 Task: Search one way flight ticket for 4 adults, 2 children, 2 infants in seat and 1 infant on lap in premium economy from Lafayette: Lafayette Regional Airport (paul Fournet Field) to New Bern: Coastal Carolina Regional Airport (was Craven County Regional) on 5-4-2023. Choice of flights is Royal air maroc. Number of bags: 9 checked bags. Price is upto 74000. Outbound departure time preference is 4:45.
Action: Mouse moved to (312, 108)
Screenshot: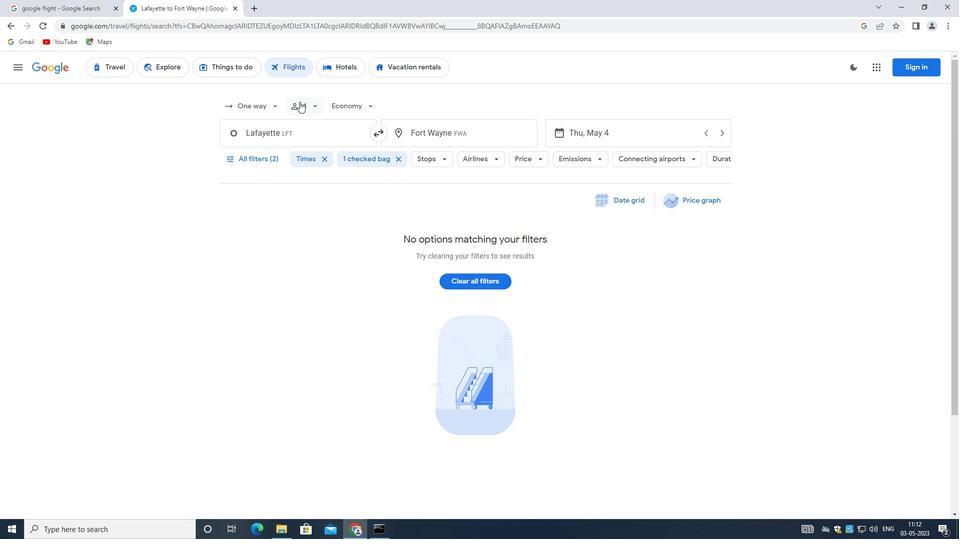 
Action: Mouse pressed left at (312, 108)
Screenshot: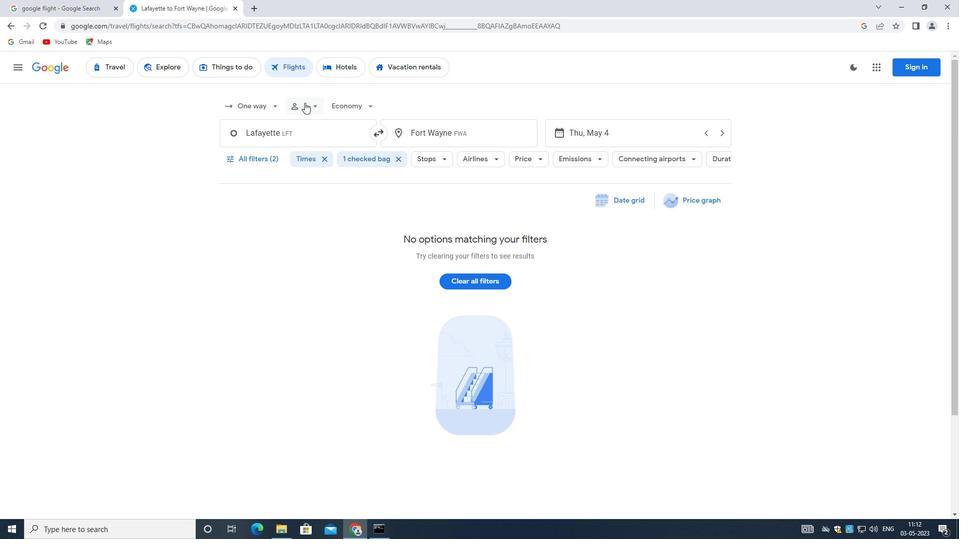
Action: Mouse moved to (274, 108)
Screenshot: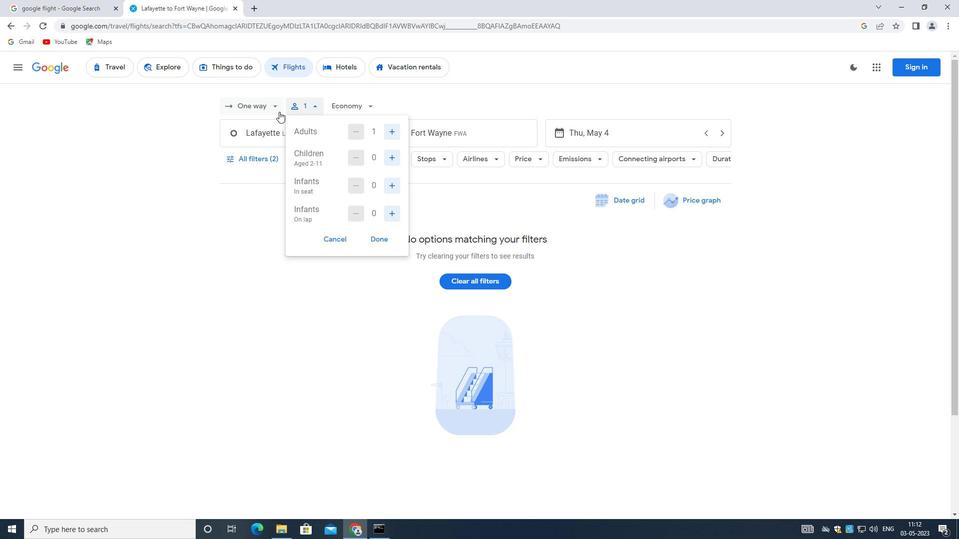 
Action: Mouse pressed left at (274, 108)
Screenshot: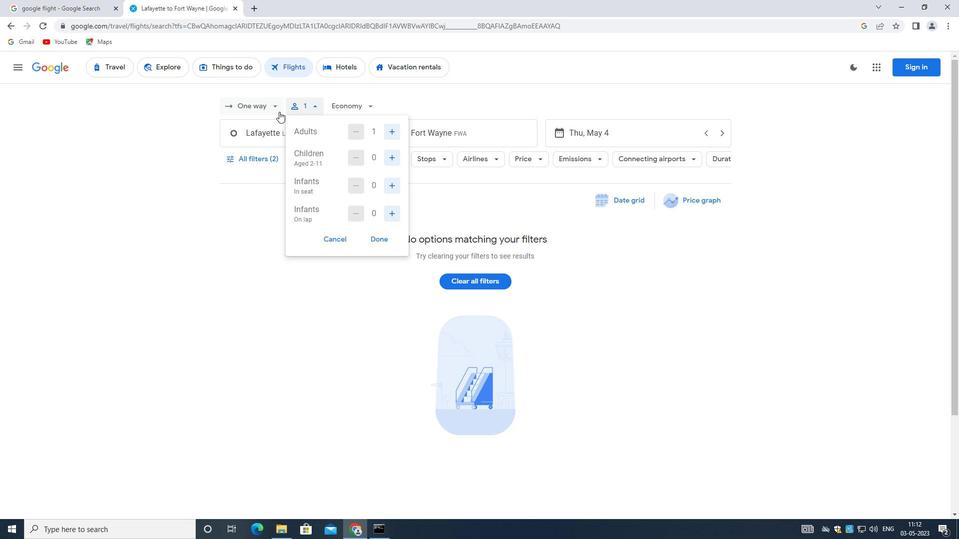
Action: Mouse moved to (266, 154)
Screenshot: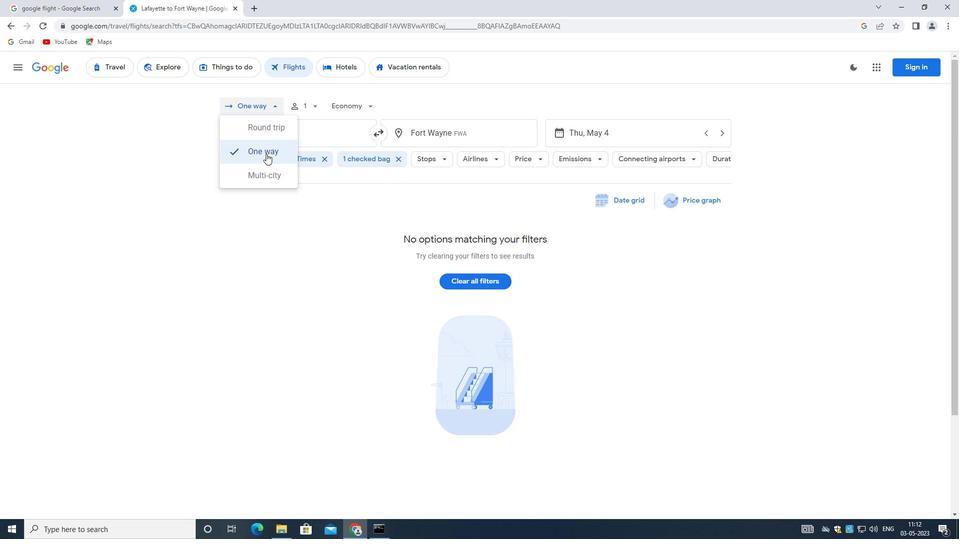 
Action: Mouse pressed left at (266, 154)
Screenshot: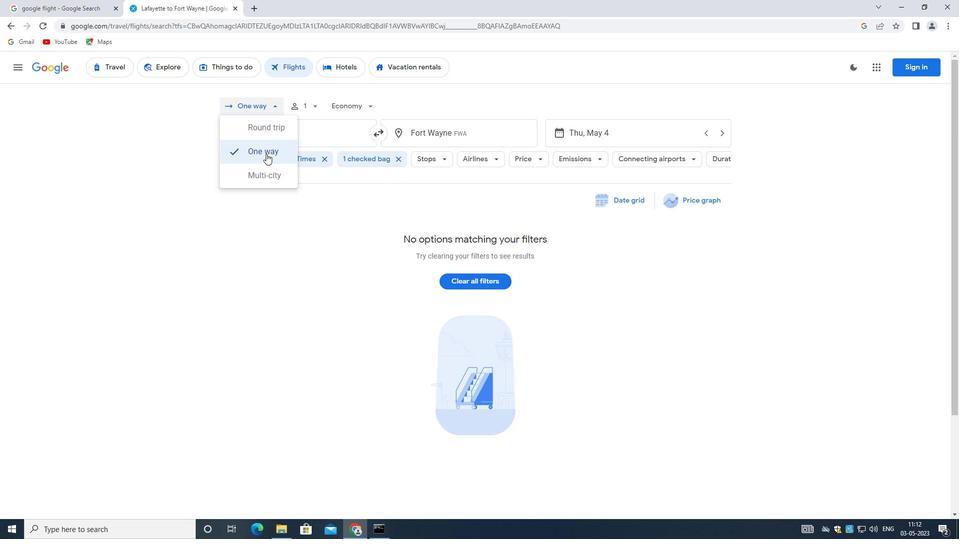 
Action: Mouse moved to (321, 104)
Screenshot: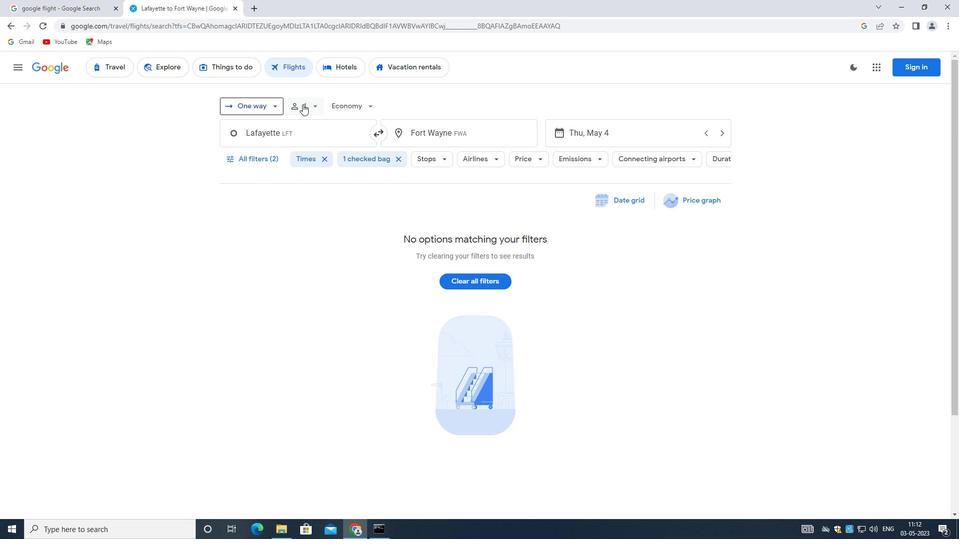 
Action: Mouse pressed left at (321, 104)
Screenshot: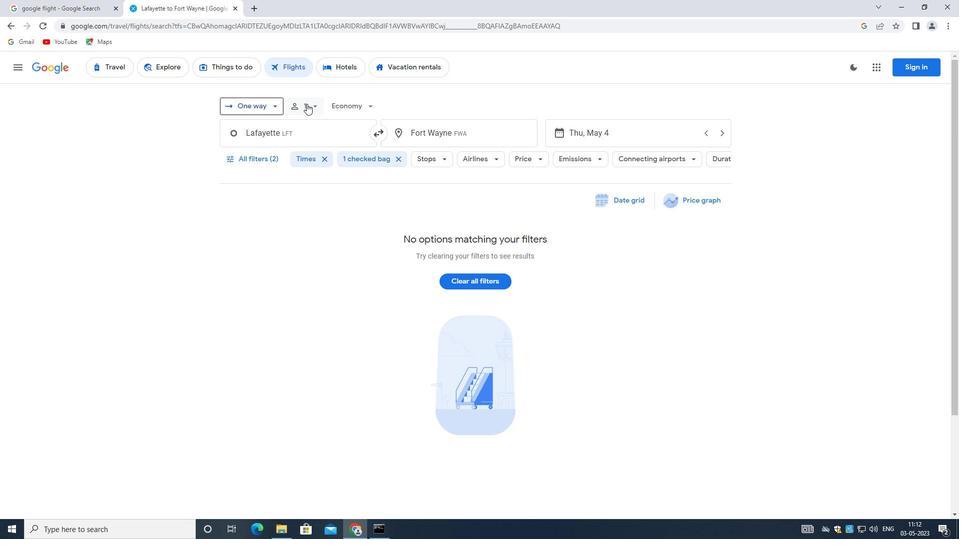 
Action: Mouse moved to (386, 130)
Screenshot: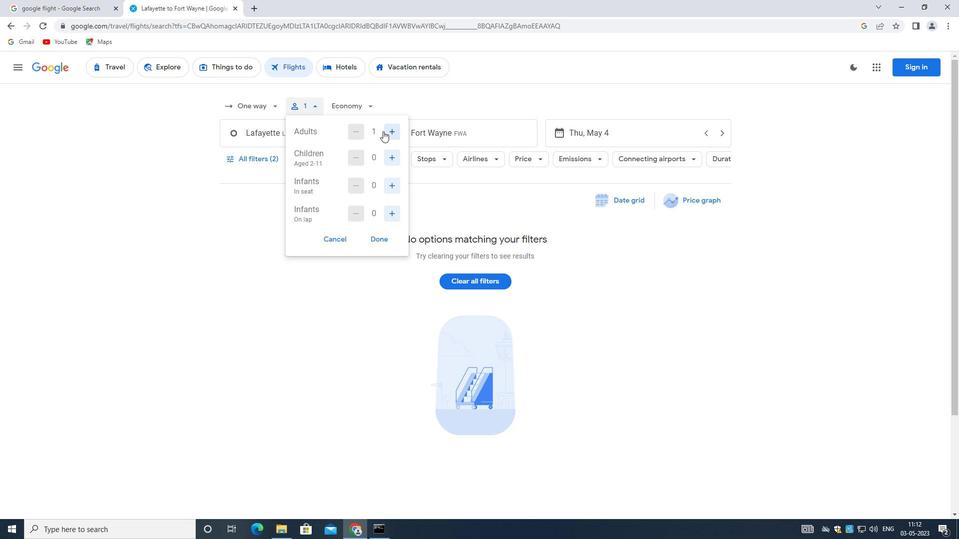 
Action: Mouse pressed left at (386, 130)
Screenshot: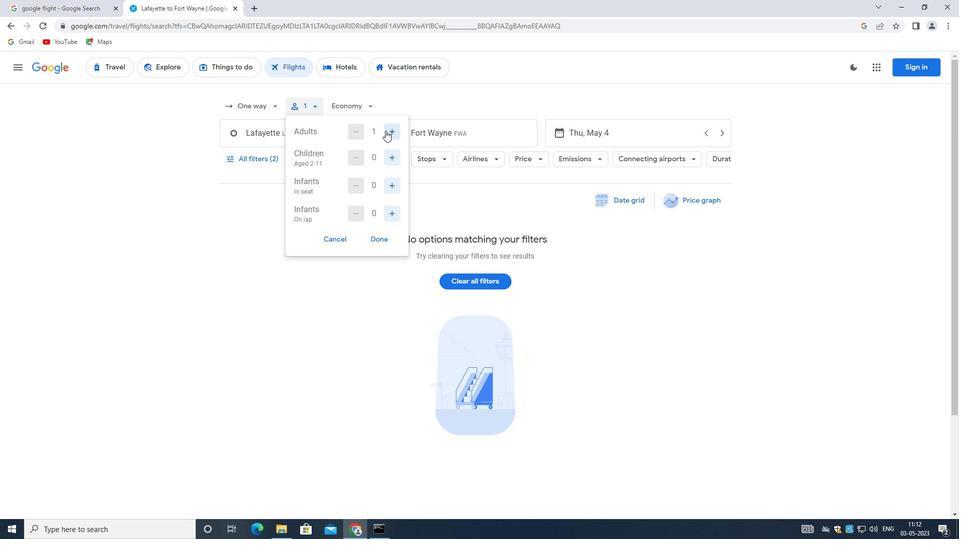 
Action: Mouse moved to (386, 129)
Screenshot: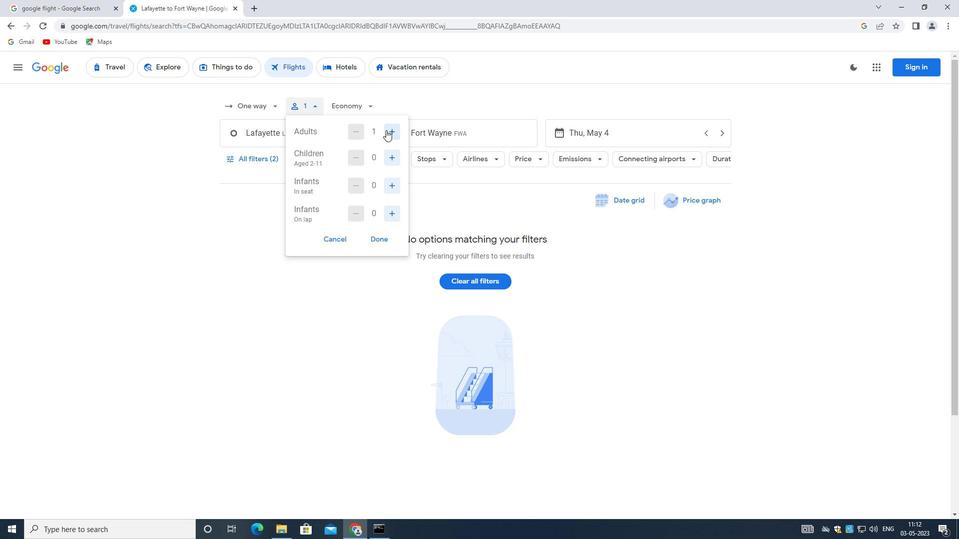 
Action: Mouse pressed left at (386, 129)
Screenshot: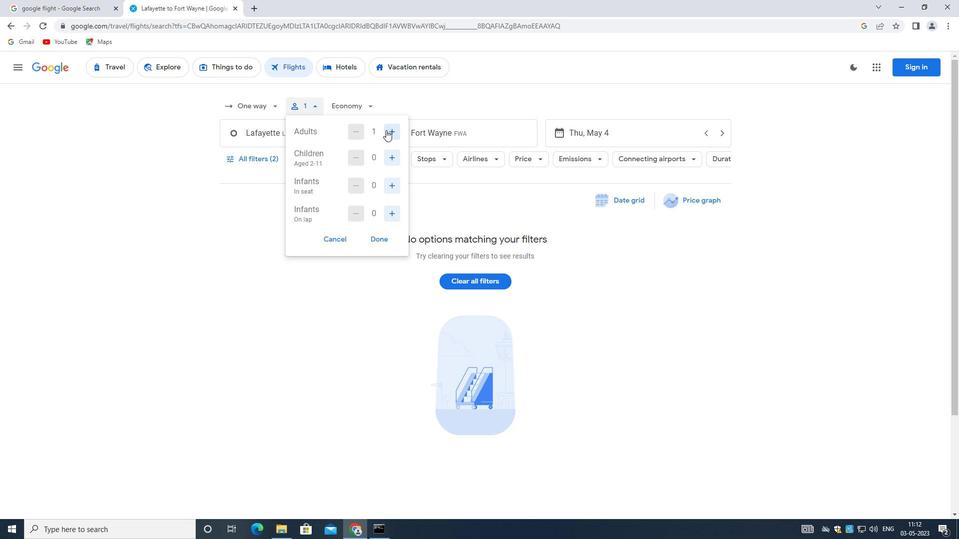 
Action: Mouse pressed left at (386, 129)
Screenshot: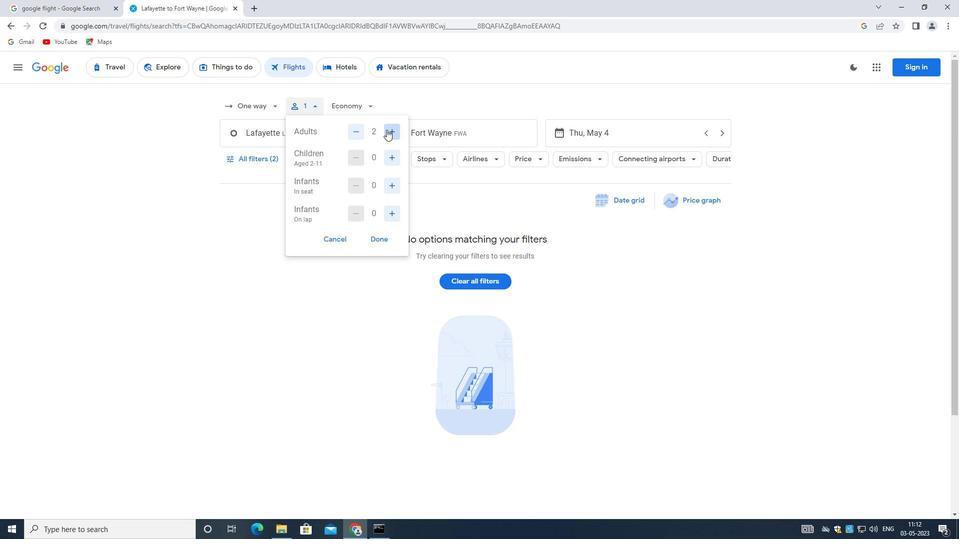 
Action: Mouse moved to (395, 154)
Screenshot: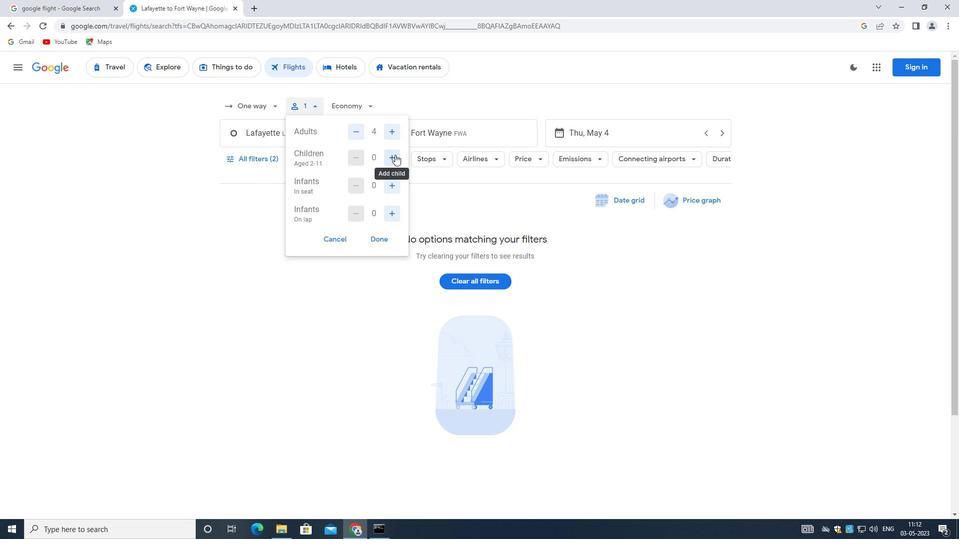 
Action: Mouse pressed left at (395, 154)
Screenshot: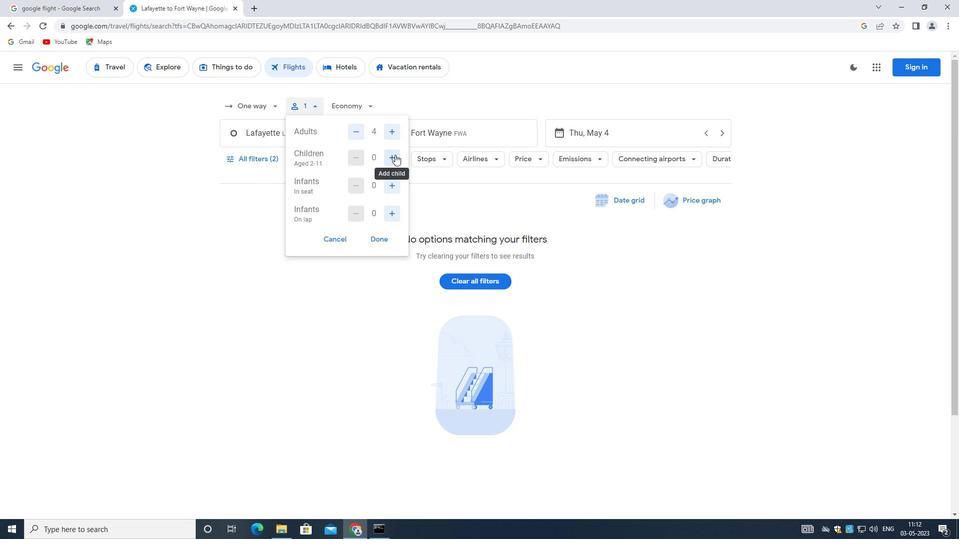 
Action: Mouse pressed left at (395, 154)
Screenshot: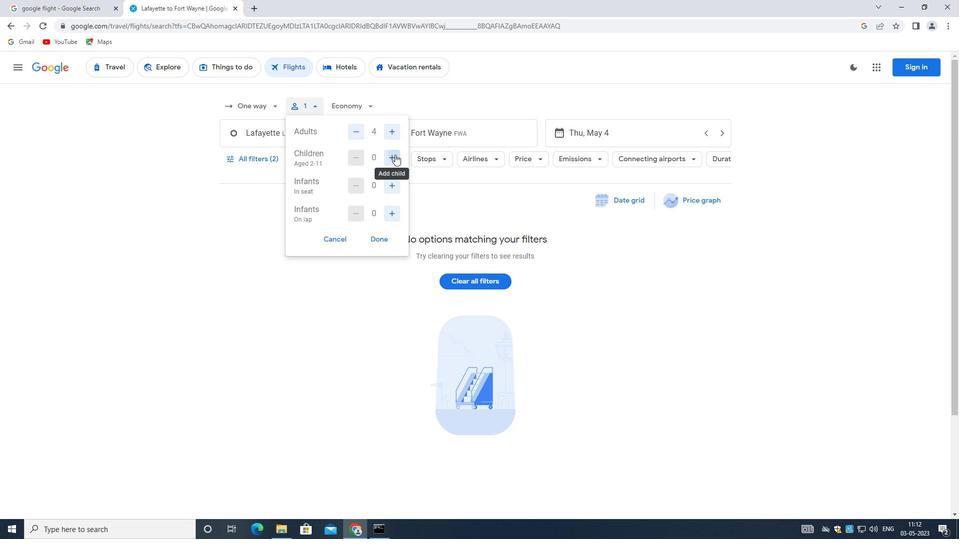 
Action: Mouse moved to (391, 188)
Screenshot: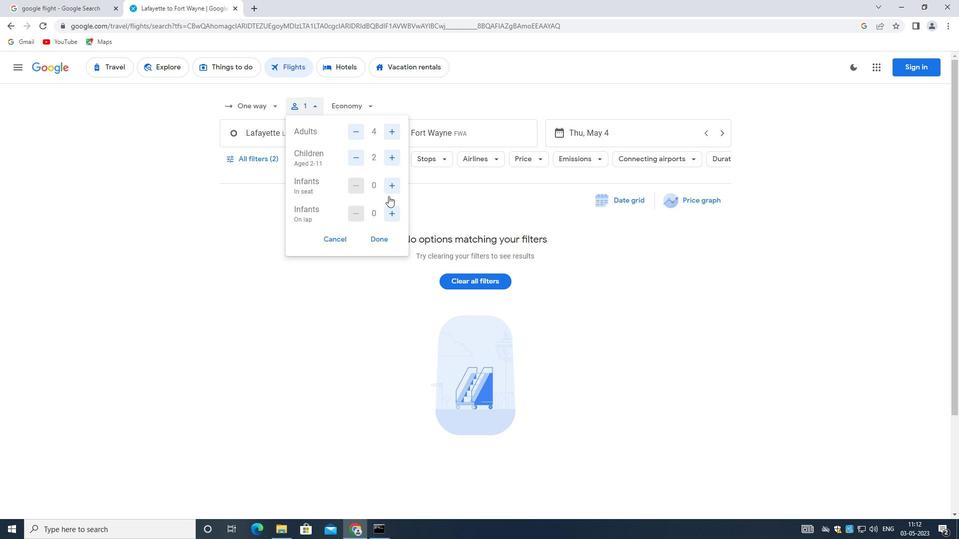 
Action: Mouse pressed left at (391, 188)
Screenshot: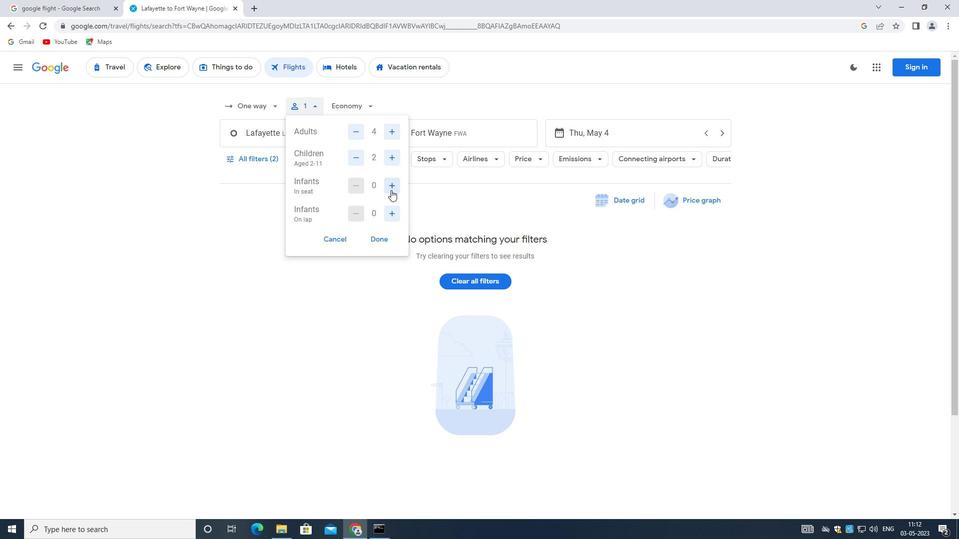 
Action: Mouse pressed left at (391, 188)
Screenshot: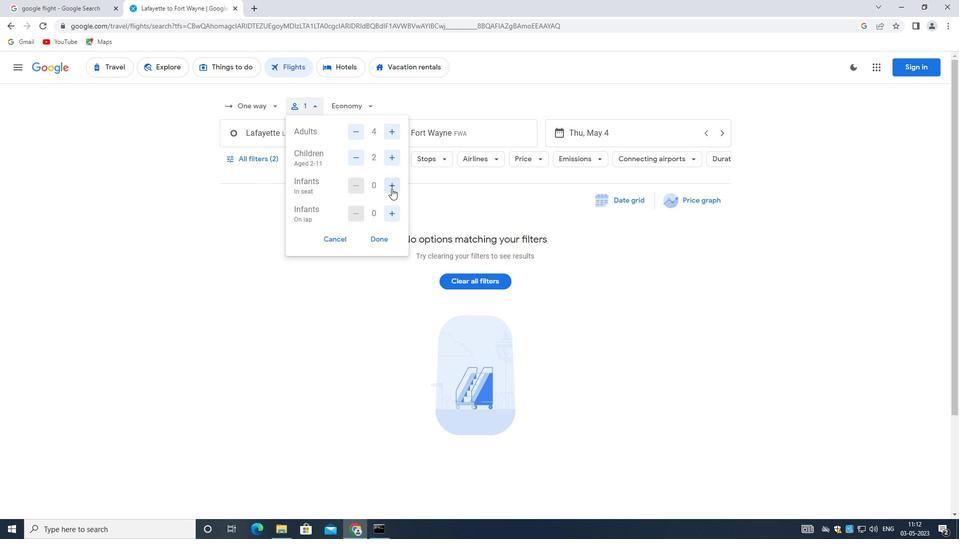 
Action: Mouse moved to (387, 217)
Screenshot: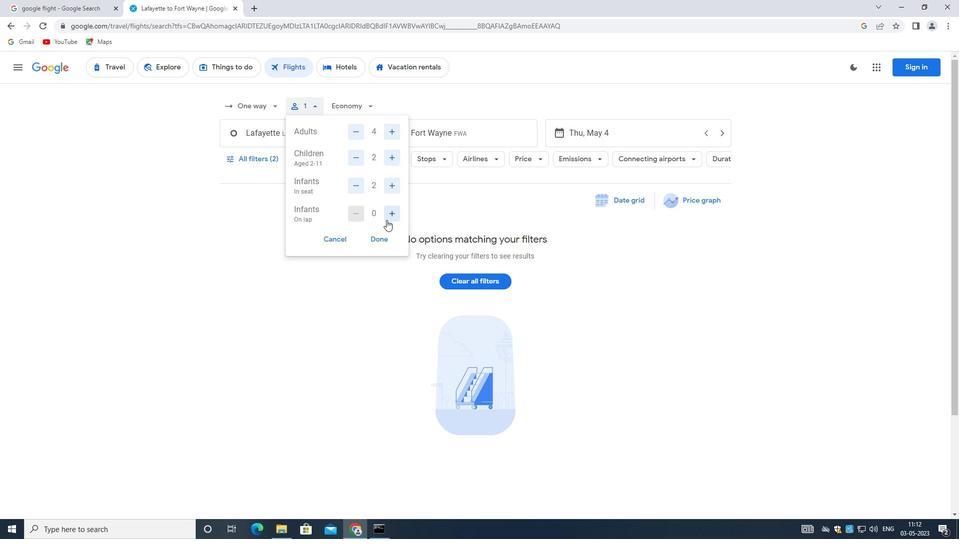 
Action: Mouse pressed left at (387, 217)
Screenshot: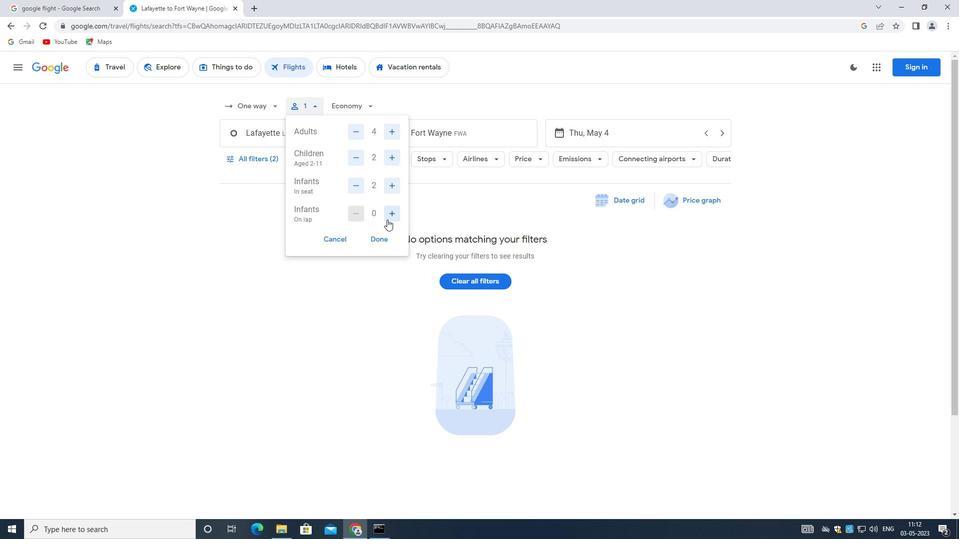 
Action: Mouse moved to (377, 241)
Screenshot: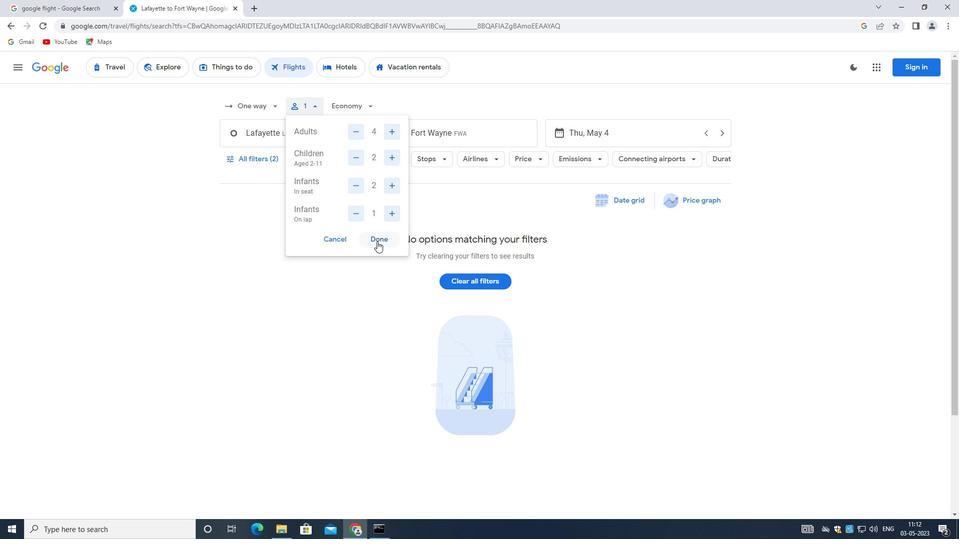 
Action: Mouse pressed left at (377, 241)
Screenshot: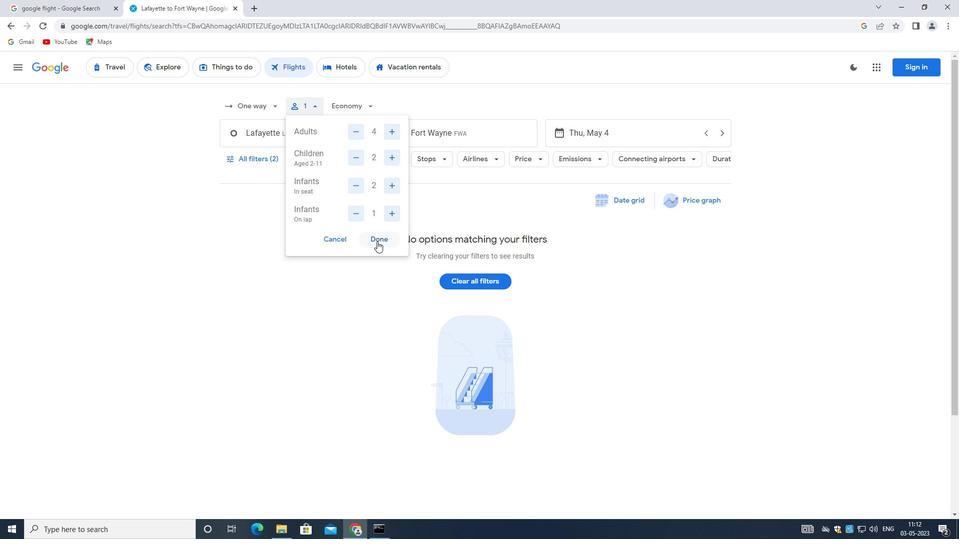 
Action: Mouse moved to (356, 105)
Screenshot: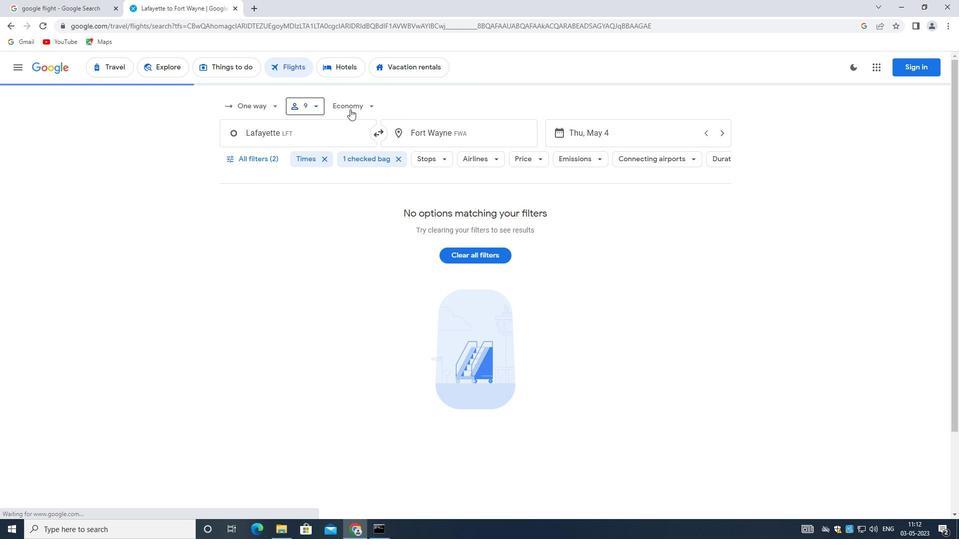 
Action: Mouse pressed left at (356, 105)
Screenshot: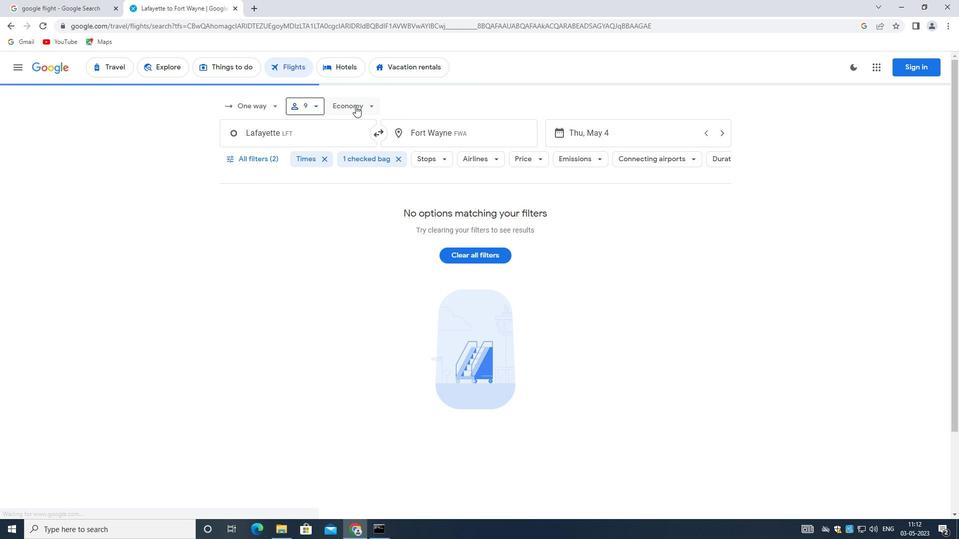 
Action: Mouse moved to (383, 152)
Screenshot: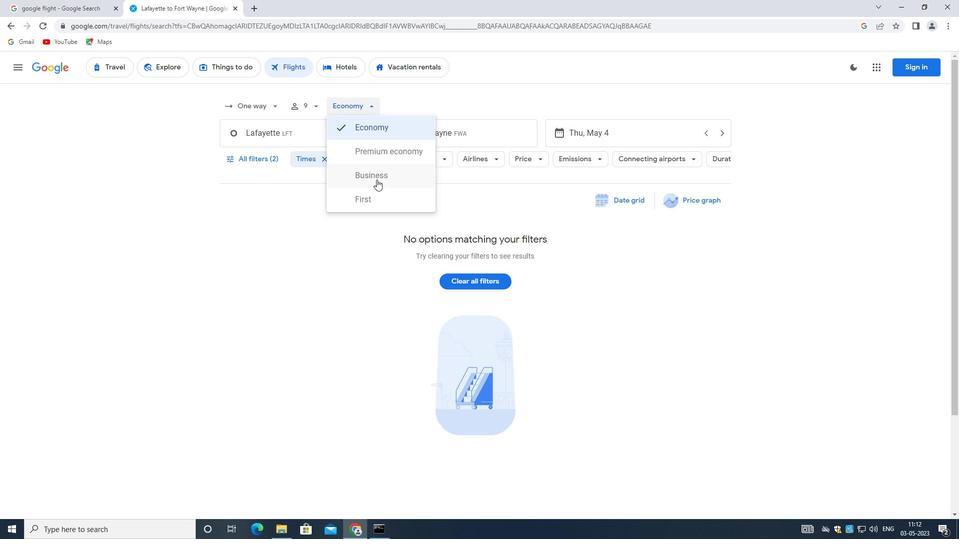 
Action: Mouse pressed left at (383, 152)
Screenshot: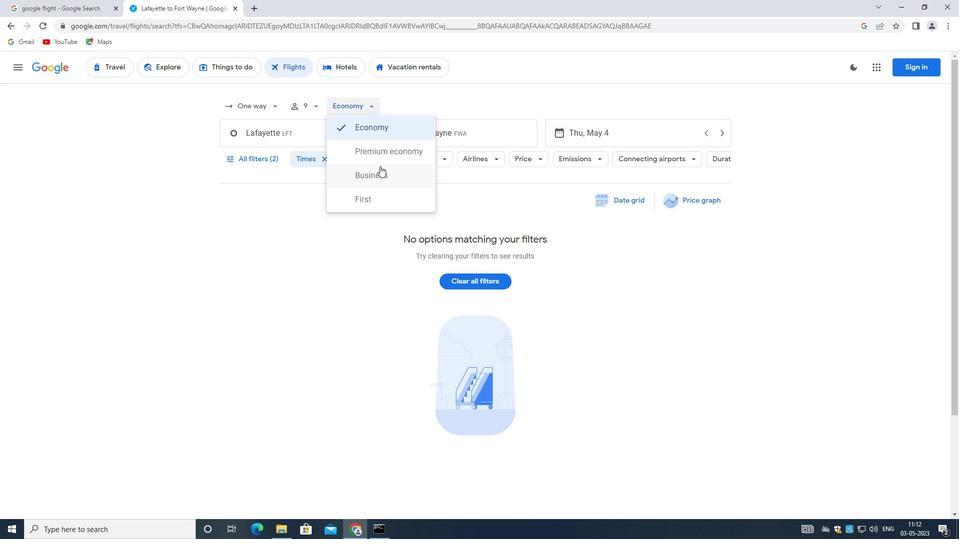 
Action: Mouse moved to (259, 133)
Screenshot: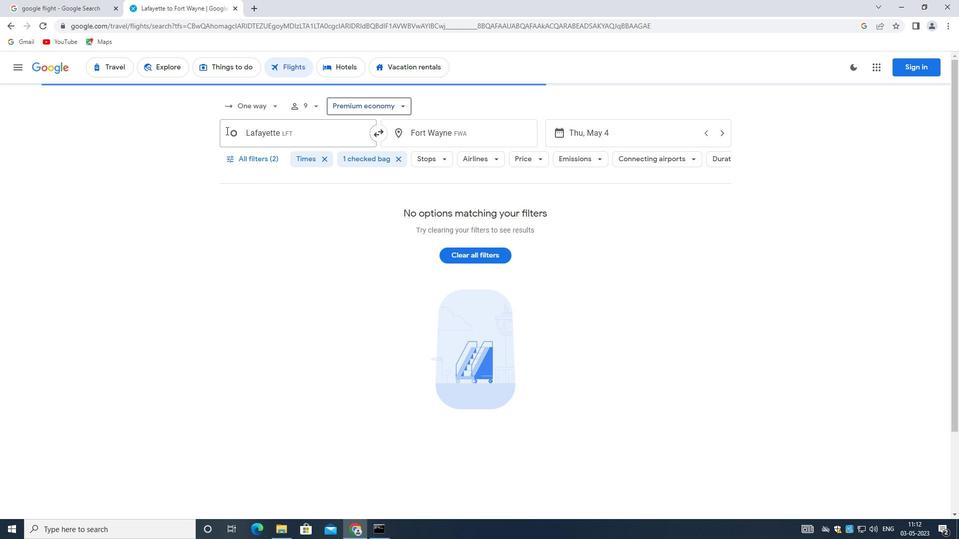 
Action: Mouse pressed left at (259, 133)
Screenshot: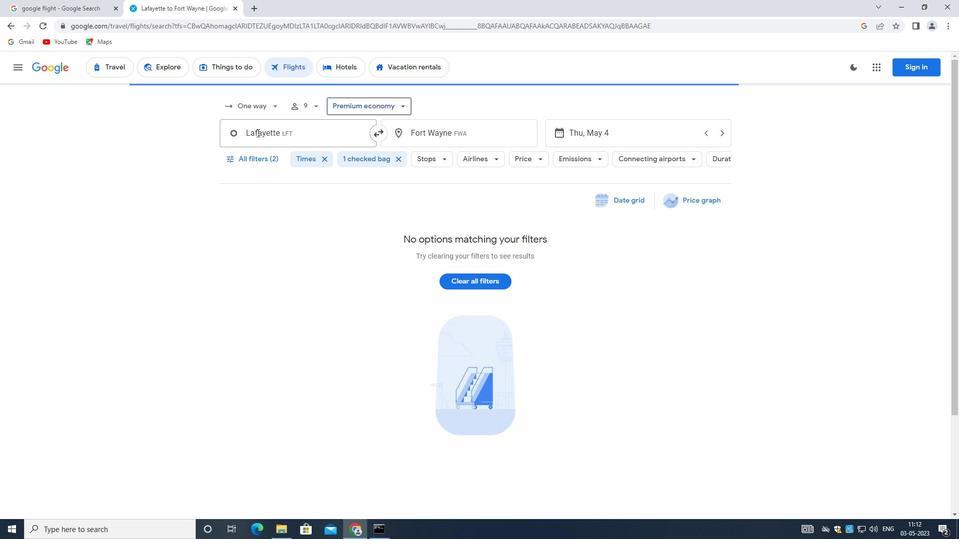 
Action: Mouse moved to (261, 133)
Screenshot: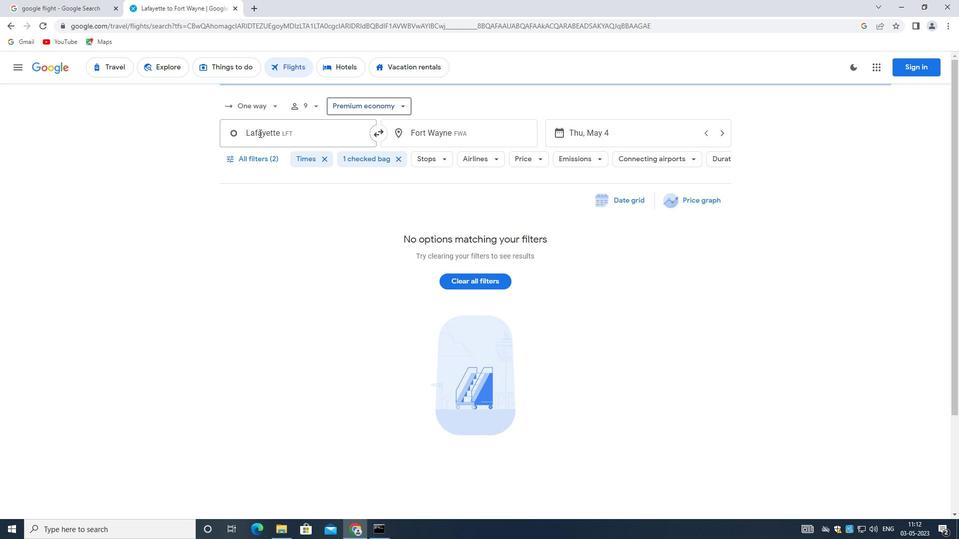 
Action: Key pressed <Key.backspace><Key.shift_r>Laf
Screenshot: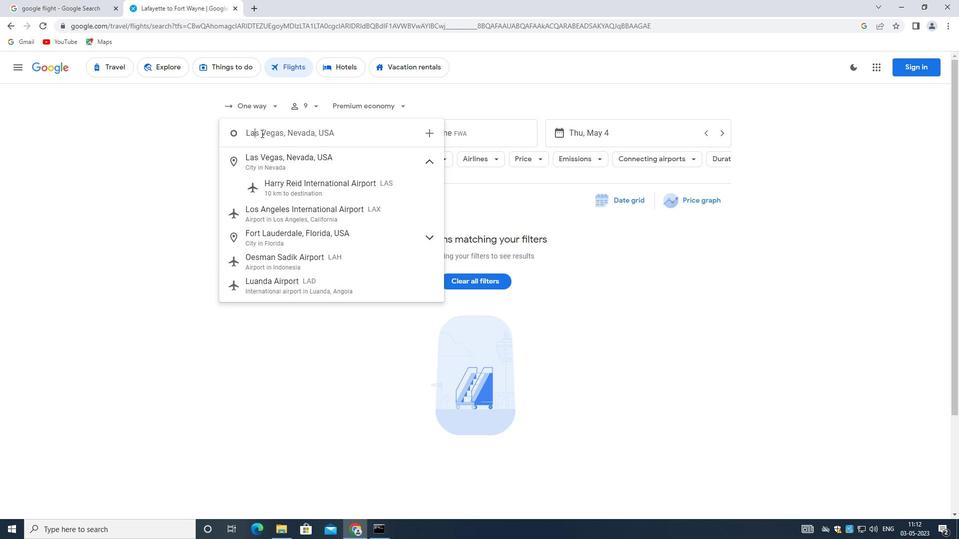 
Action: Mouse moved to (336, 185)
Screenshot: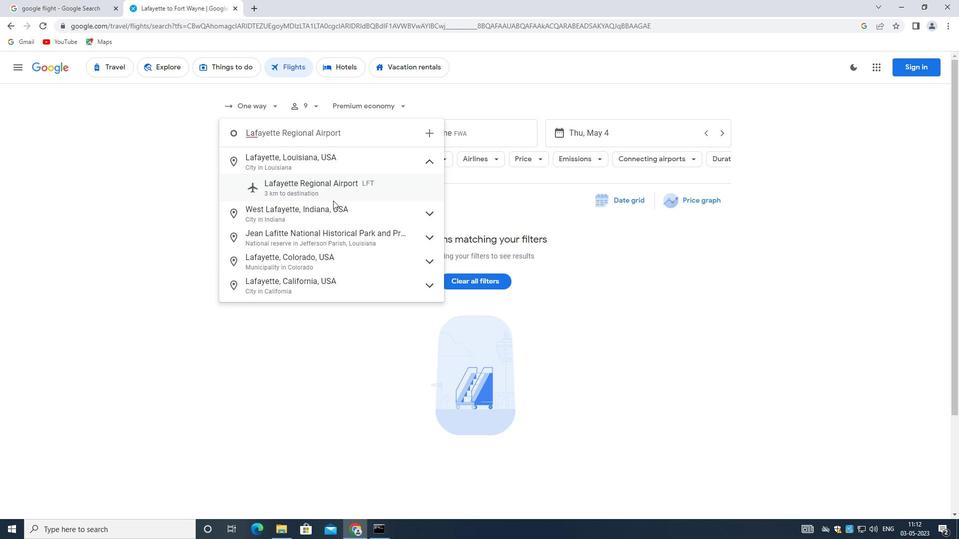 
Action: Mouse pressed left at (336, 185)
Screenshot: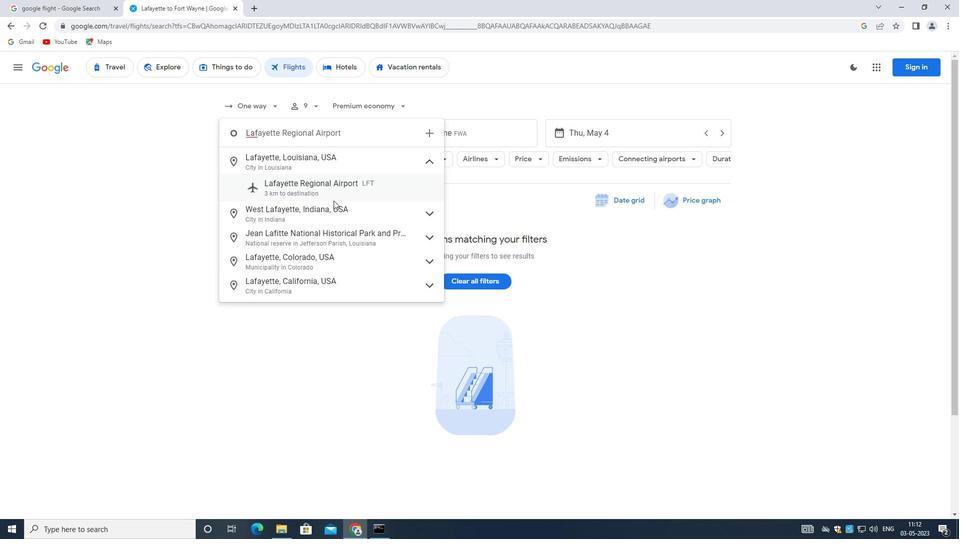
Action: Mouse moved to (456, 131)
Screenshot: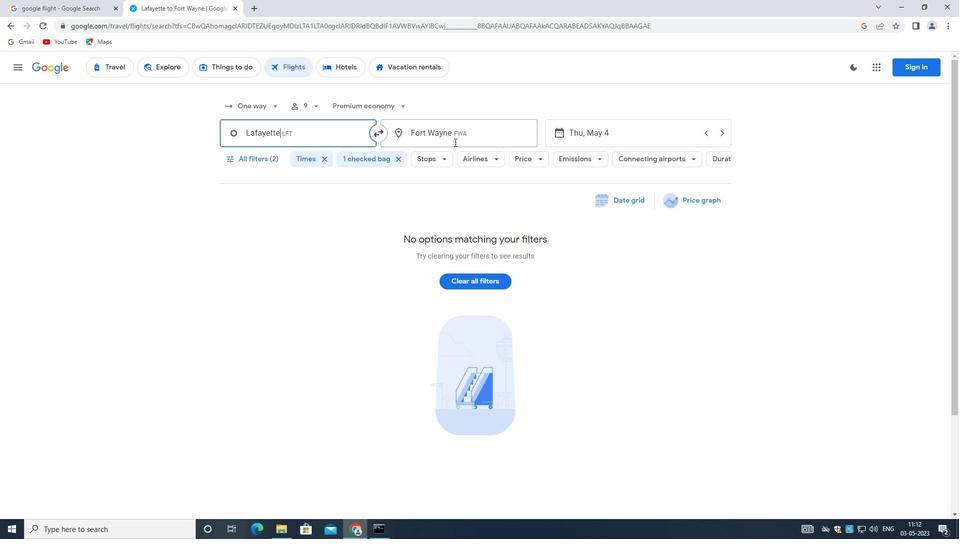
Action: Mouse pressed left at (456, 131)
Screenshot: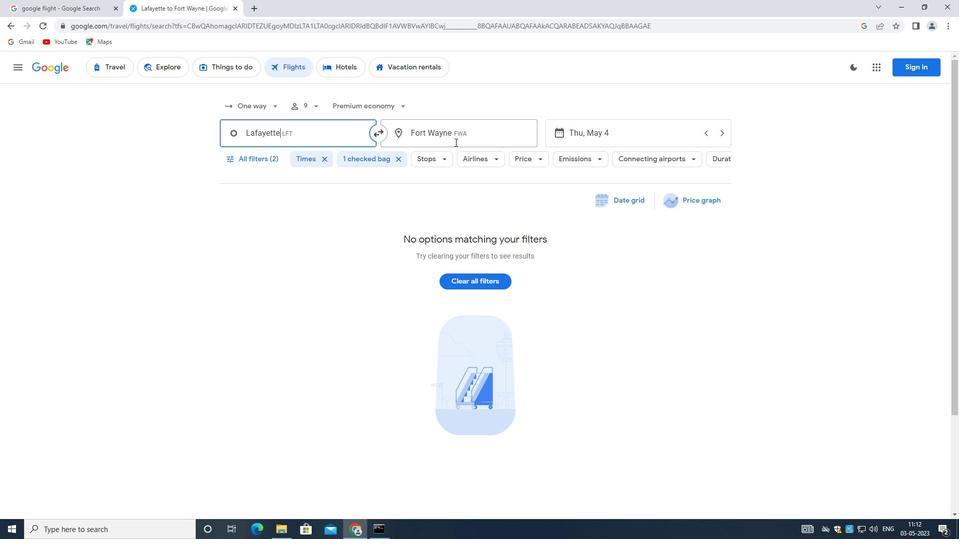 
Action: Mouse moved to (456, 131)
Screenshot: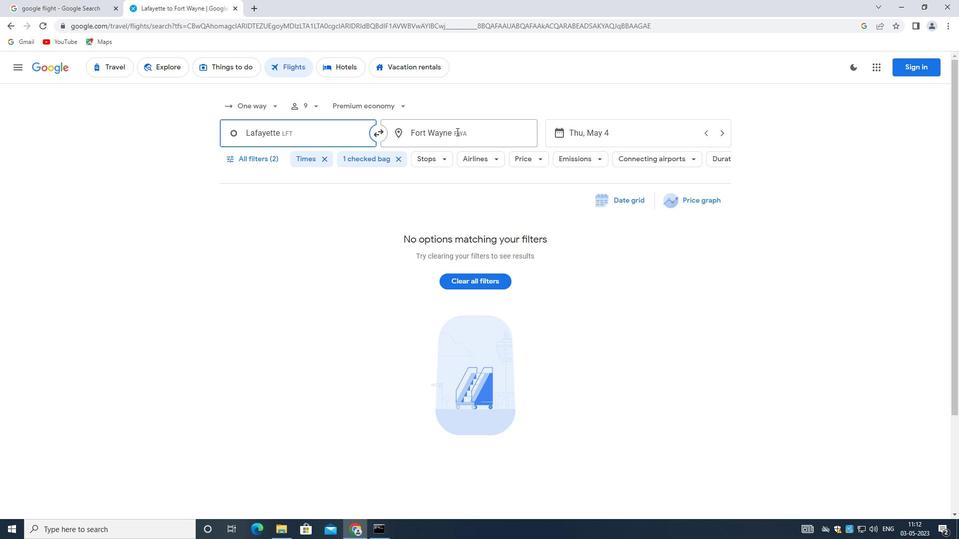 
Action: Key pressed <Key.backspace><Key.shift>COASTAL<Key.space><Key.shift><Key.shift><Key.shift><Key.shift>CAROLINA<Key.space><Key.shift><Key.shift><Key.shift><Key.shift><Key.shift><Key.shift><Key.shift><Key.shift><Key.shift><Key.shift><Key.shift>R
Screenshot: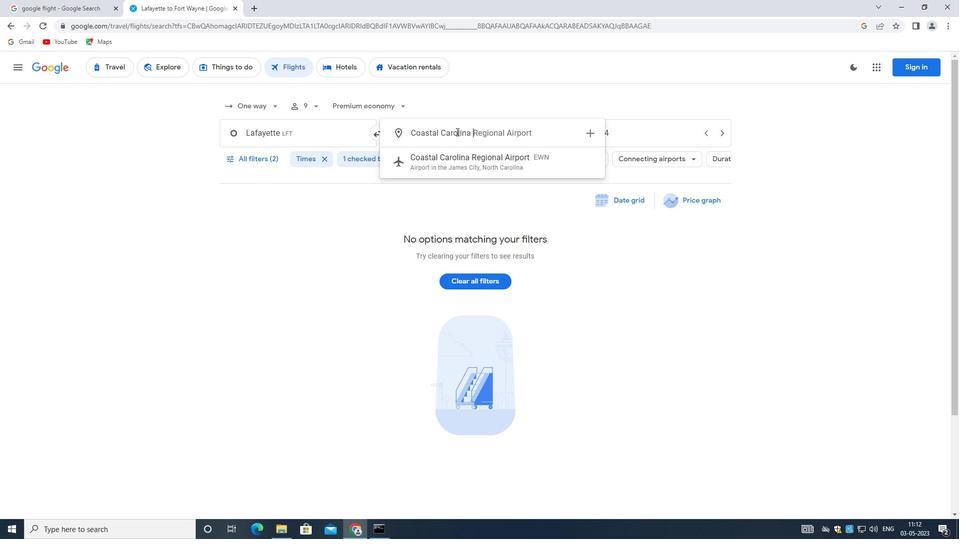 
Action: Mouse moved to (472, 163)
Screenshot: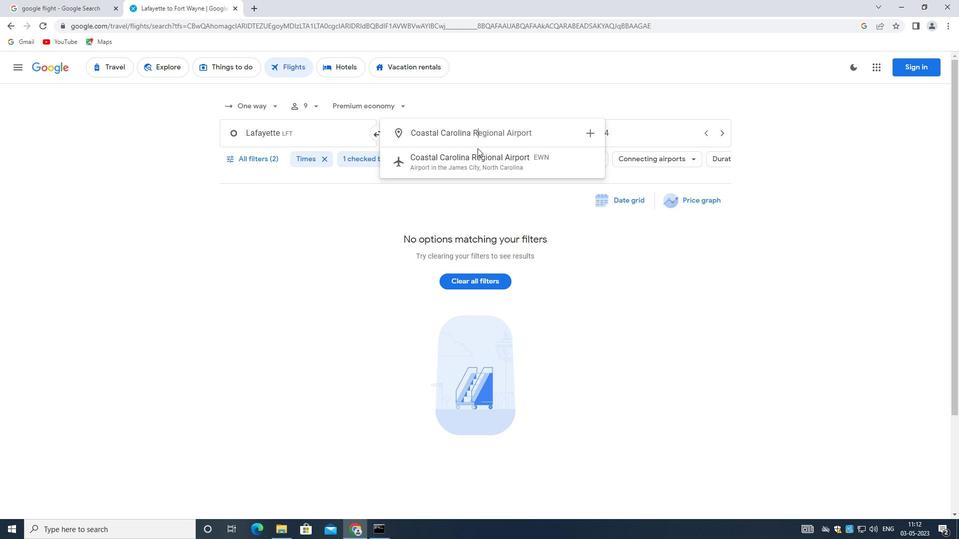 
Action: Mouse pressed left at (472, 163)
Screenshot: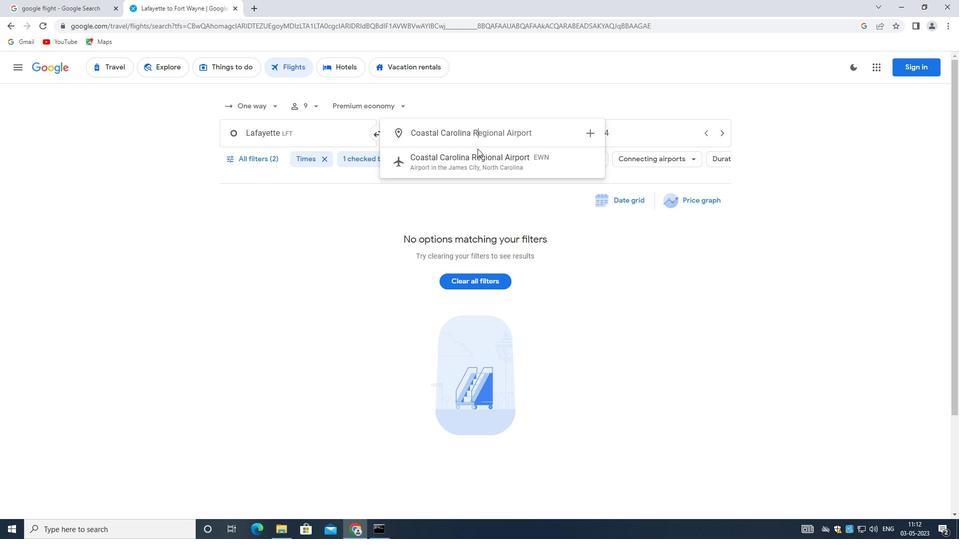 
Action: Mouse moved to (583, 125)
Screenshot: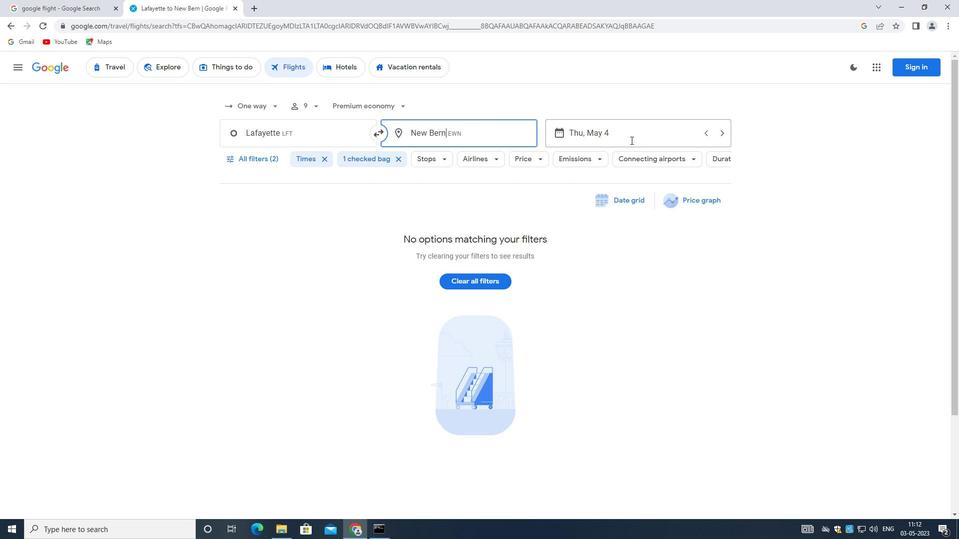 
Action: Mouse pressed left at (583, 125)
Screenshot: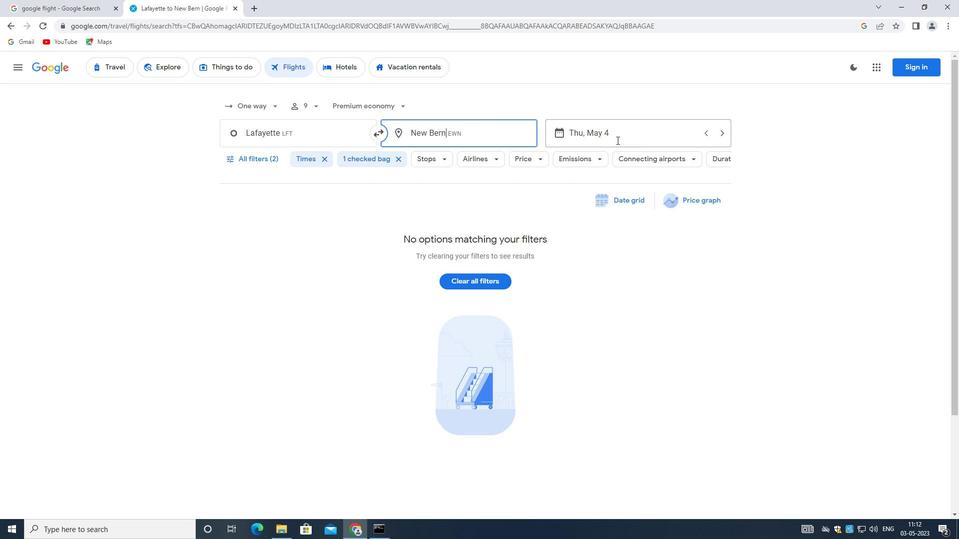 
Action: Mouse moved to (703, 383)
Screenshot: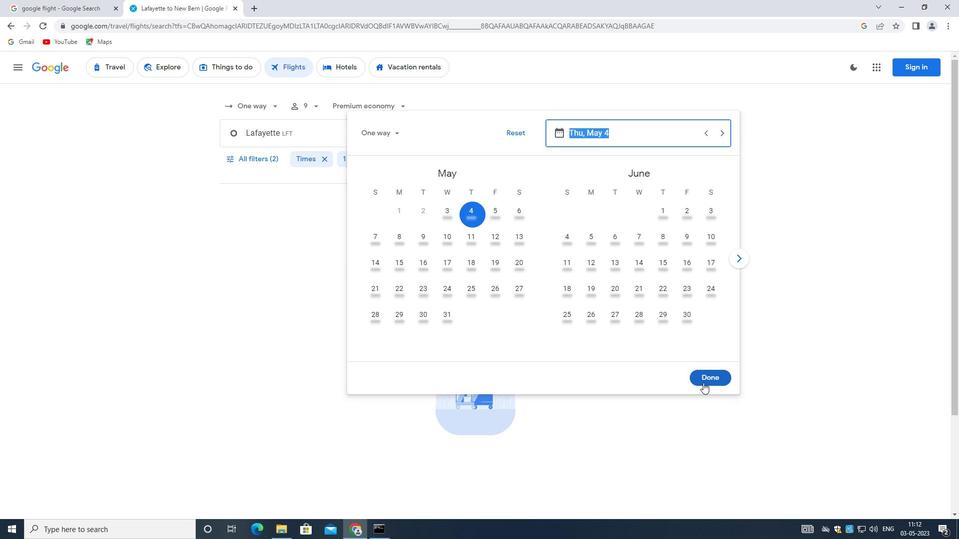 
Action: Mouse pressed left at (703, 383)
Screenshot: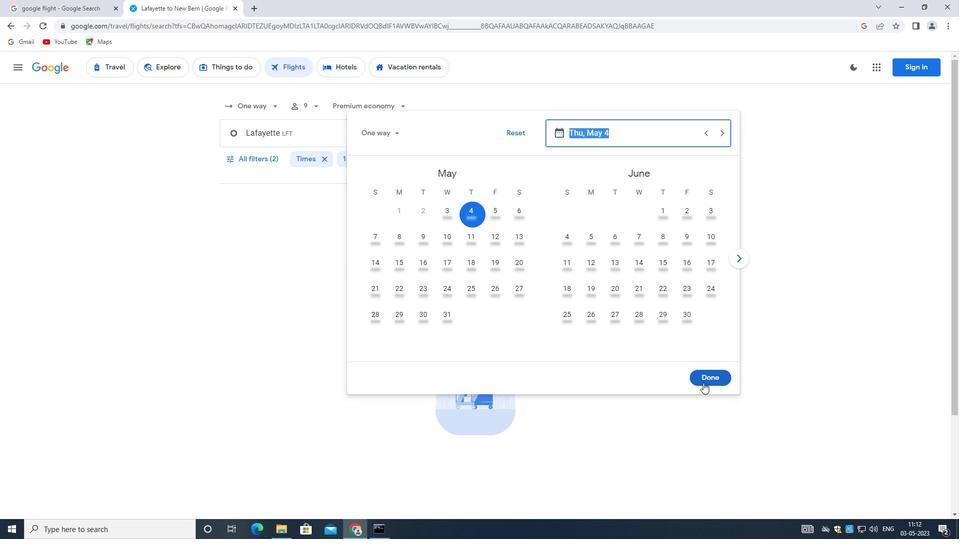 
Action: Mouse moved to (256, 158)
Screenshot: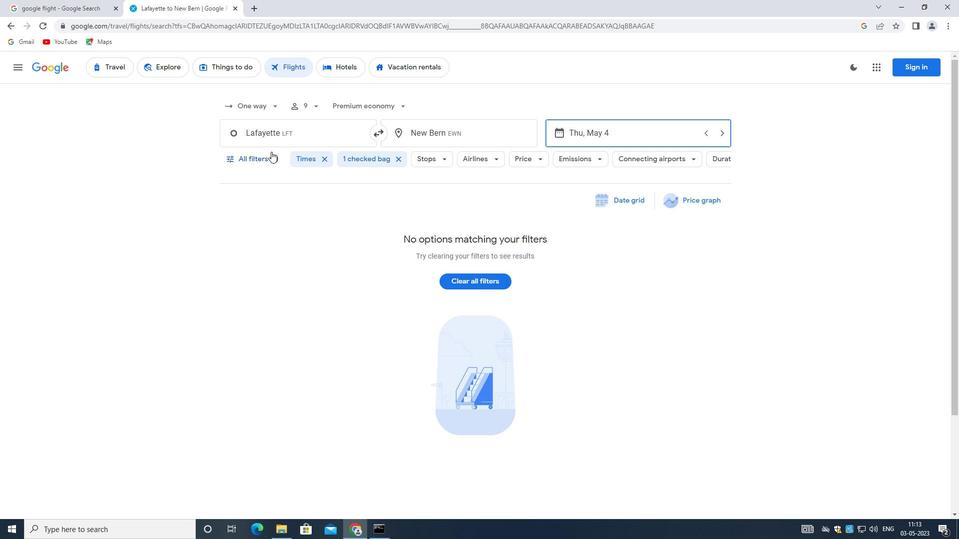 
Action: Mouse pressed left at (256, 158)
Screenshot: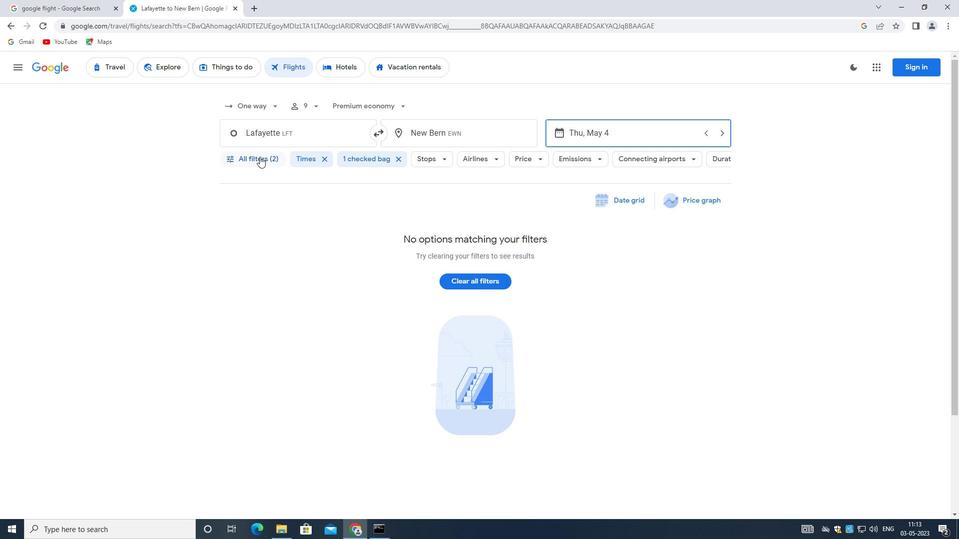 
Action: Mouse moved to (369, 275)
Screenshot: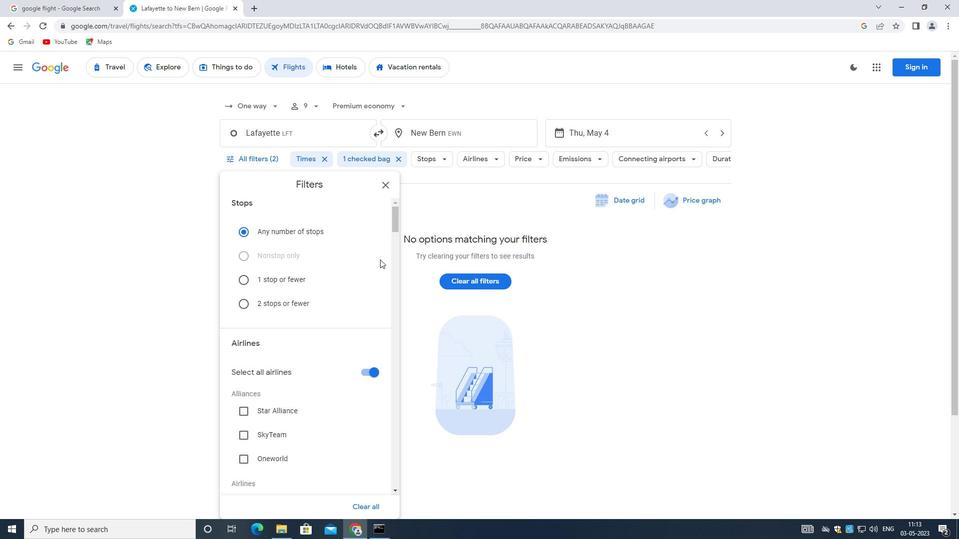 
Action: Mouse scrolled (369, 275) with delta (0, 0)
Screenshot: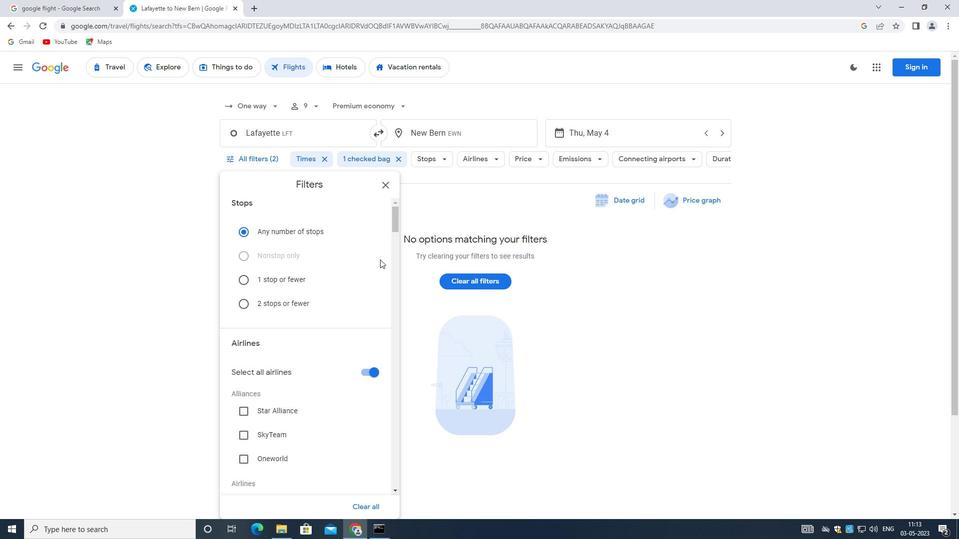 
Action: Mouse moved to (367, 282)
Screenshot: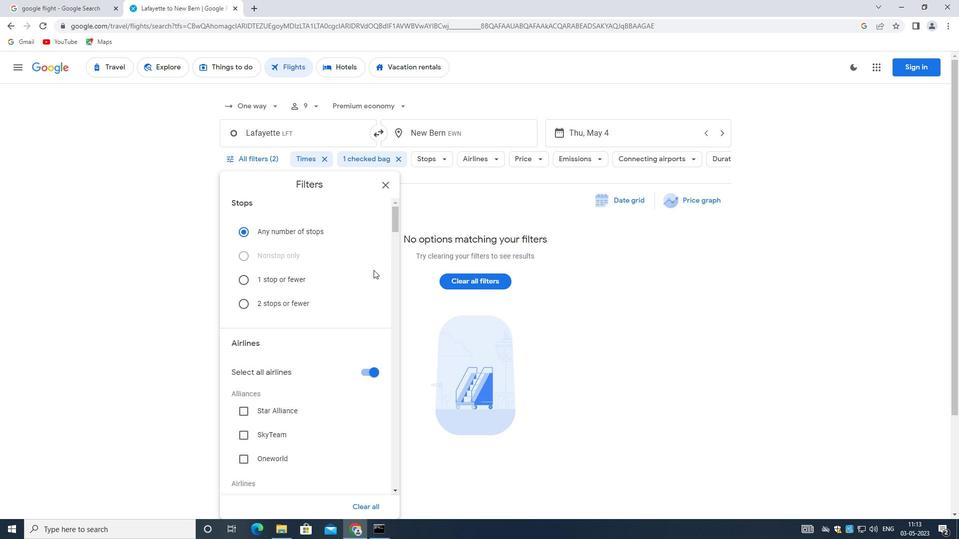 
Action: Mouse scrolled (367, 282) with delta (0, 0)
Screenshot: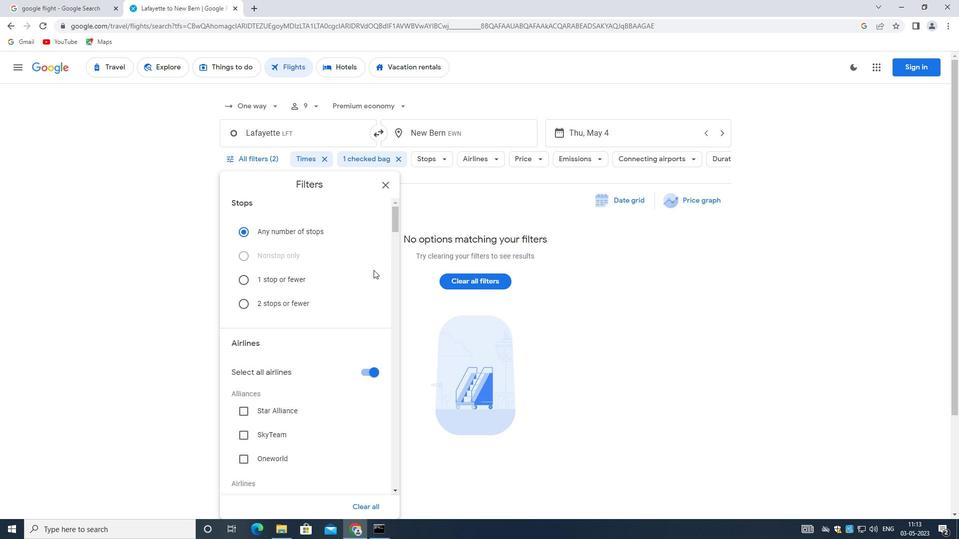 
Action: Mouse moved to (366, 284)
Screenshot: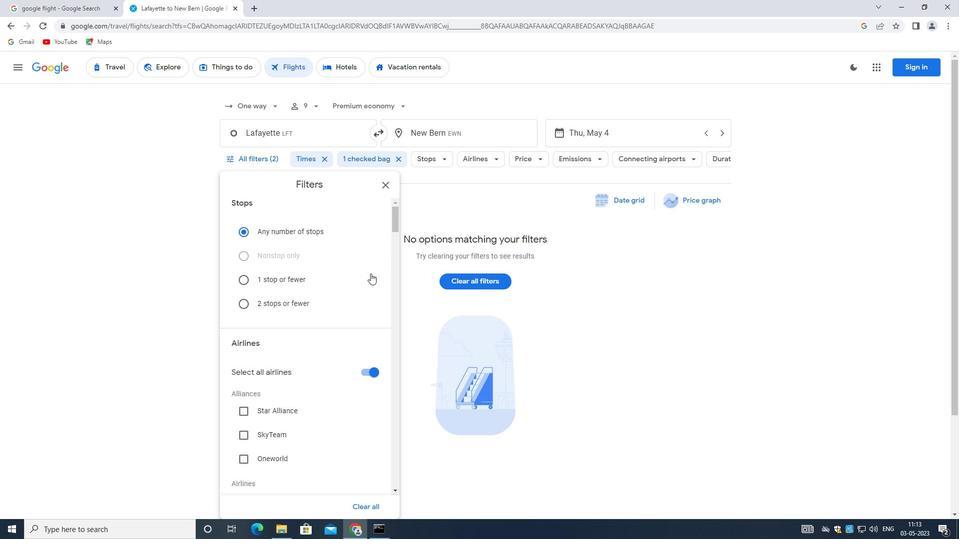 
Action: Mouse scrolled (366, 283) with delta (0, 0)
Screenshot: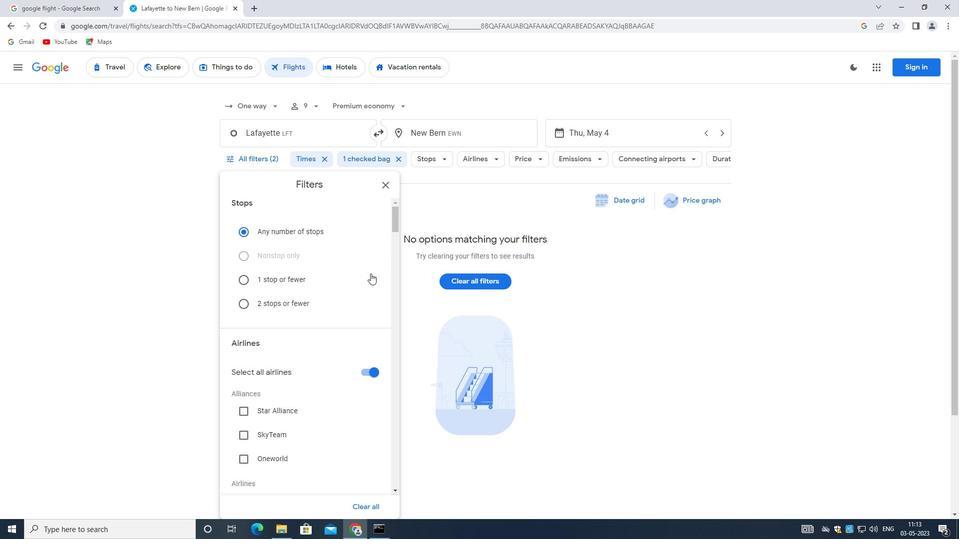 
Action: Mouse moved to (365, 284)
Screenshot: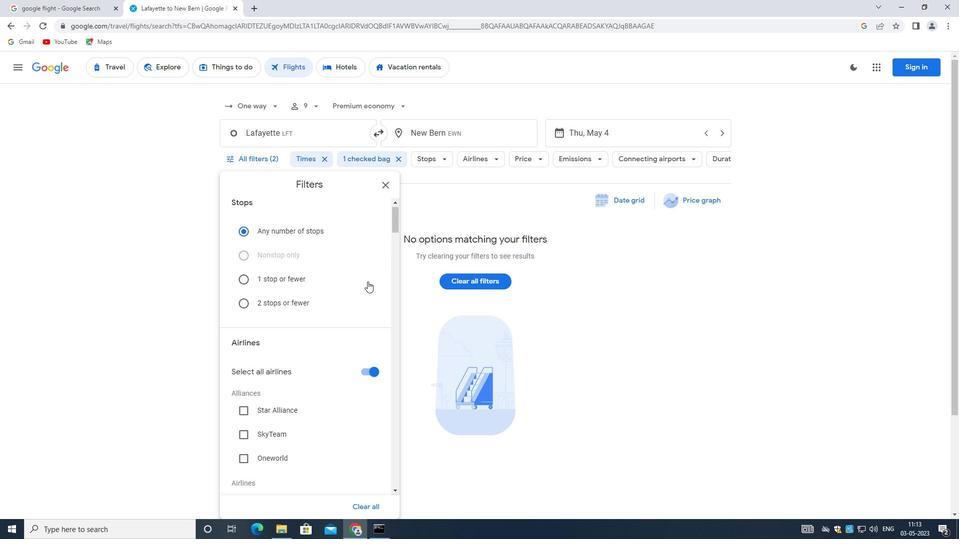 
Action: Mouse scrolled (365, 284) with delta (0, 0)
Screenshot: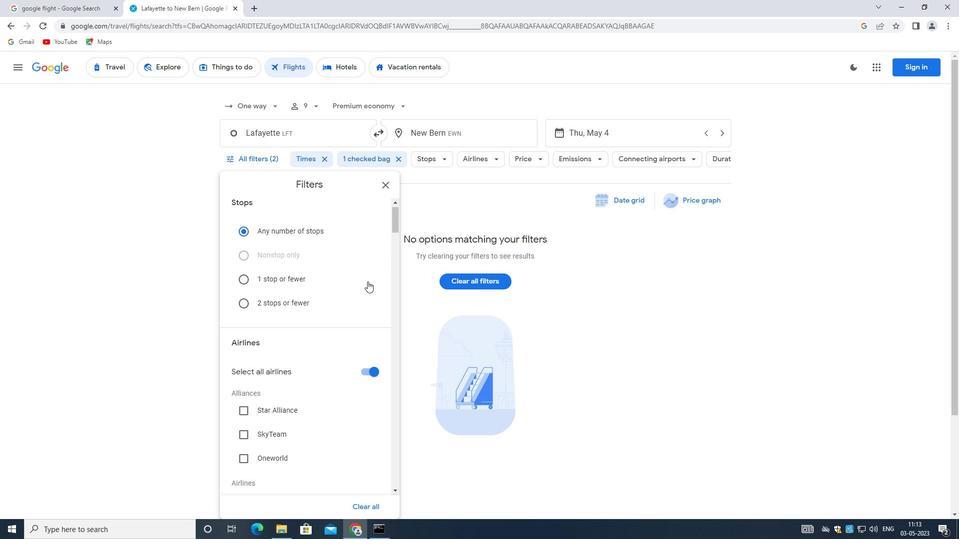 
Action: Mouse moved to (295, 283)
Screenshot: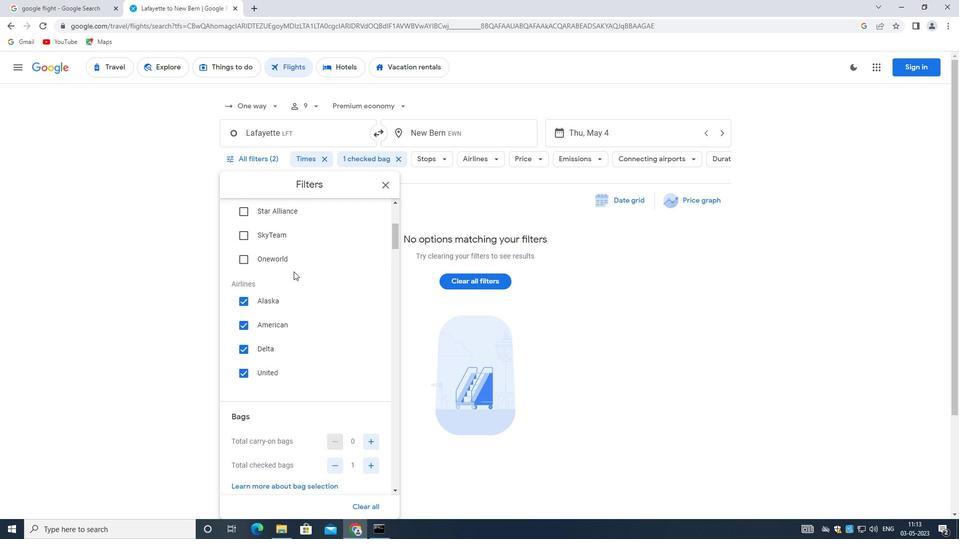 
Action: Mouse scrolled (295, 283) with delta (0, 0)
Screenshot: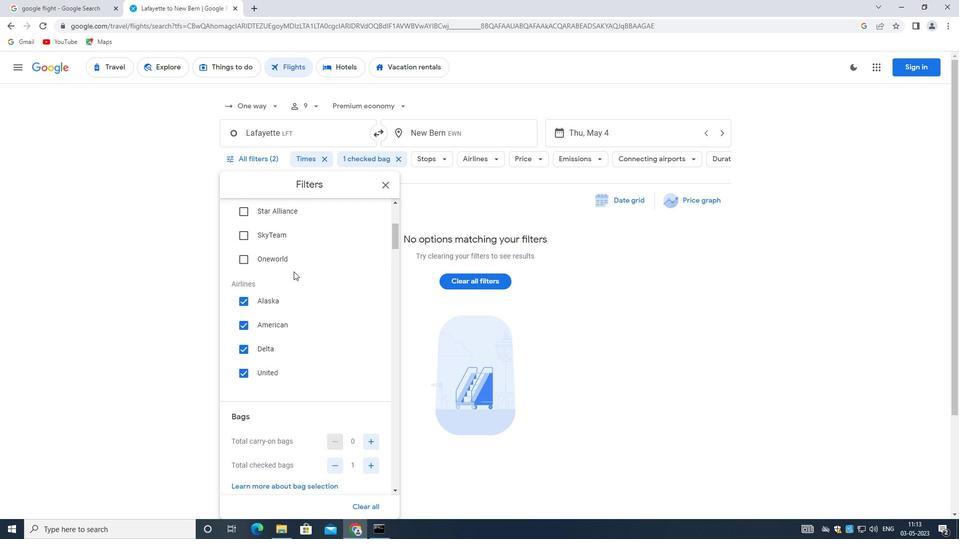 
Action: Mouse moved to (295, 287)
Screenshot: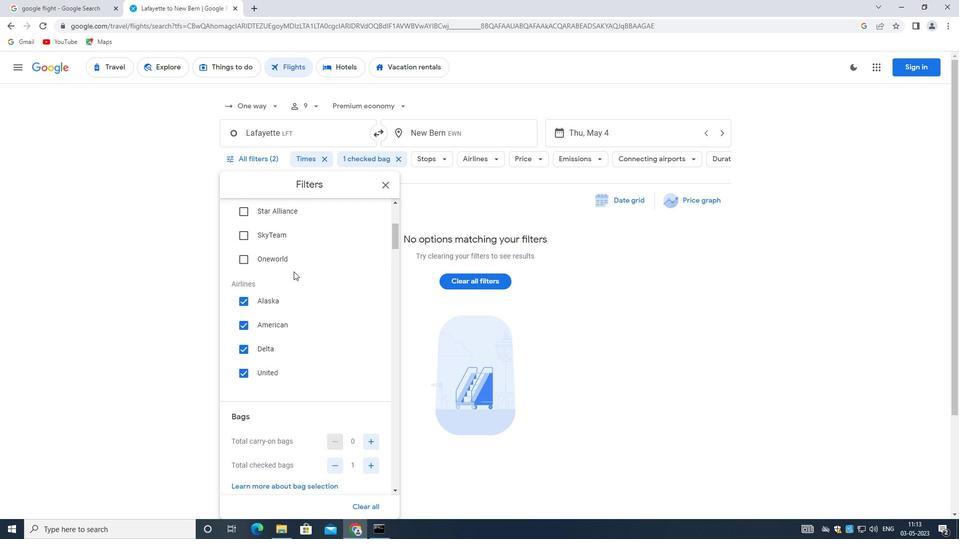 
Action: Mouse scrolled (295, 286) with delta (0, 0)
Screenshot: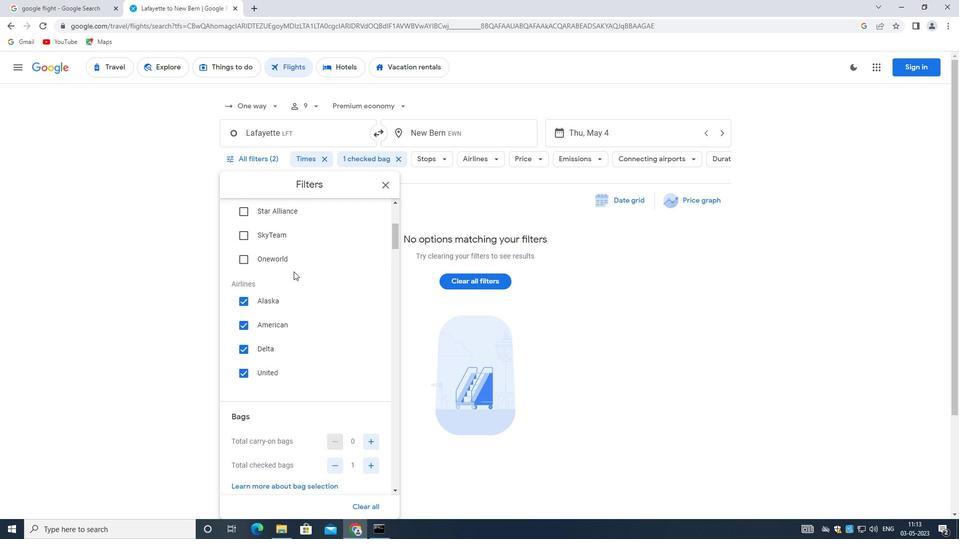 
Action: Mouse moved to (295, 287)
Screenshot: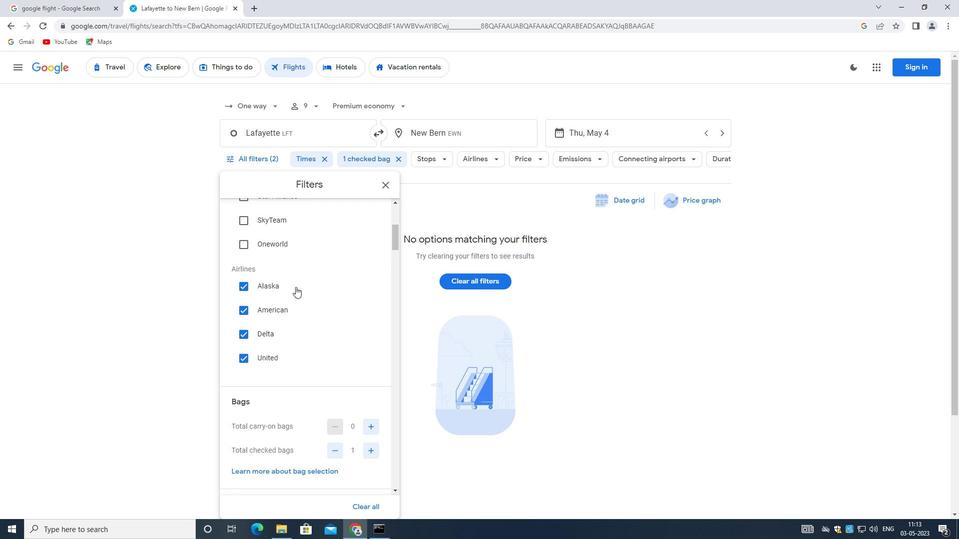
Action: Mouse scrolled (295, 288) with delta (0, 0)
Screenshot: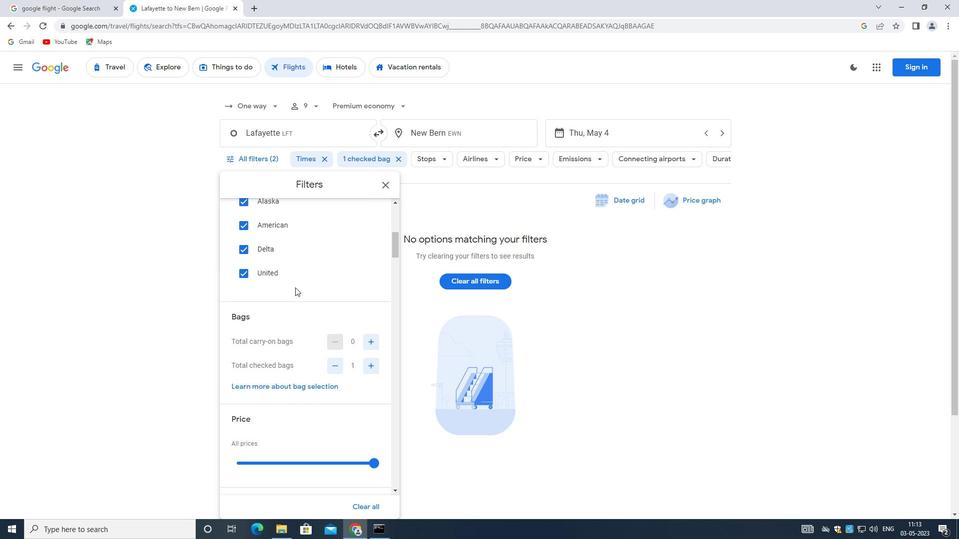 
Action: Mouse scrolled (295, 288) with delta (0, 0)
Screenshot: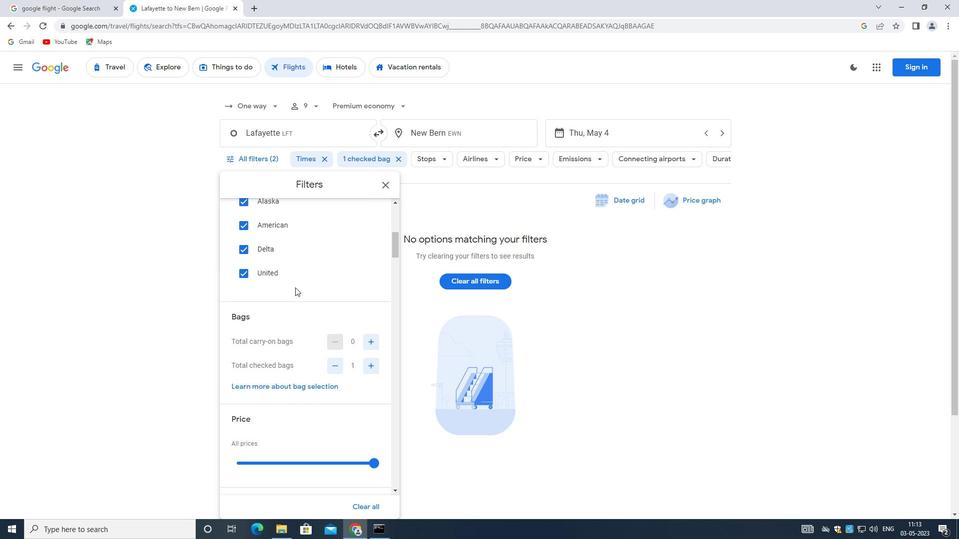 
Action: Mouse scrolled (295, 288) with delta (0, 0)
Screenshot: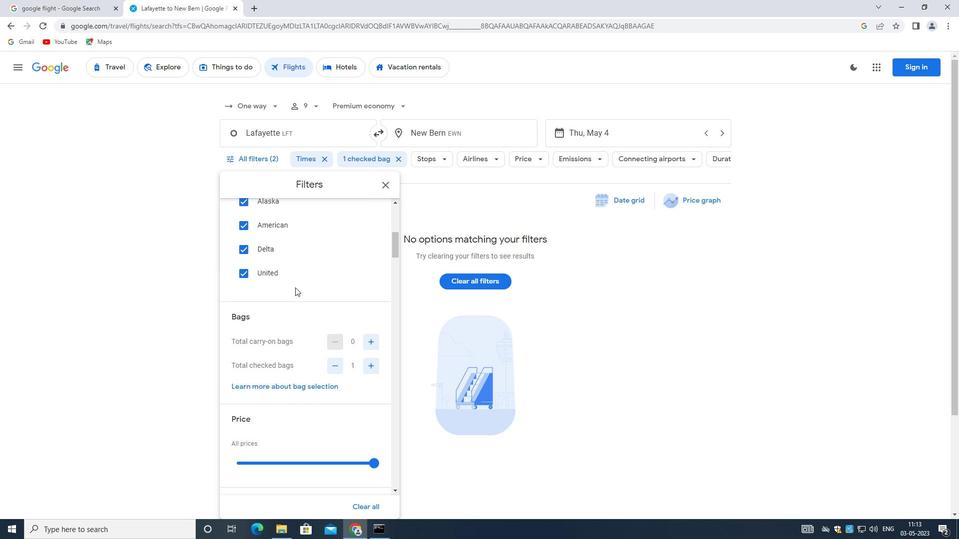 
Action: Mouse scrolled (295, 288) with delta (0, 0)
Screenshot: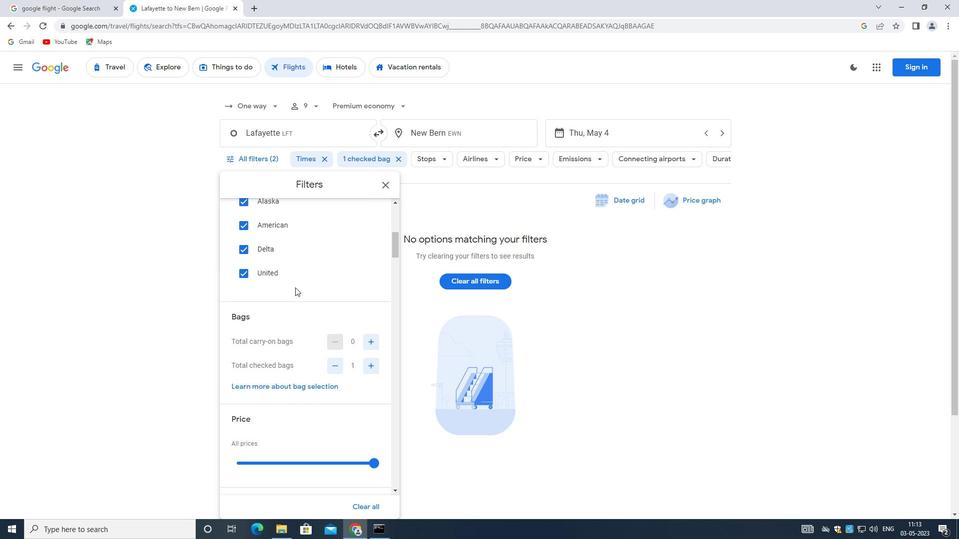 
Action: Mouse moved to (364, 271)
Screenshot: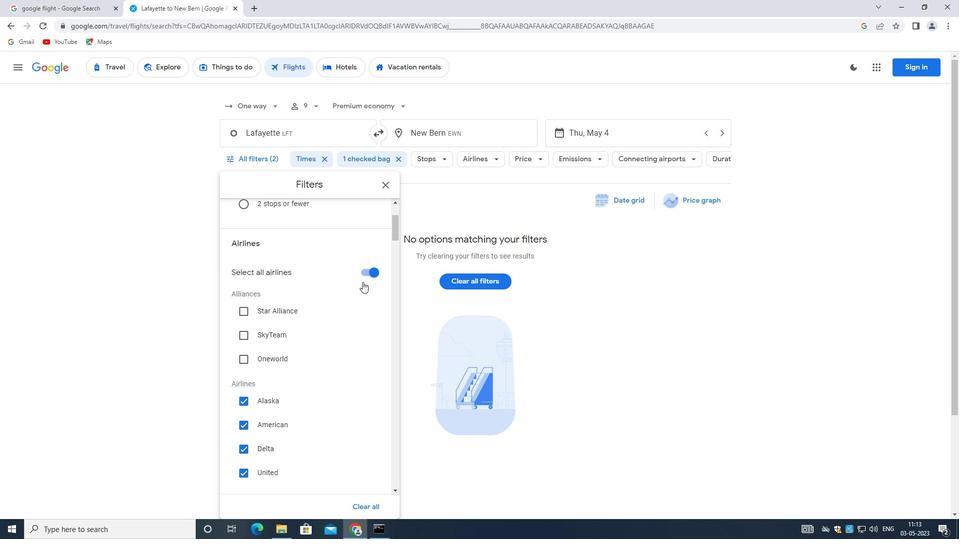 
Action: Mouse pressed left at (364, 271)
Screenshot: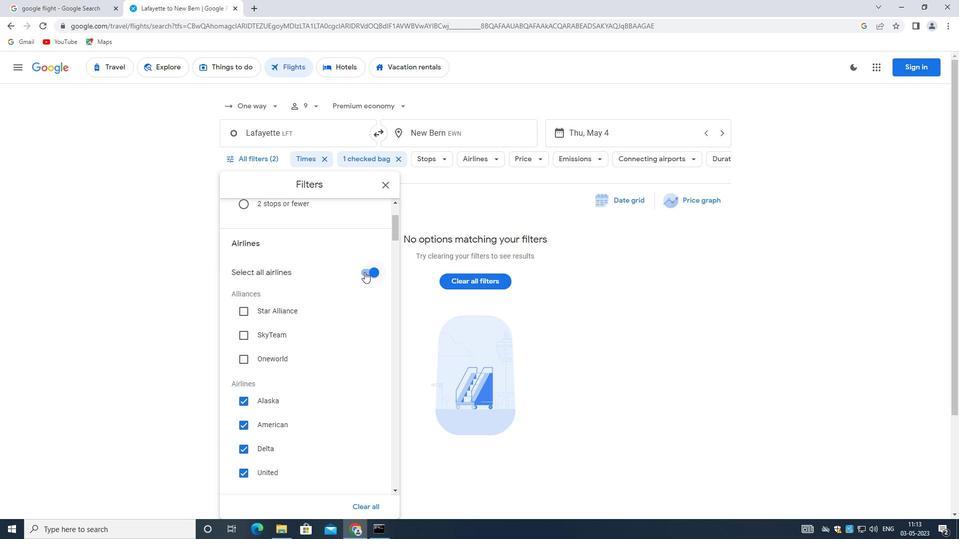 
Action: Mouse moved to (351, 295)
Screenshot: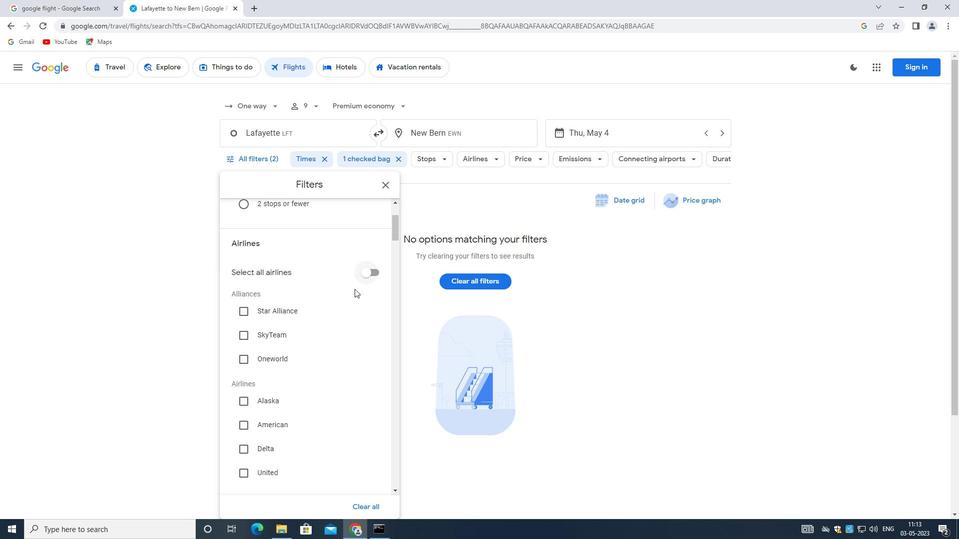 
Action: Mouse scrolled (351, 294) with delta (0, 0)
Screenshot: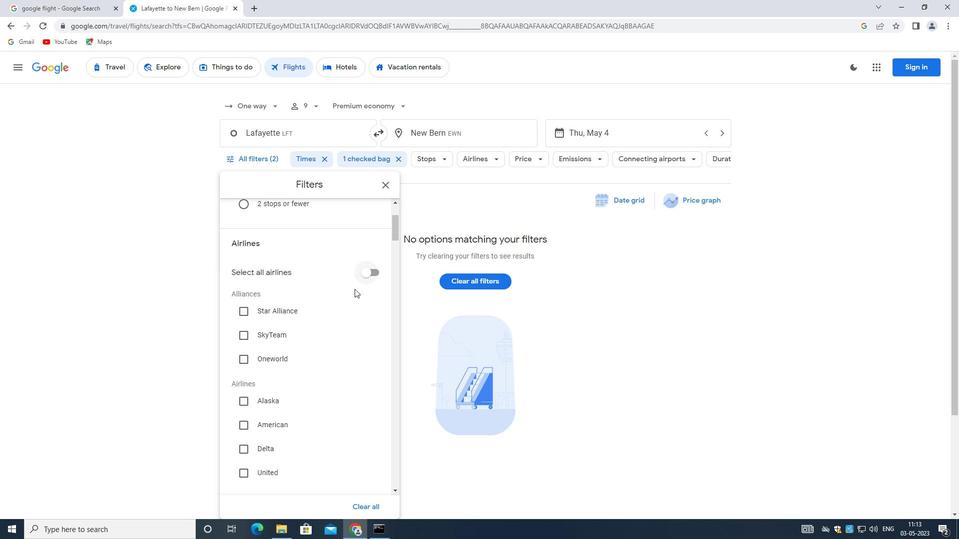 
Action: Mouse moved to (349, 298)
Screenshot: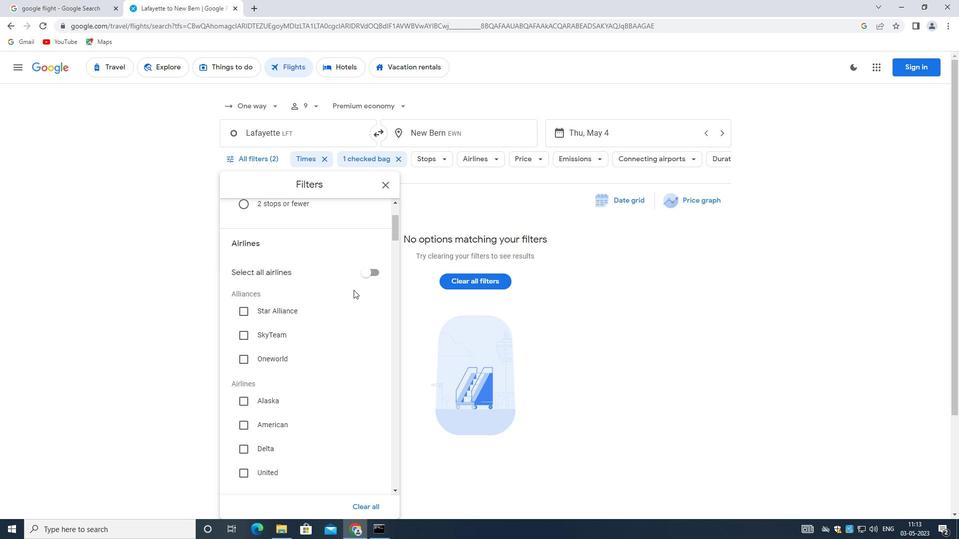
Action: Mouse scrolled (349, 298) with delta (0, 0)
Screenshot: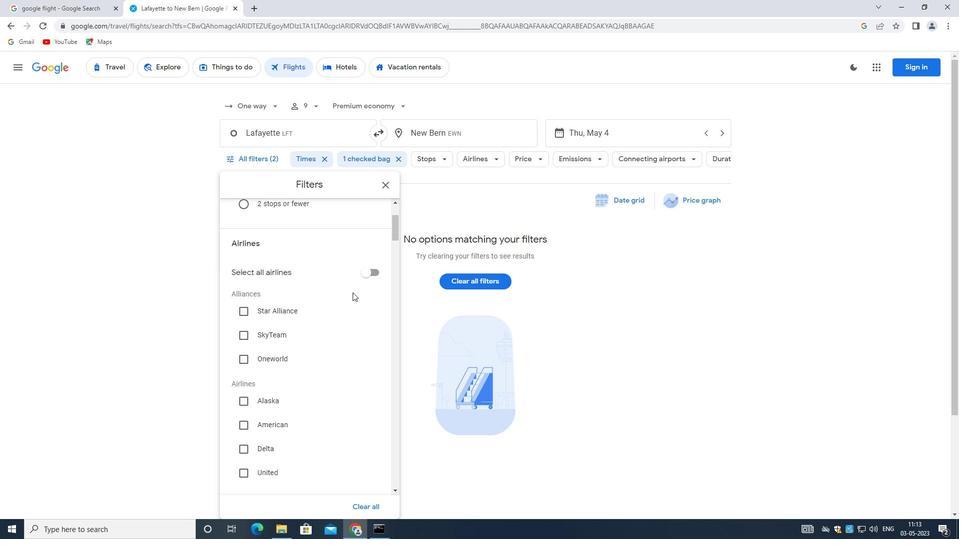 
Action: Mouse moved to (364, 314)
Screenshot: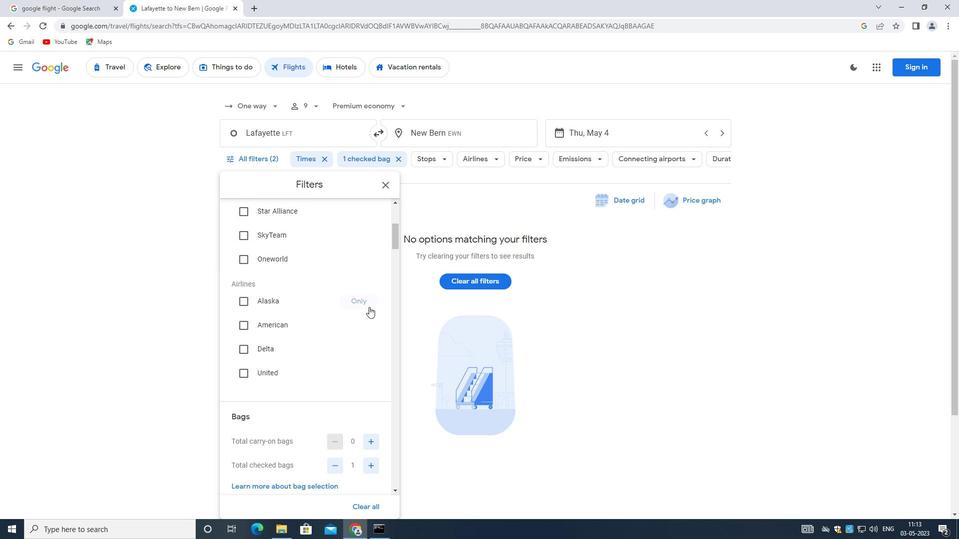 
Action: Mouse scrolled (364, 313) with delta (0, 0)
Screenshot: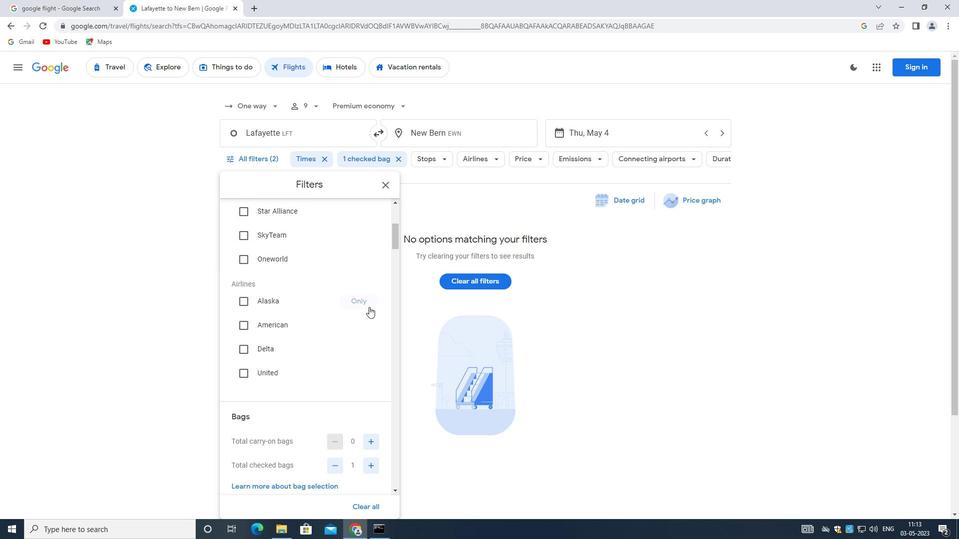 
Action: Mouse moved to (368, 417)
Screenshot: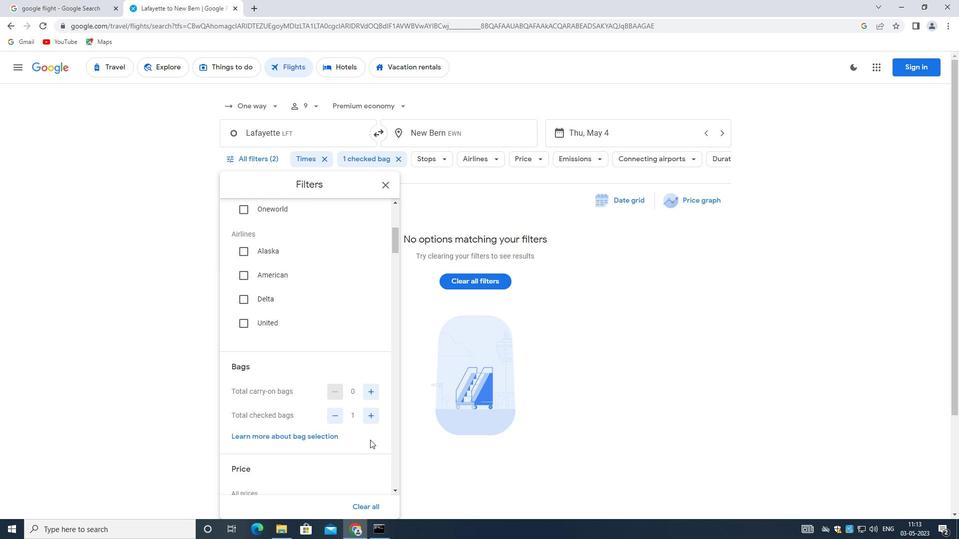 
Action: Mouse pressed left at (368, 417)
Screenshot: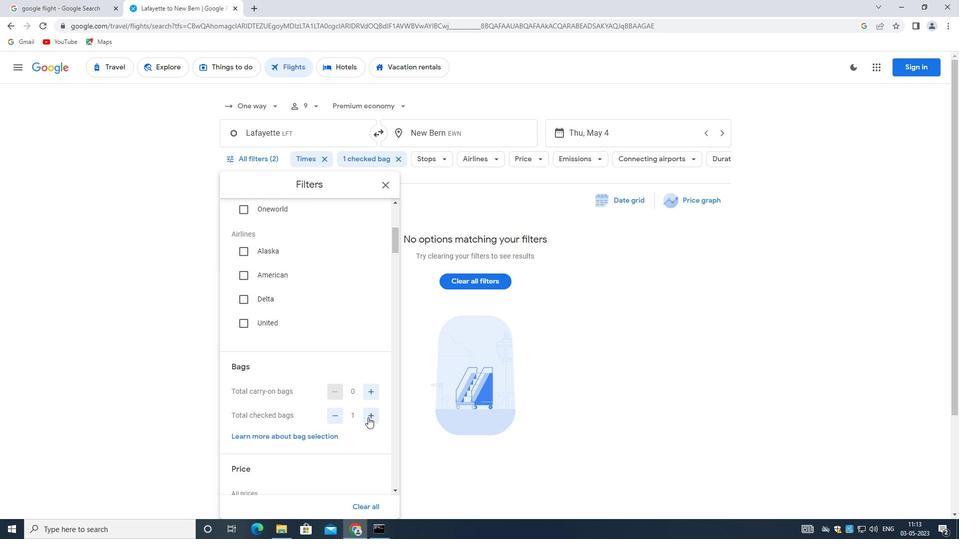 
Action: Mouse moved to (368, 416)
Screenshot: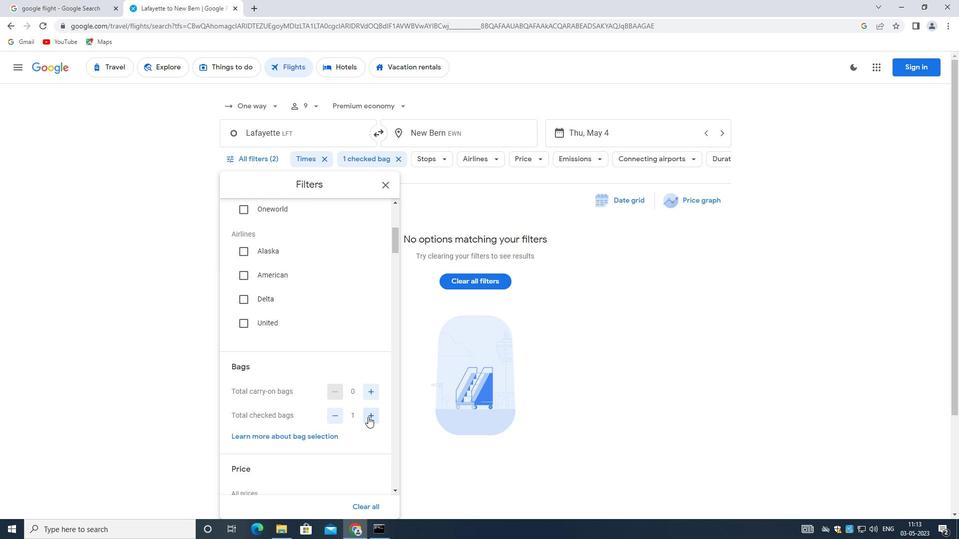 
Action: Mouse pressed left at (368, 416)
Screenshot: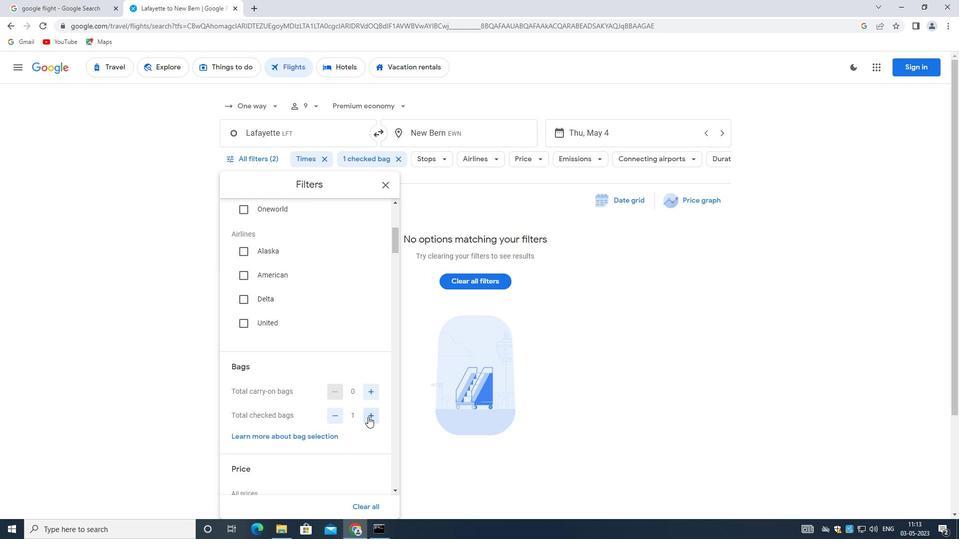 
Action: Mouse pressed left at (368, 416)
Screenshot: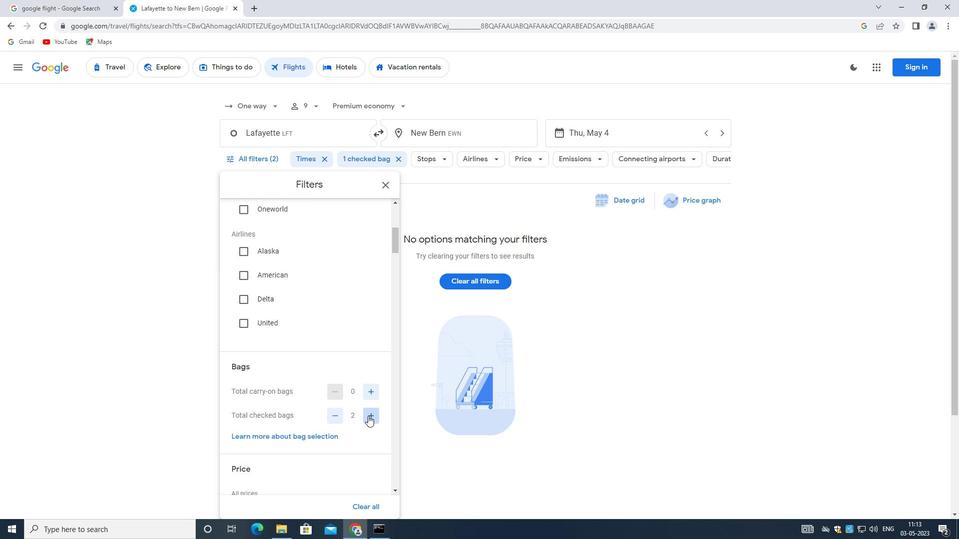 
Action: Mouse pressed left at (368, 416)
Screenshot: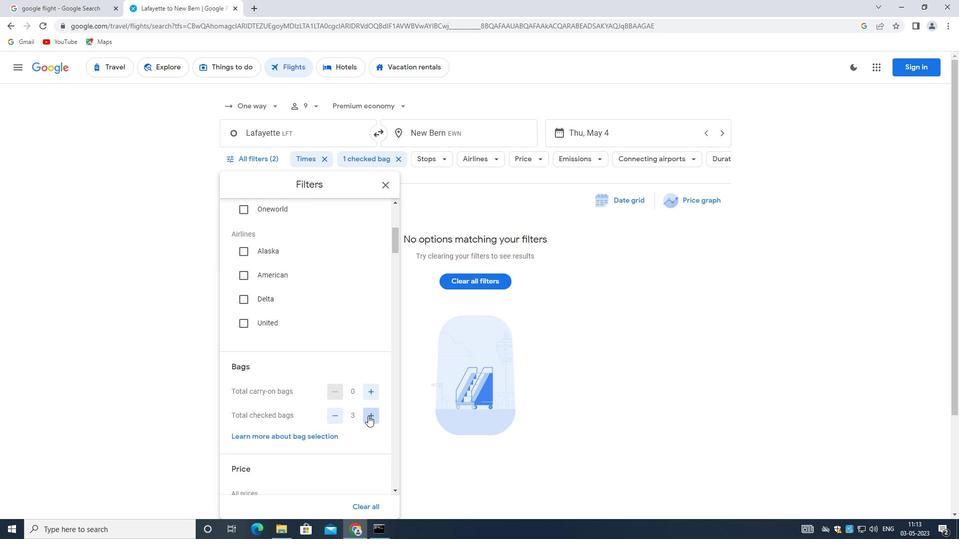 
Action: Mouse pressed left at (368, 416)
Screenshot: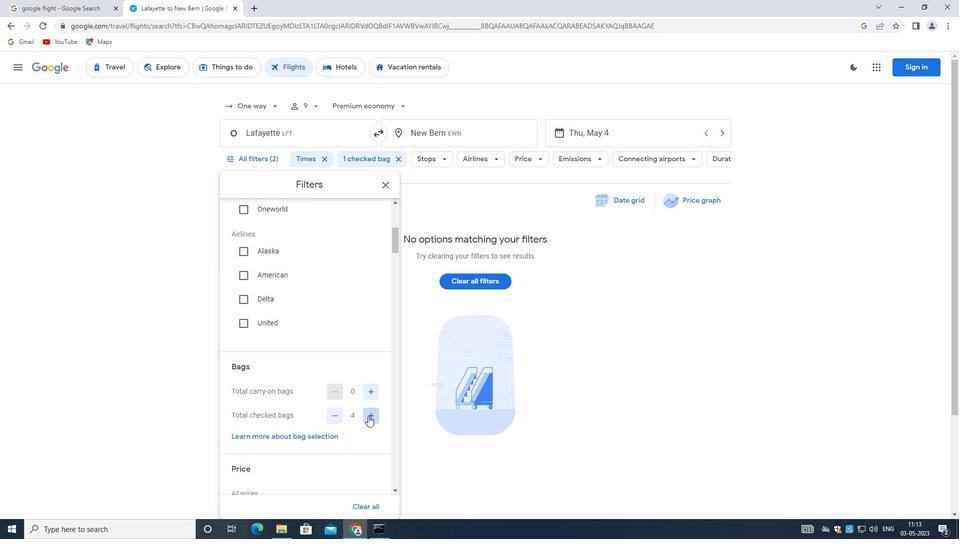 
Action: Mouse pressed left at (368, 416)
Screenshot: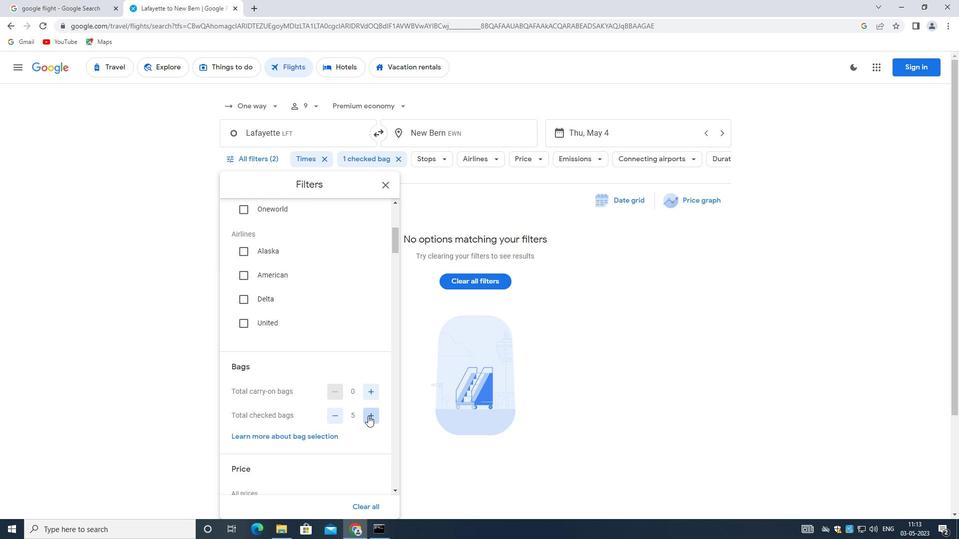 
Action: Mouse pressed left at (368, 416)
Screenshot: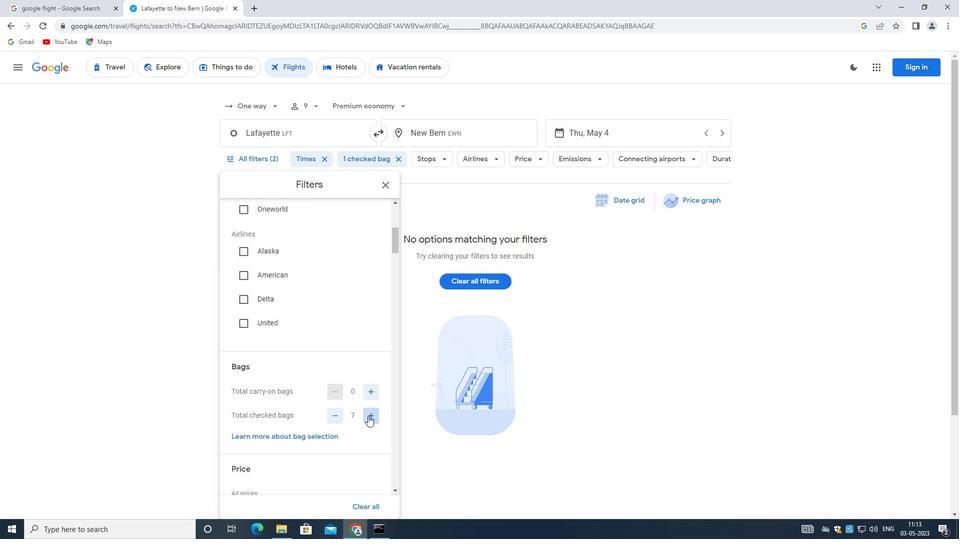 
Action: Mouse moved to (339, 260)
Screenshot: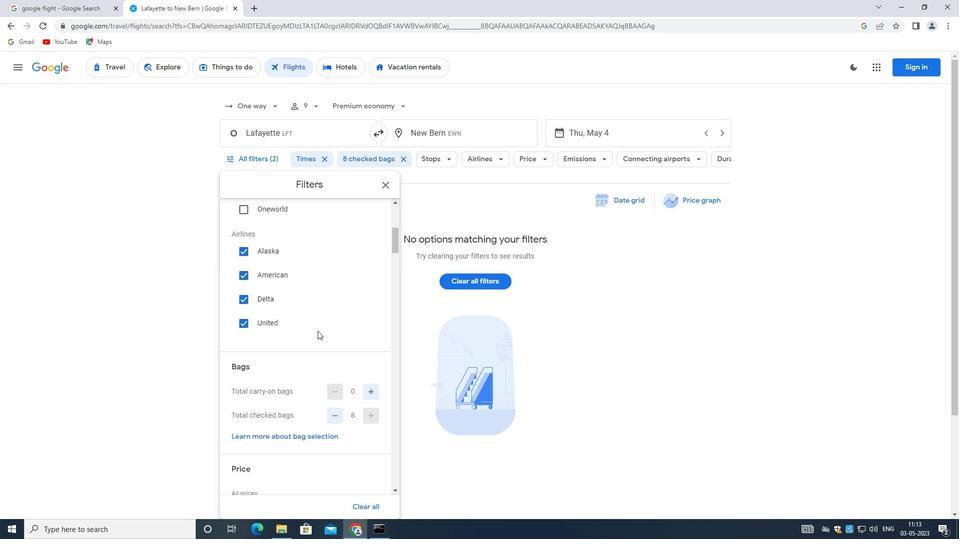 
Action: Mouse scrolled (339, 261) with delta (0, 0)
Screenshot: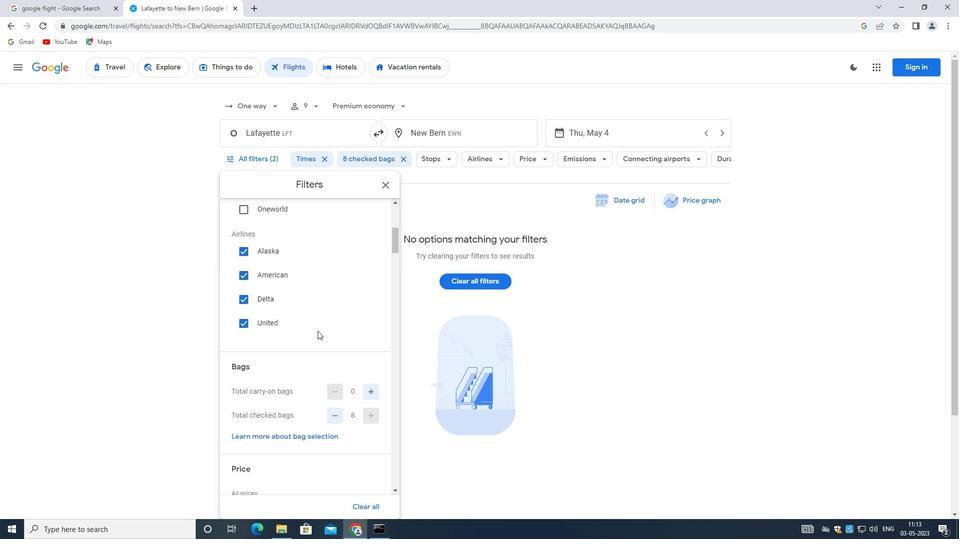 
Action: Mouse moved to (340, 257)
Screenshot: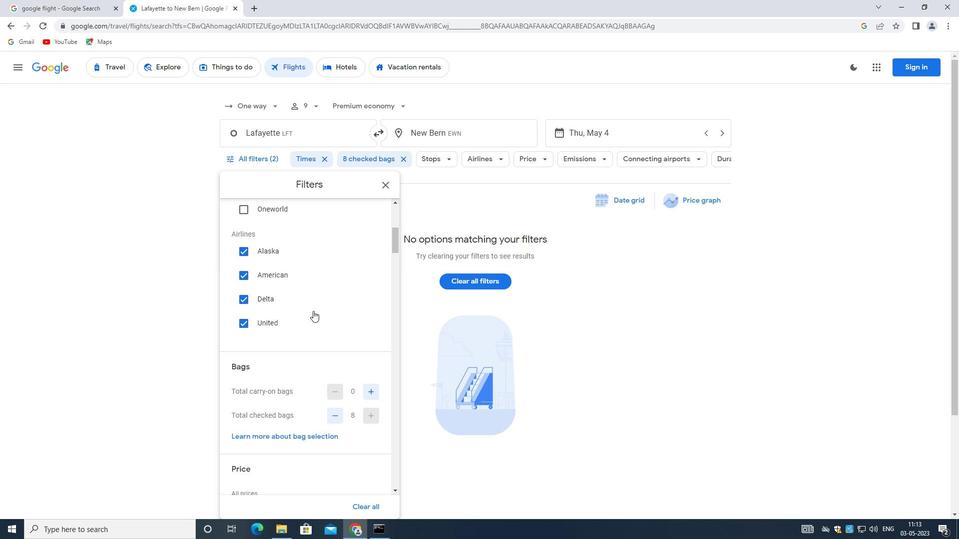 
Action: Mouse scrolled (340, 257) with delta (0, 0)
Screenshot: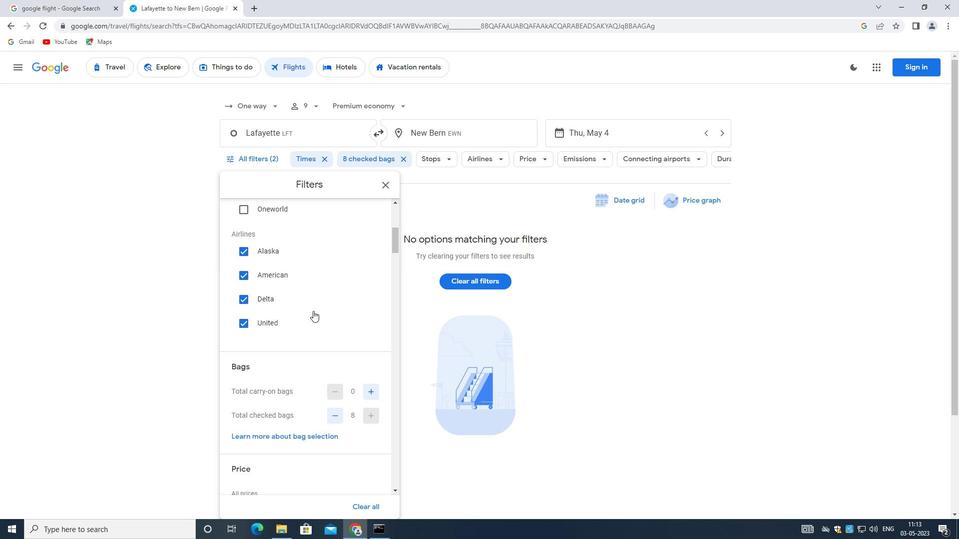 
Action: Mouse moved to (361, 220)
Screenshot: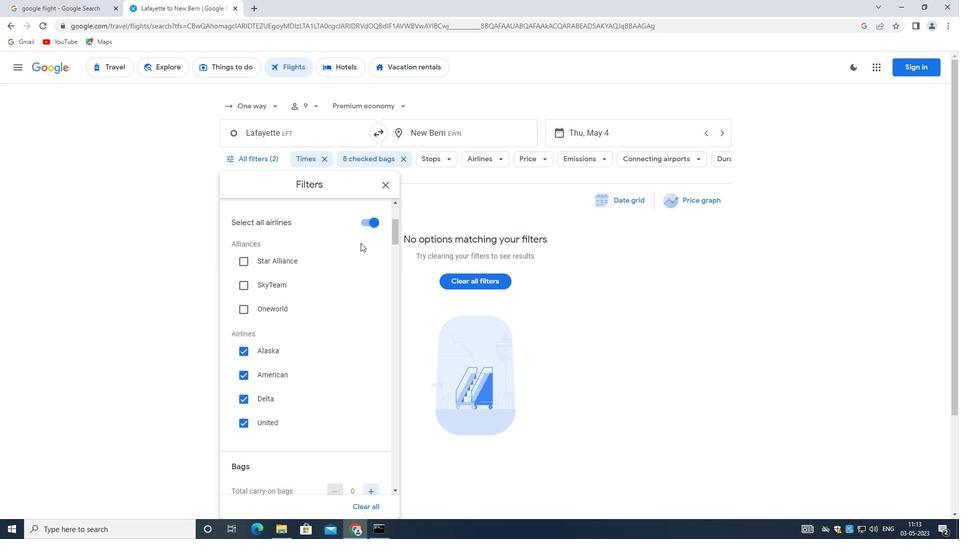 
Action: Mouse pressed left at (361, 220)
Screenshot: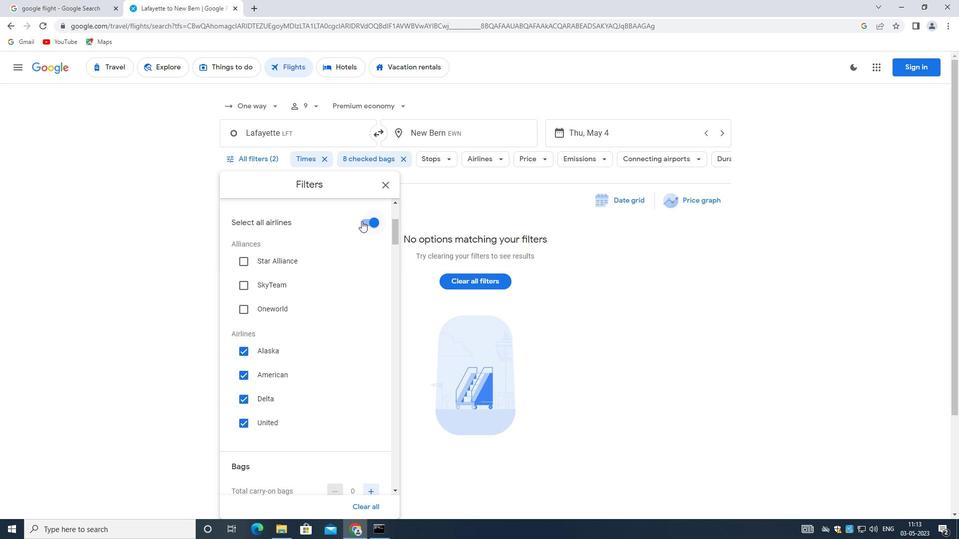 
Action: Mouse moved to (341, 286)
Screenshot: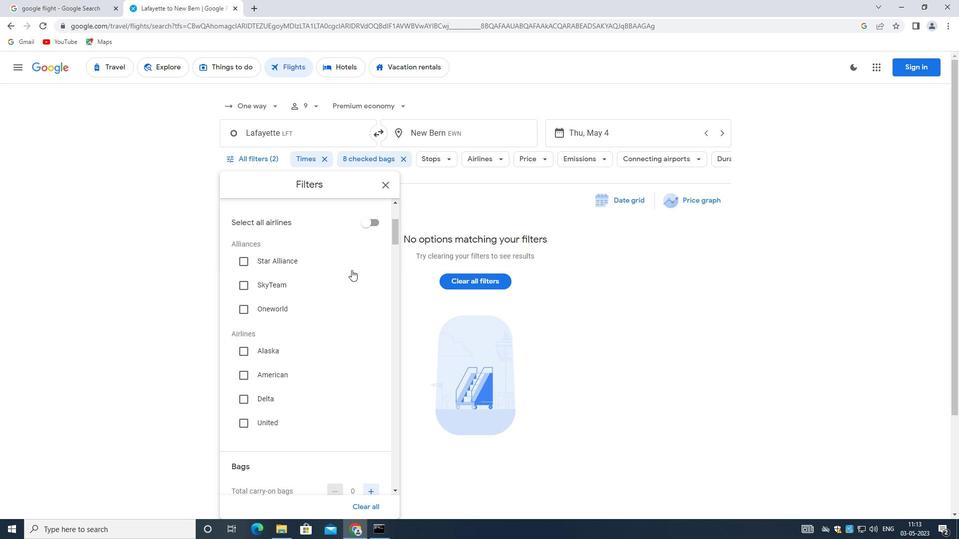 
Action: Mouse scrolled (341, 285) with delta (0, 0)
Screenshot: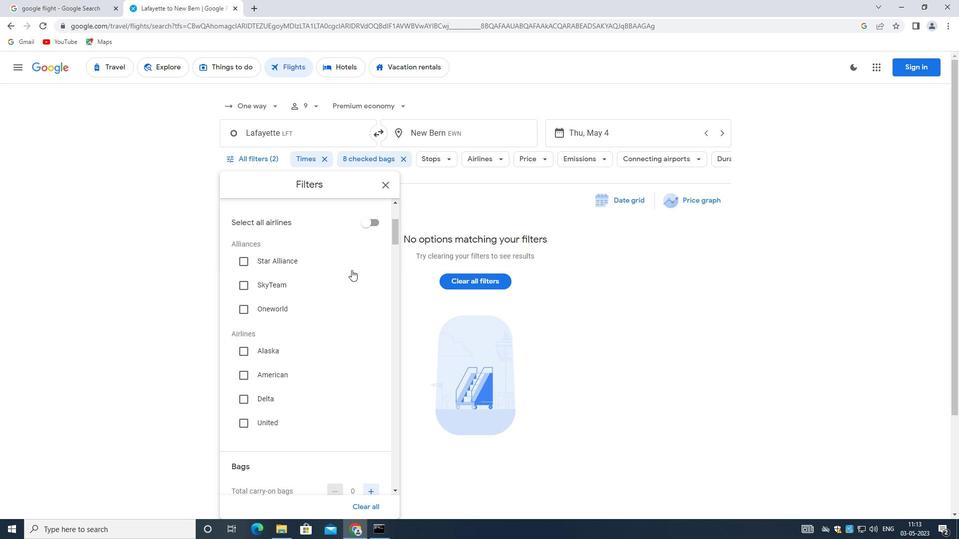 
Action: Mouse moved to (339, 290)
Screenshot: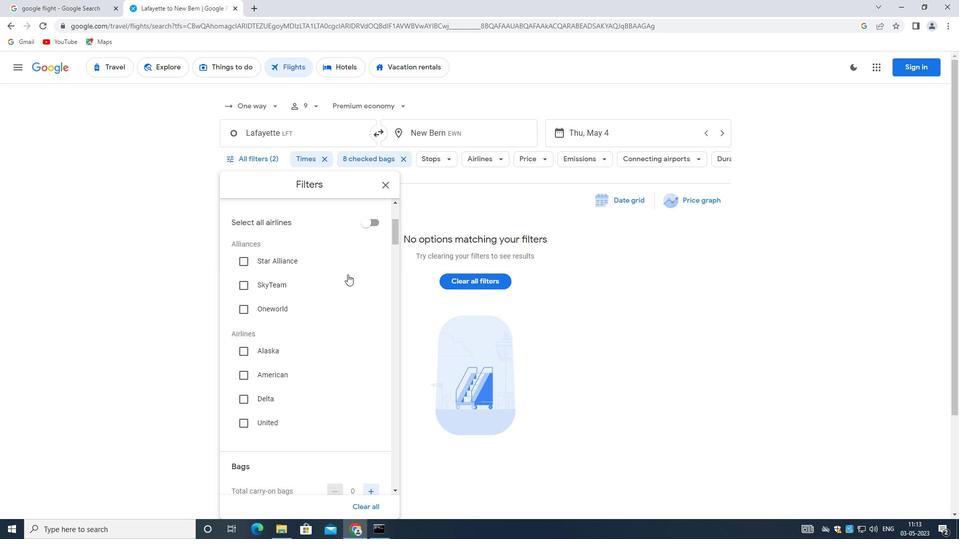 
Action: Mouse scrolled (339, 289) with delta (0, 0)
Screenshot: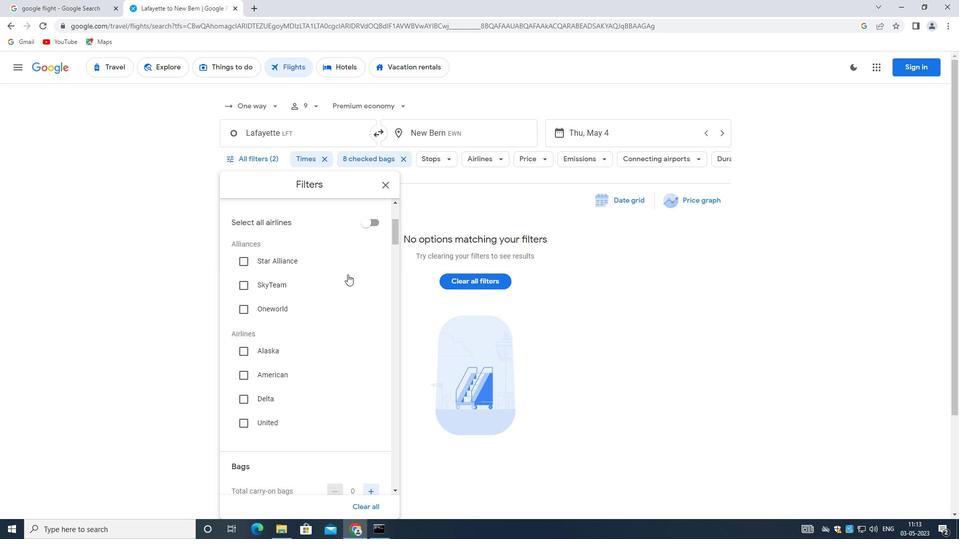 
Action: Mouse moved to (338, 290)
Screenshot: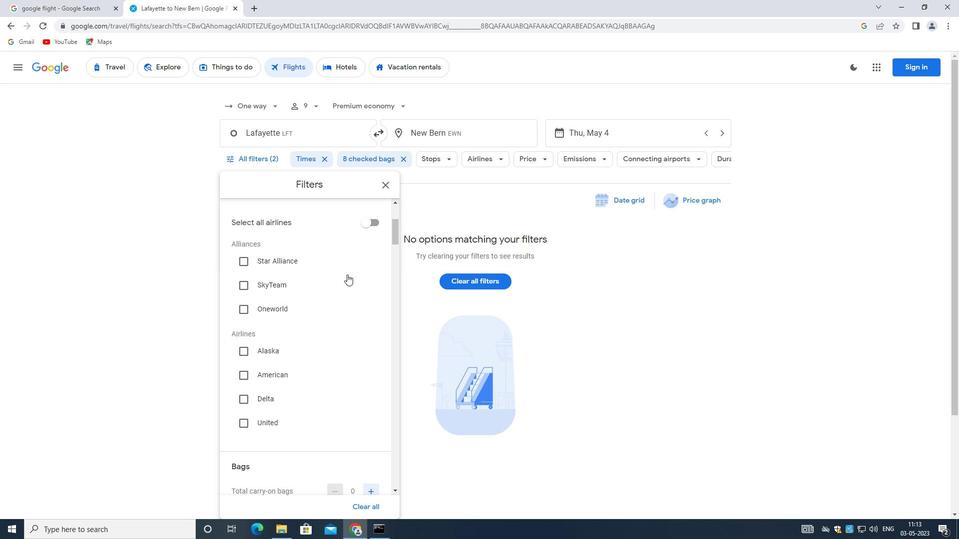 
Action: Mouse scrolled (338, 290) with delta (0, 0)
Screenshot: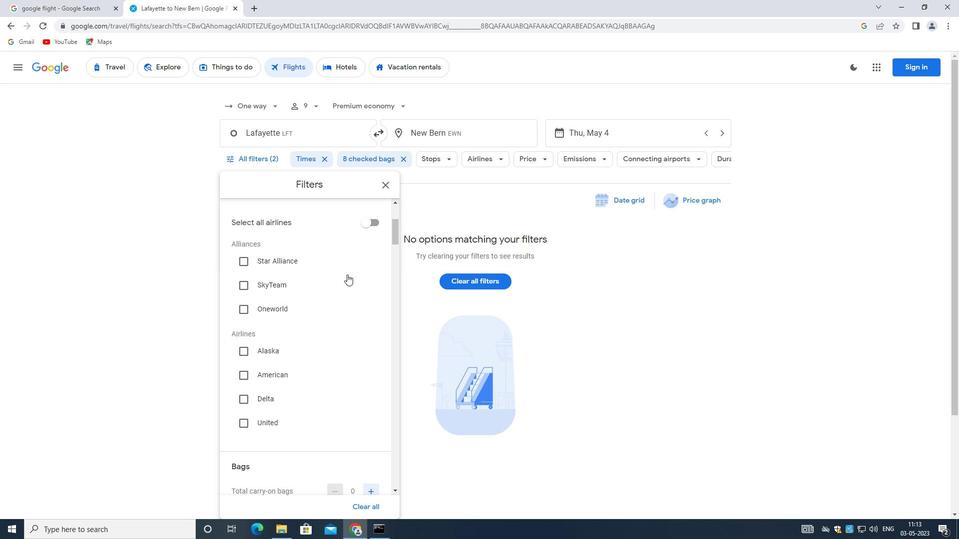 
Action: Mouse scrolled (338, 290) with delta (0, 0)
Screenshot: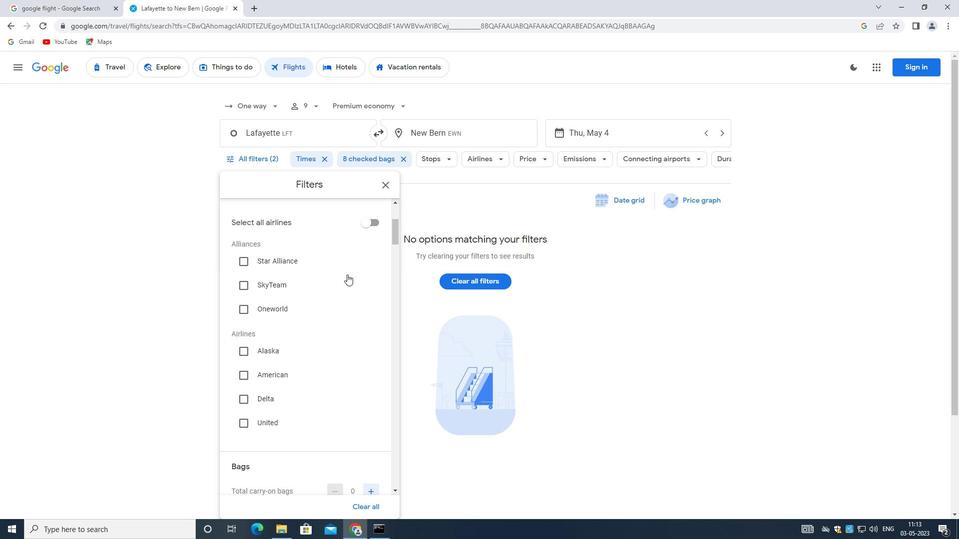 
Action: Mouse moved to (336, 292)
Screenshot: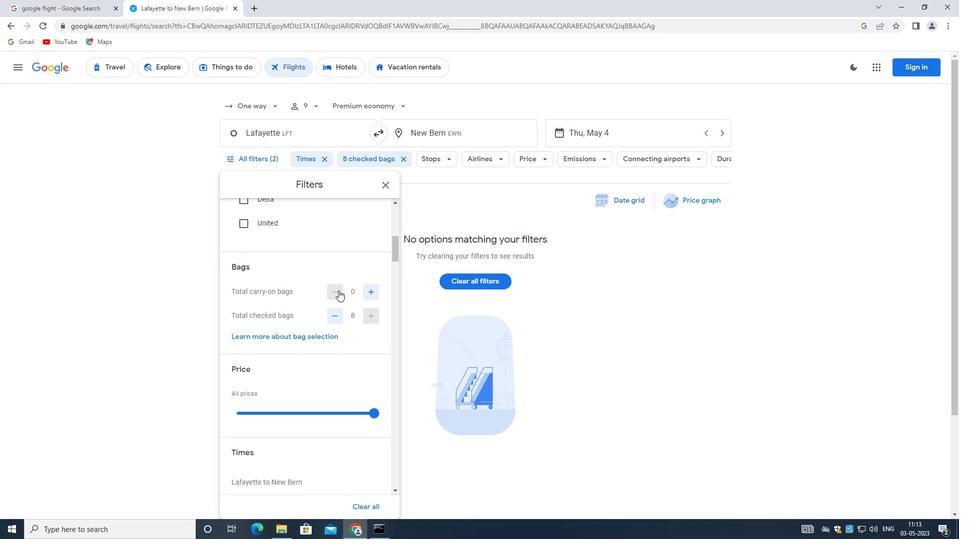 
Action: Mouse scrolled (336, 292) with delta (0, 0)
Screenshot: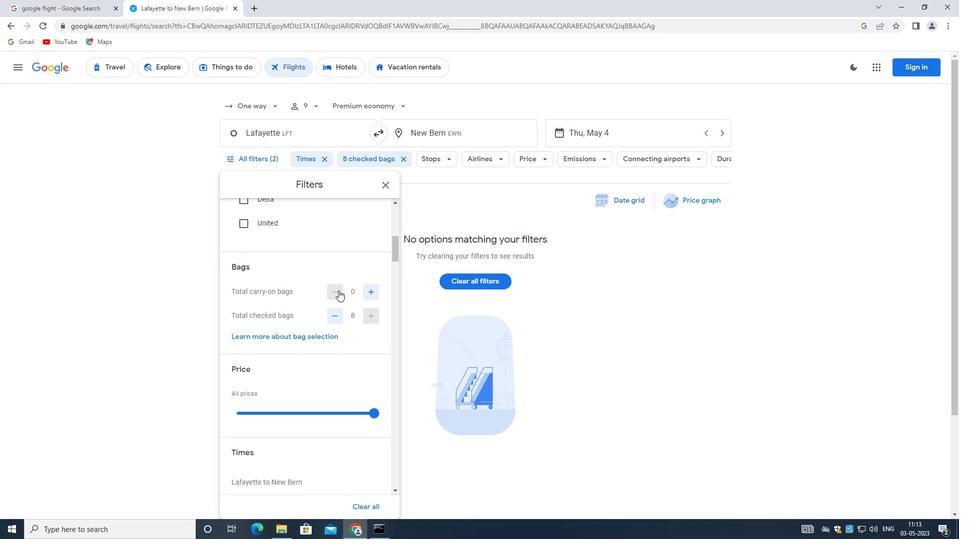 
Action: Mouse moved to (336, 293)
Screenshot: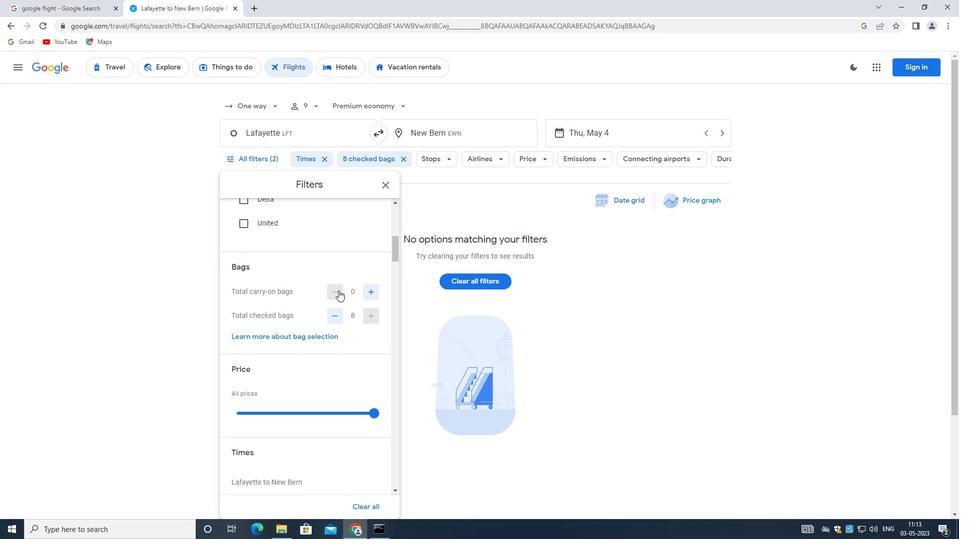 
Action: Mouse scrolled (336, 292) with delta (0, 0)
Screenshot: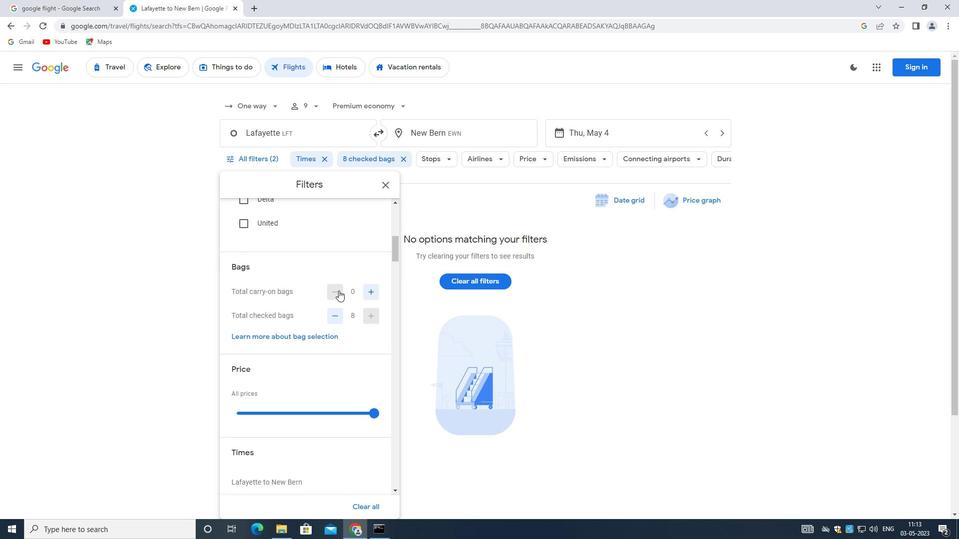 
Action: Mouse moved to (335, 292)
Screenshot: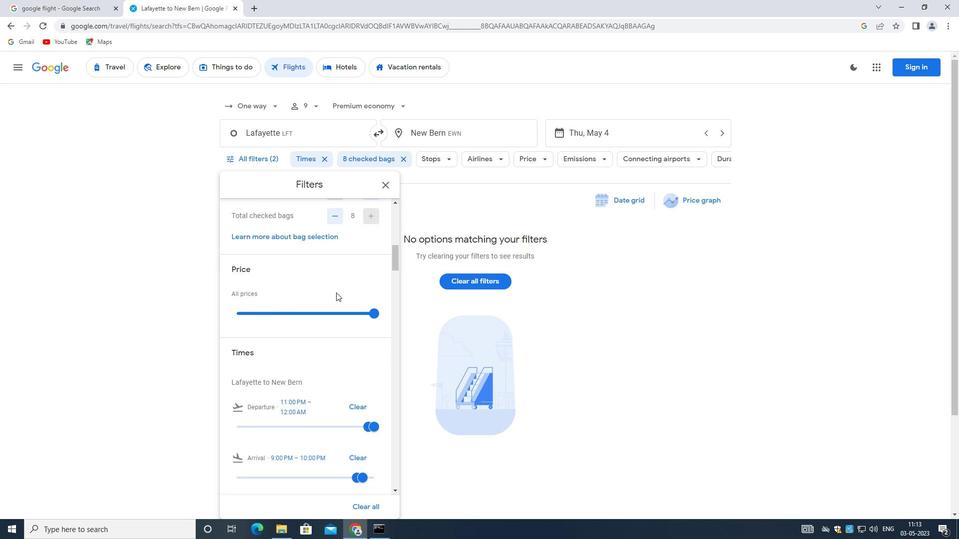 
Action: Mouse scrolled (335, 292) with delta (0, 0)
Screenshot: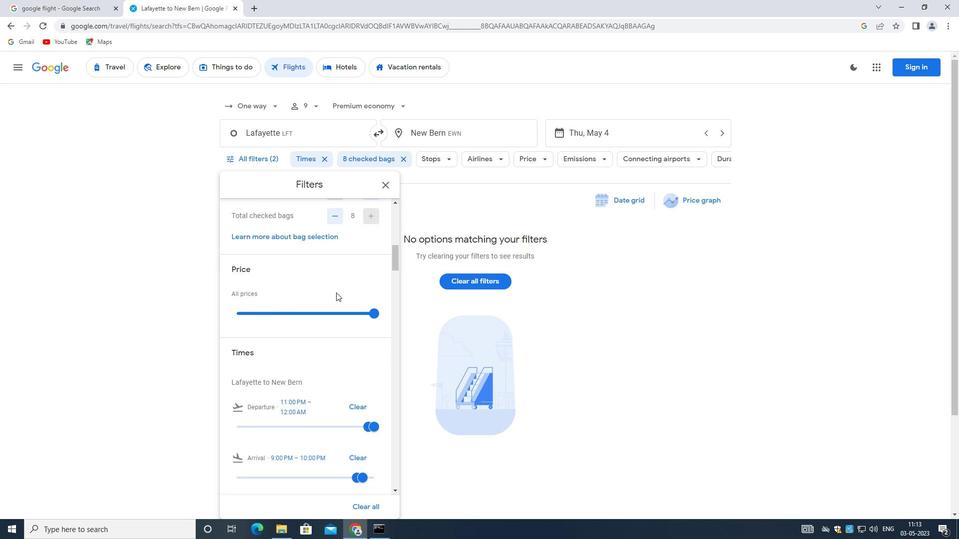 
Action: Mouse scrolled (335, 292) with delta (0, 0)
Screenshot: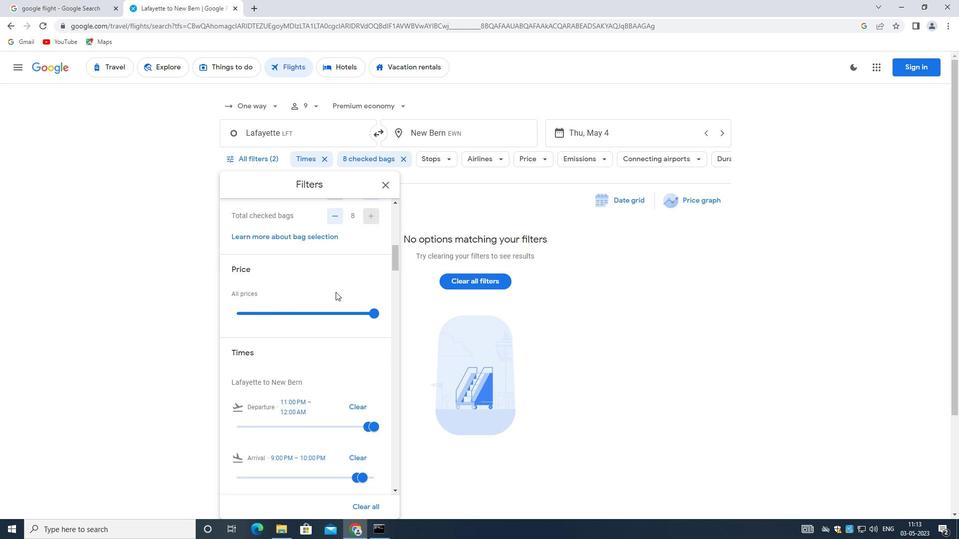 
Action: Mouse moved to (372, 411)
Screenshot: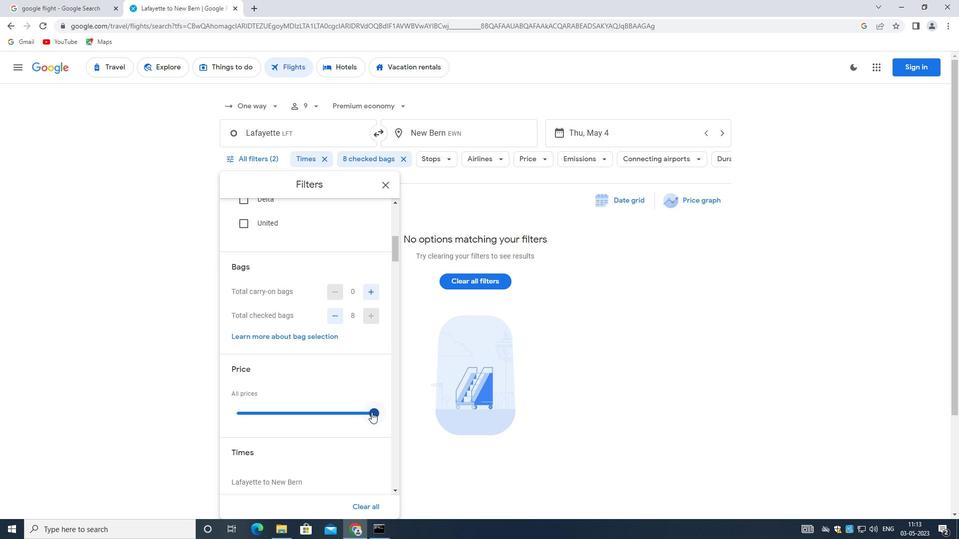 
Action: Mouse pressed left at (372, 411)
Screenshot: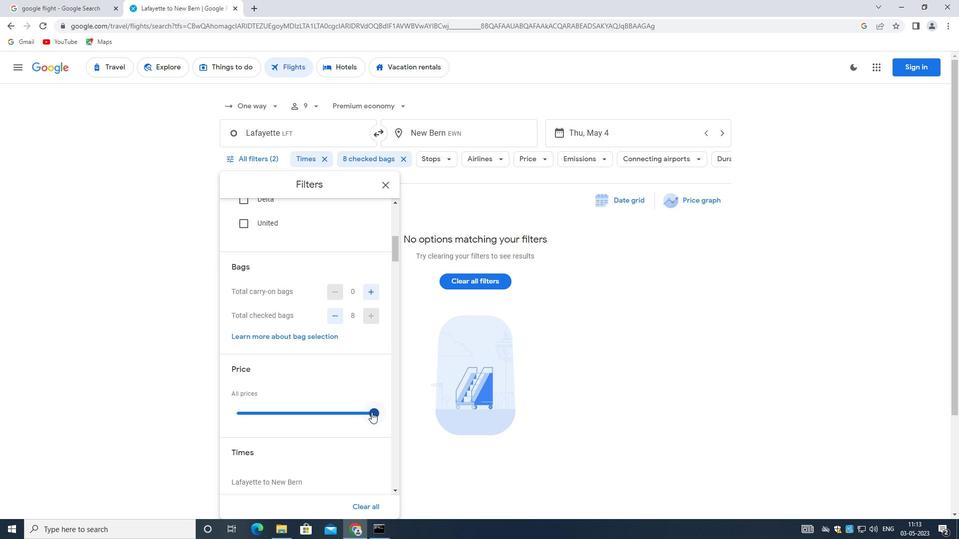 
Action: Mouse pressed left at (372, 411)
Screenshot: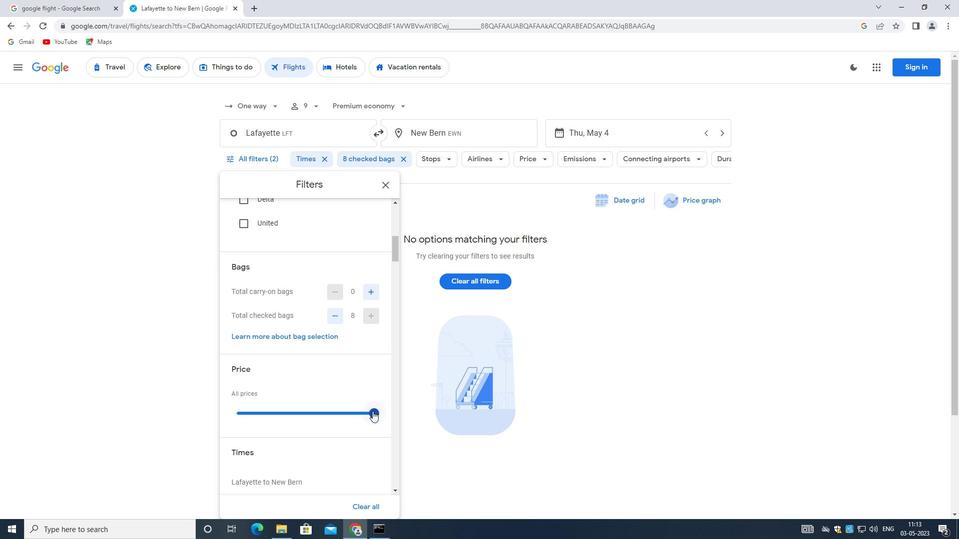 
Action: Mouse pressed left at (372, 411)
Screenshot: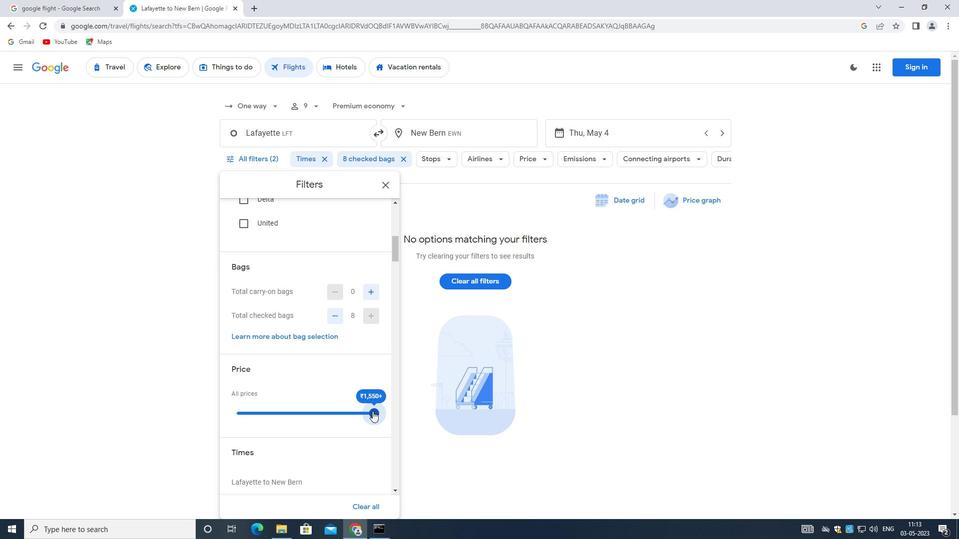 
Action: Mouse moved to (344, 384)
Screenshot: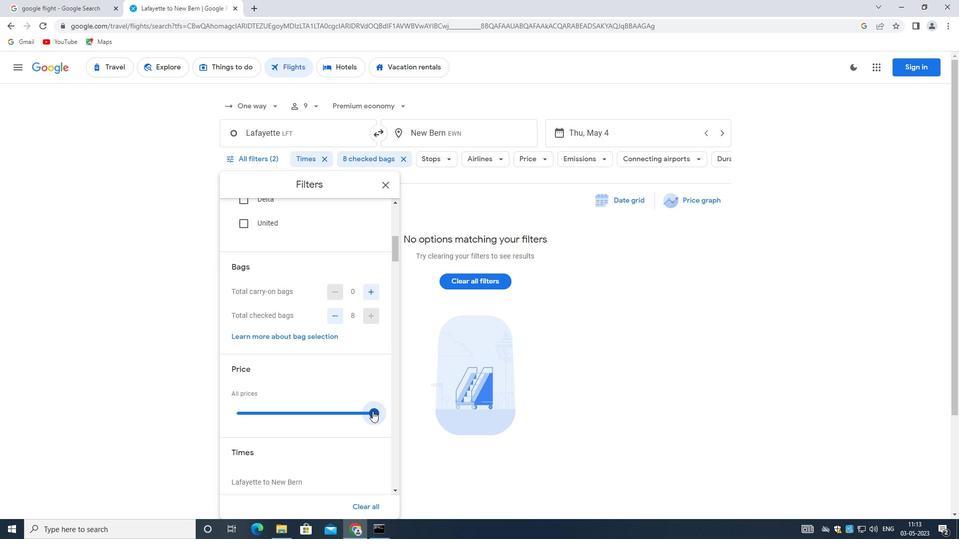 
Action: Mouse scrolled (344, 383) with delta (0, 0)
Screenshot: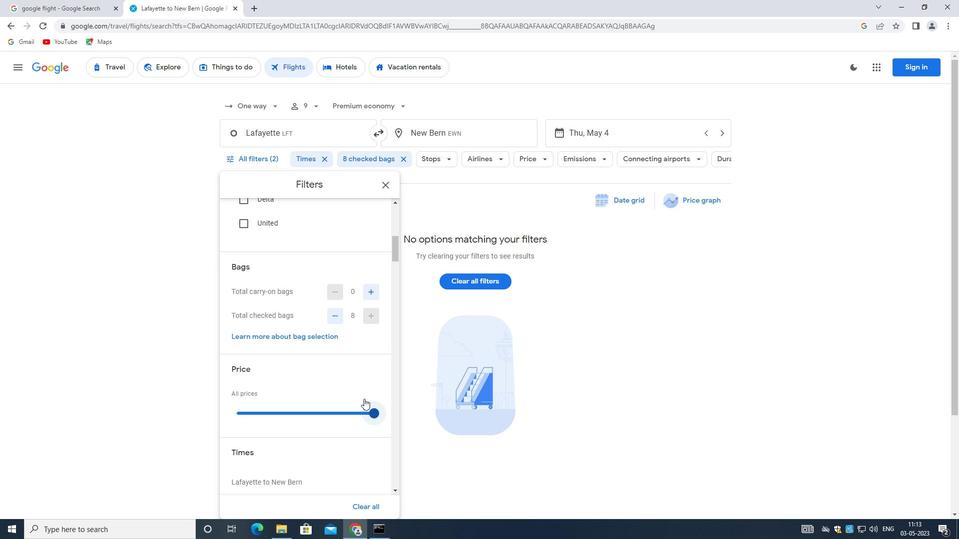
Action: Mouse scrolled (344, 383) with delta (0, 0)
Screenshot: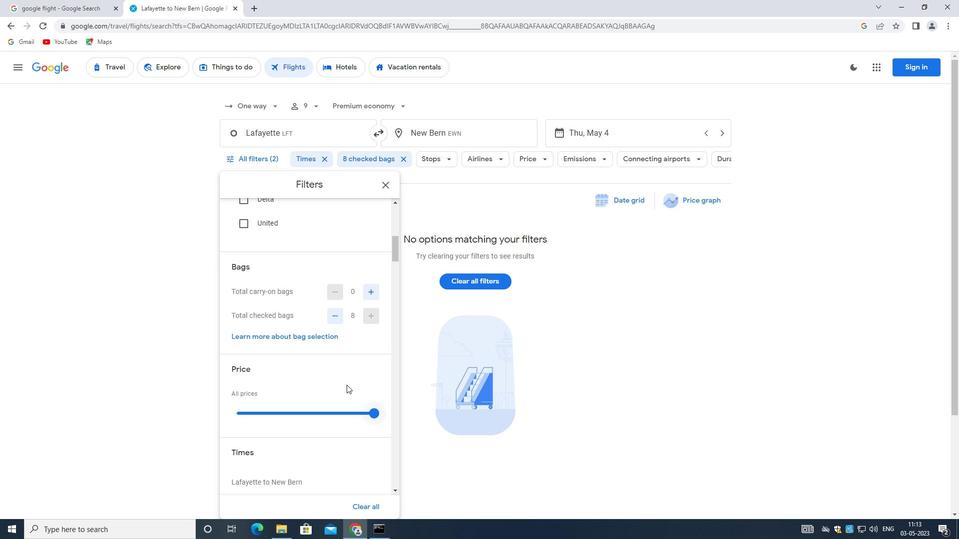 
Action: Mouse scrolled (344, 383) with delta (0, 0)
Screenshot: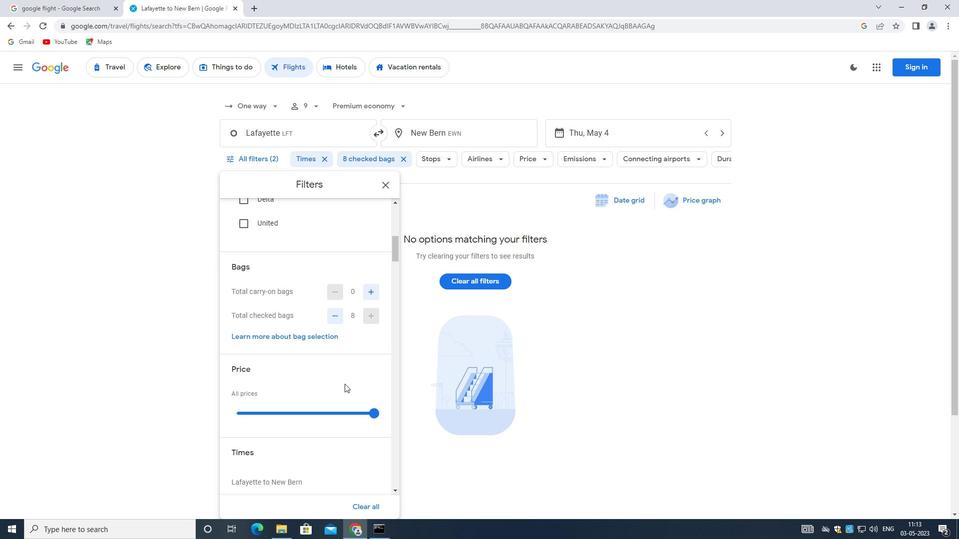
Action: Mouse moved to (247, 377)
Screenshot: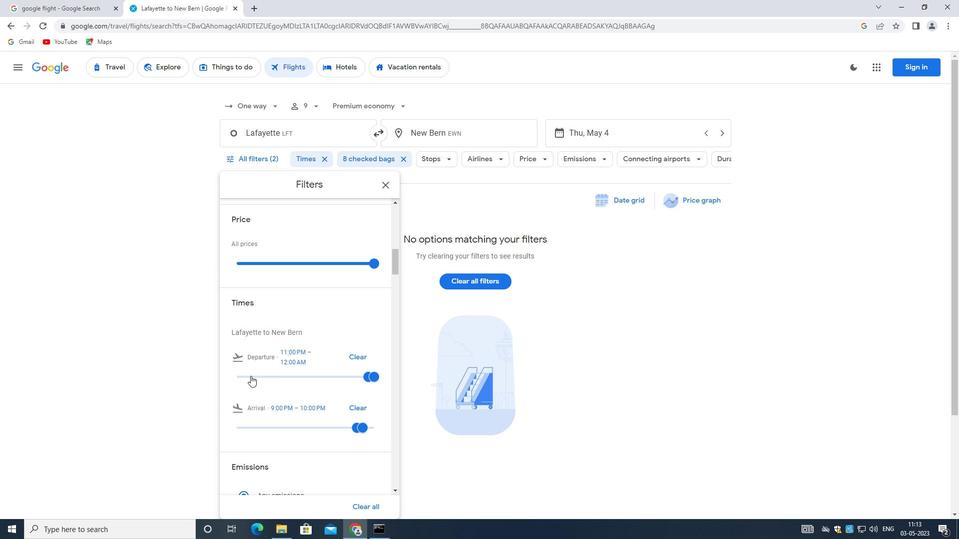 
Action: Mouse pressed left at (247, 377)
Screenshot: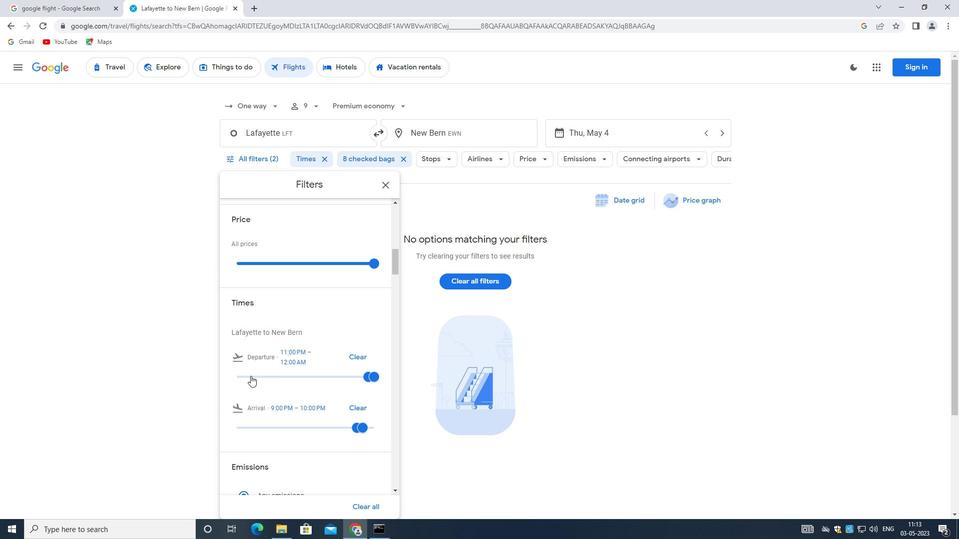 
Action: Mouse moved to (259, 375)
Screenshot: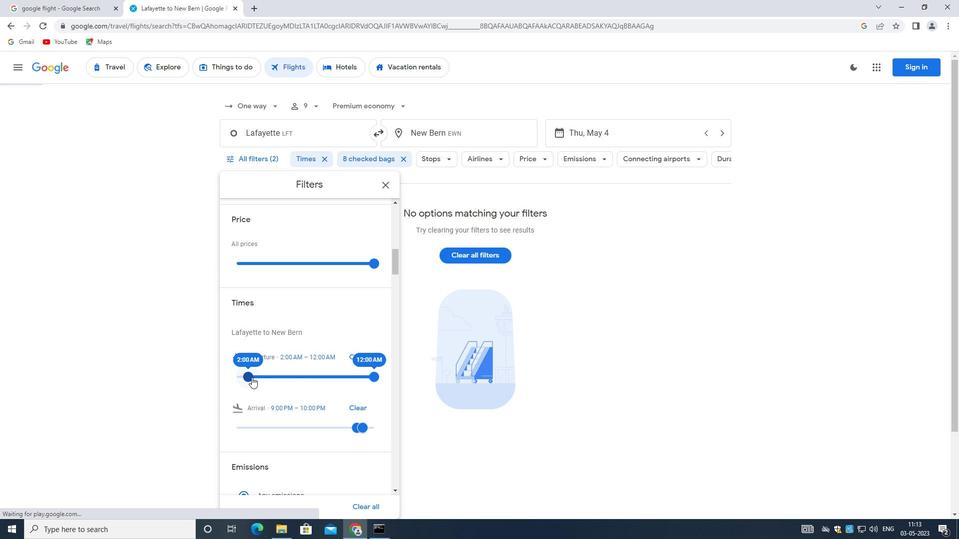 
Action: Mouse pressed left at (259, 375)
Screenshot: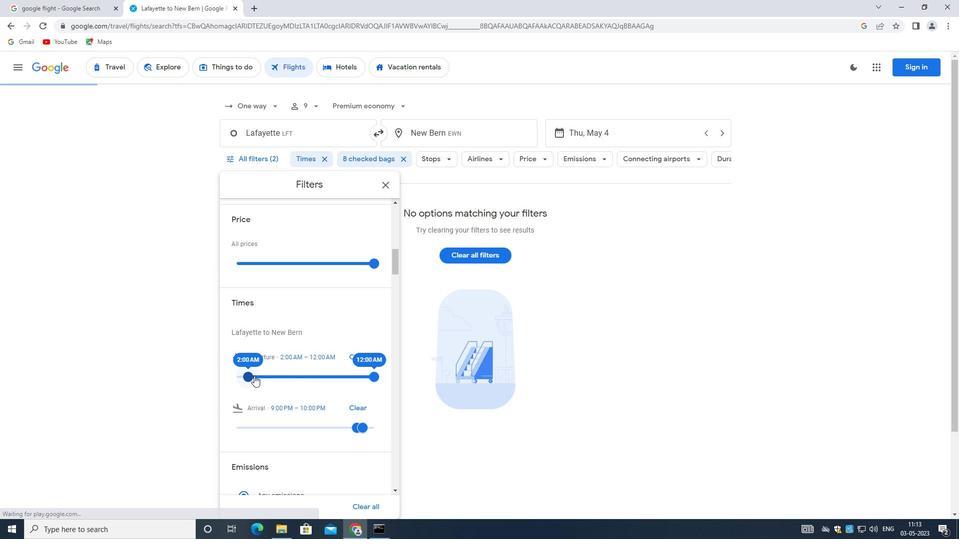 
Action: Mouse moved to (373, 378)
Screenshot: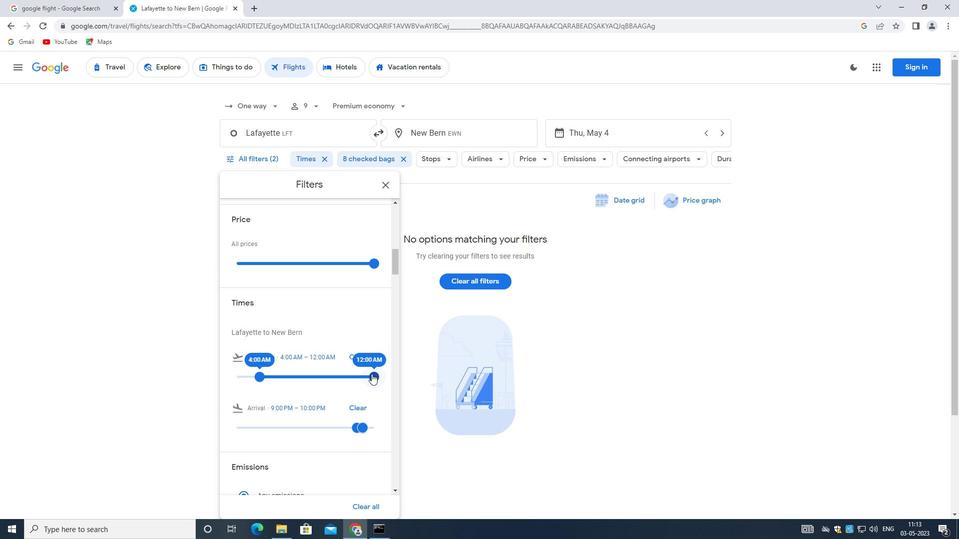 
Action: Mouse pressed left at (373, 378)
Screenshot: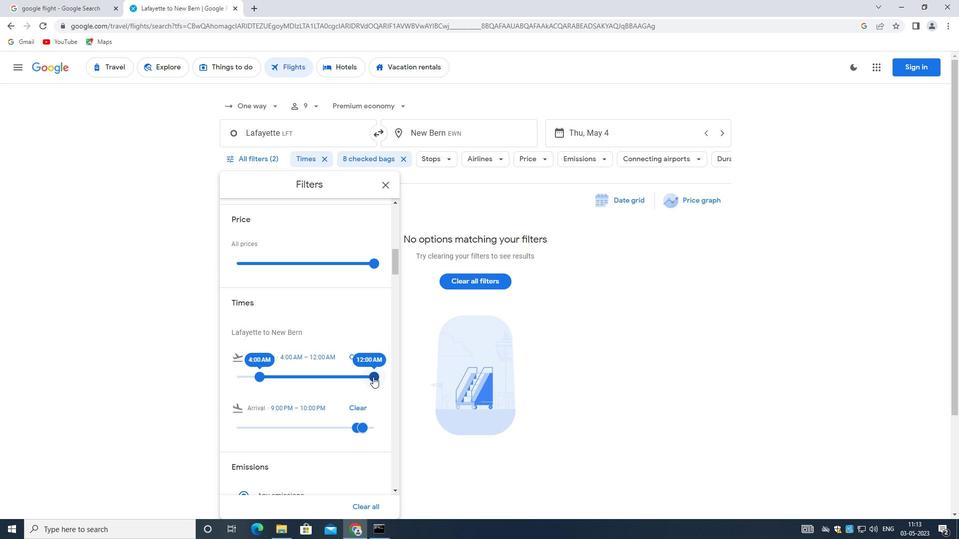 
Action: Mouse moved to (295, 406)
Screenshot: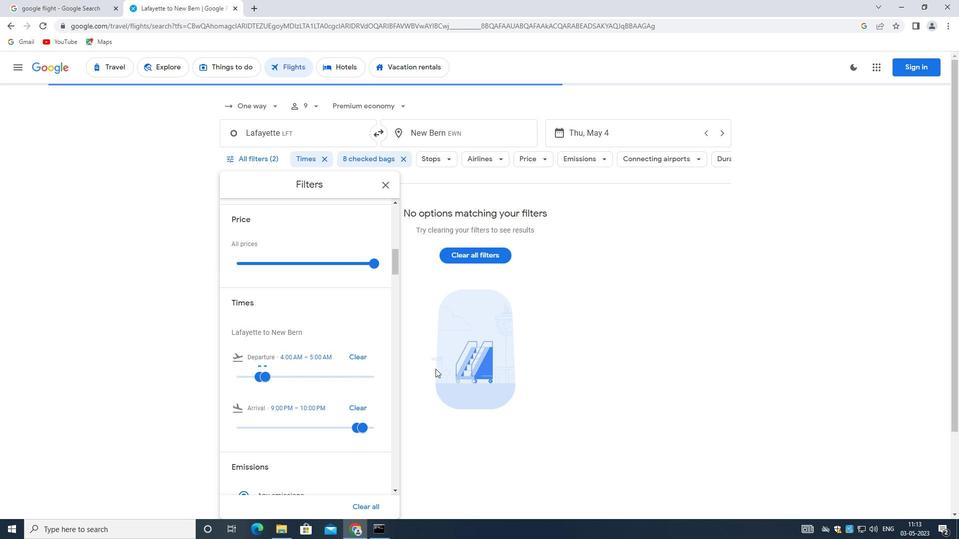 
Action: Mouse scrolled (295, 406) with delta (0, 0)
Screenshot: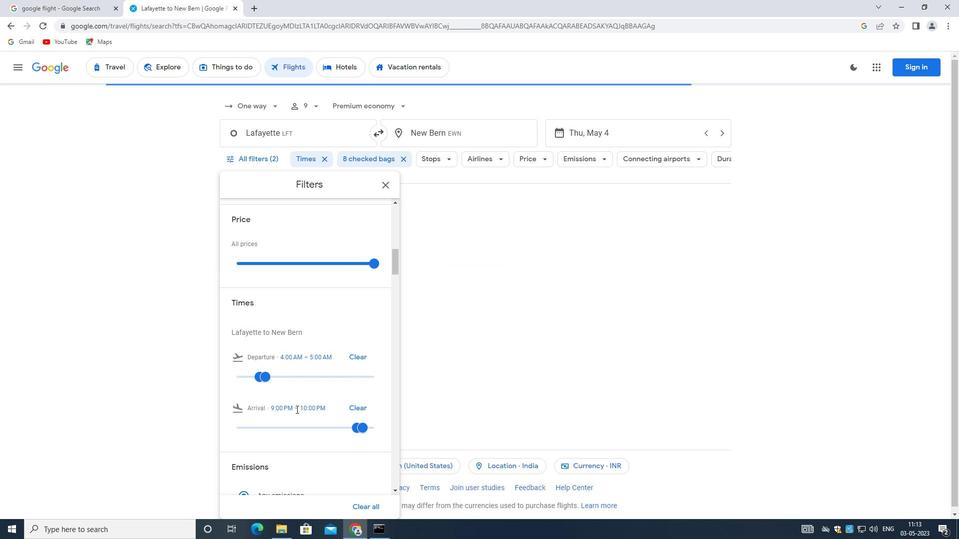 
Action: Mouse scrolled (295, 406) with delta (0, 0)
Screenshot: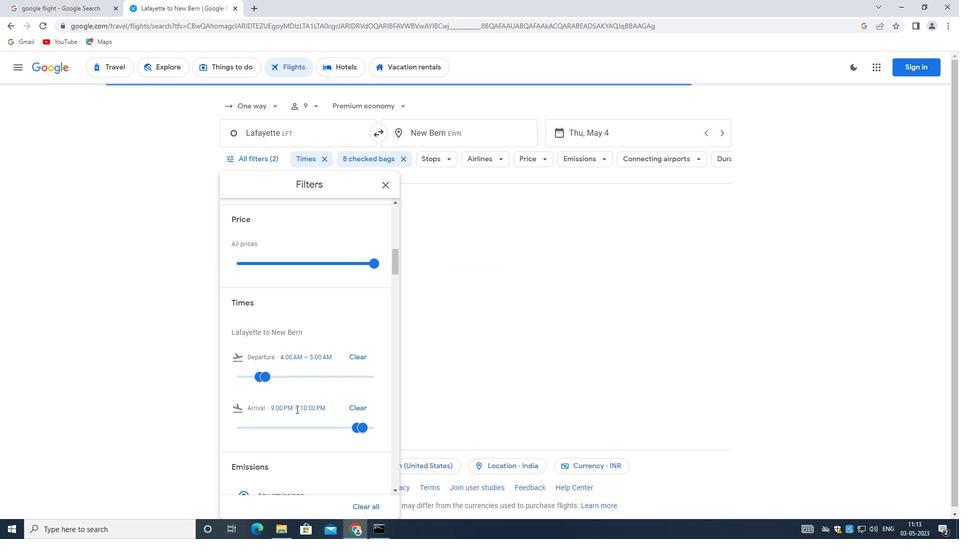 
Action: Mouse scrolled (295, 406) with delta (0, 0)
Screenshot: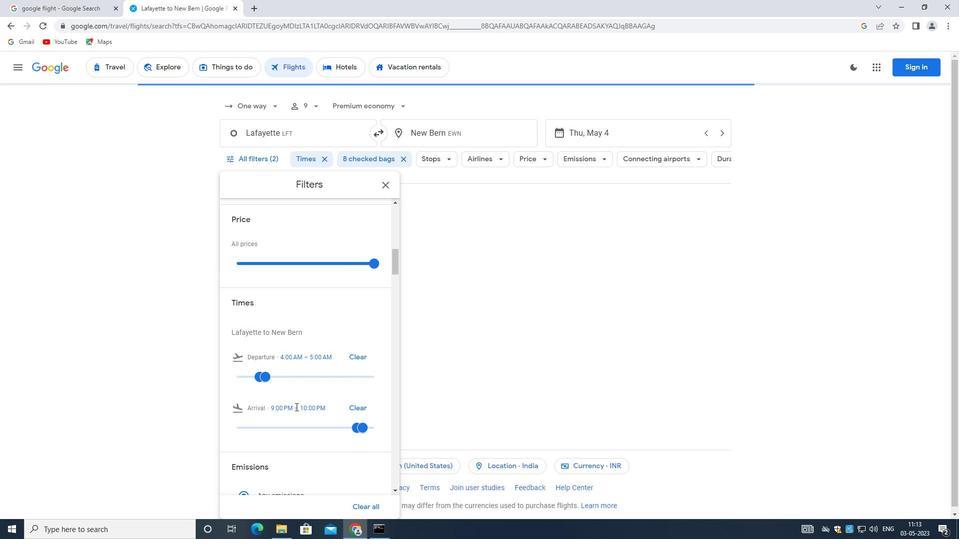 
Action: Mouse moved to (295, 406)
Screenshot: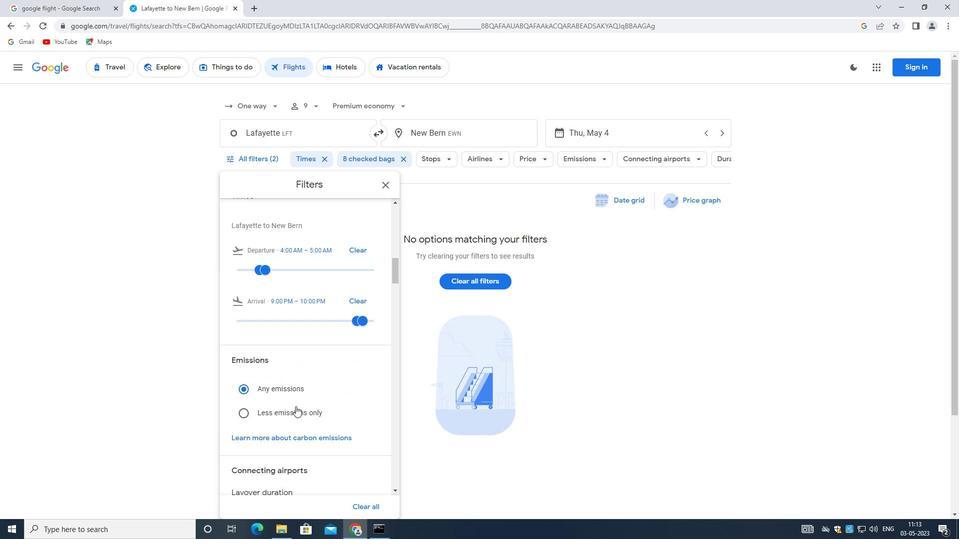 
Action: Mouse scrolled (295, 406) with delta (0, 0)
Screenshot: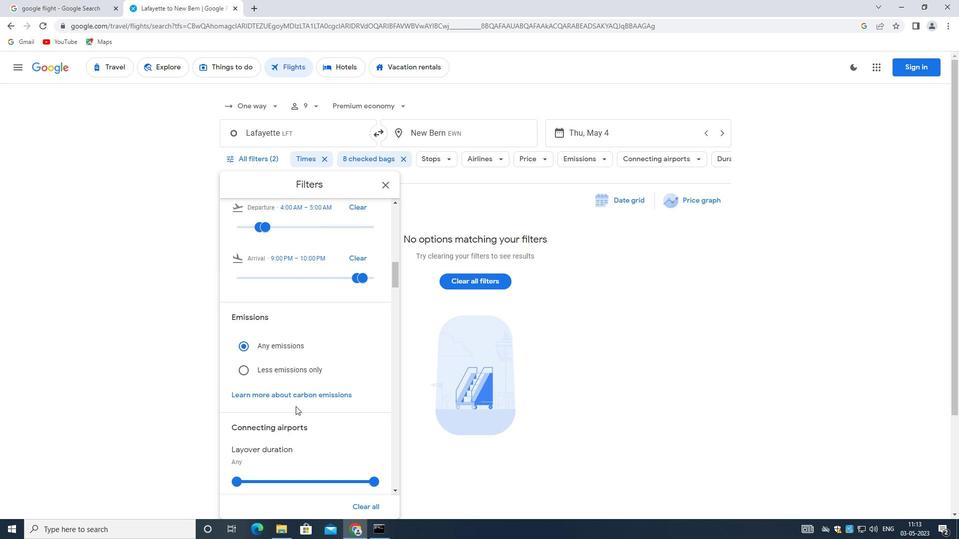
Action: Mouse moved to (289, 432)
Screenshot: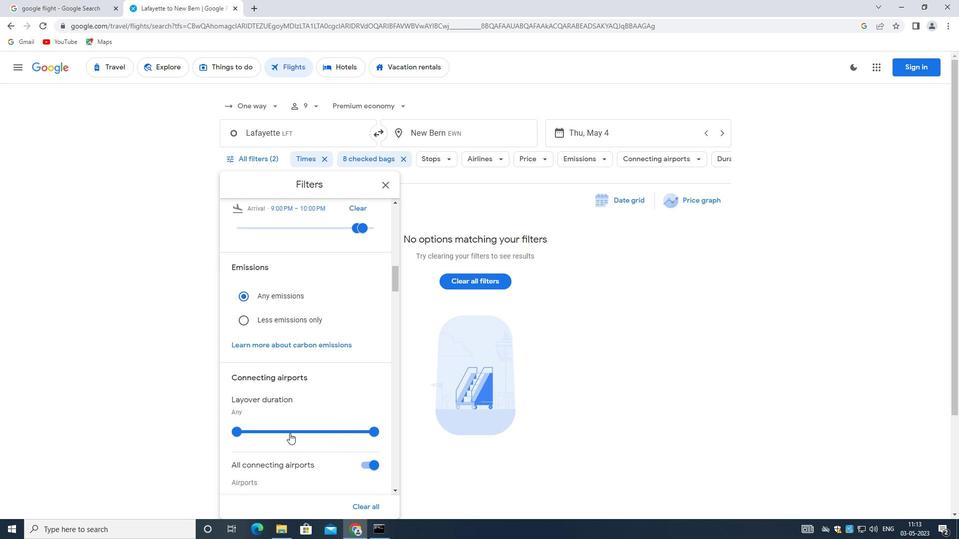 
Action: Mouse scrolled (289, 432) with delta (0, 0)
Screenshot: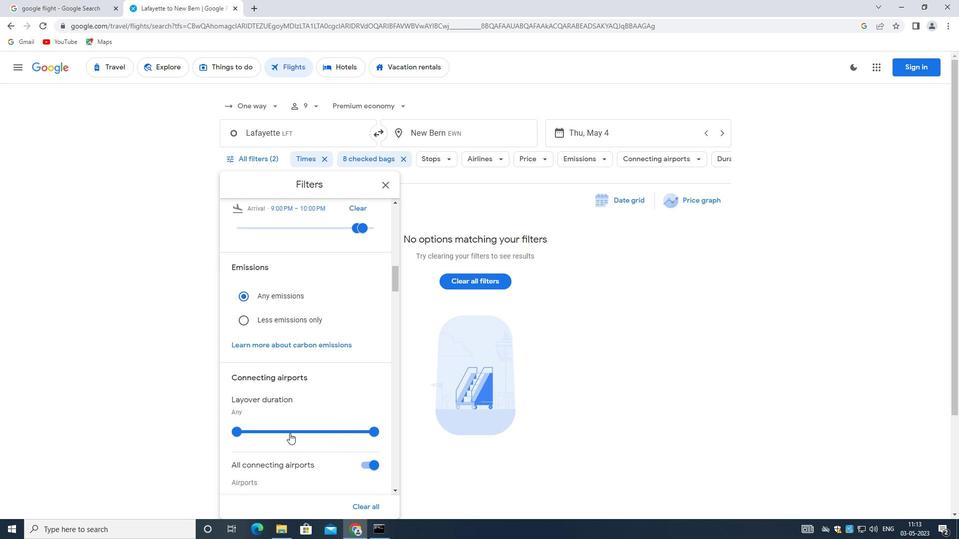 
Action: Mouse scrolled (289, 432) with delta (0, 0)
Screenshot: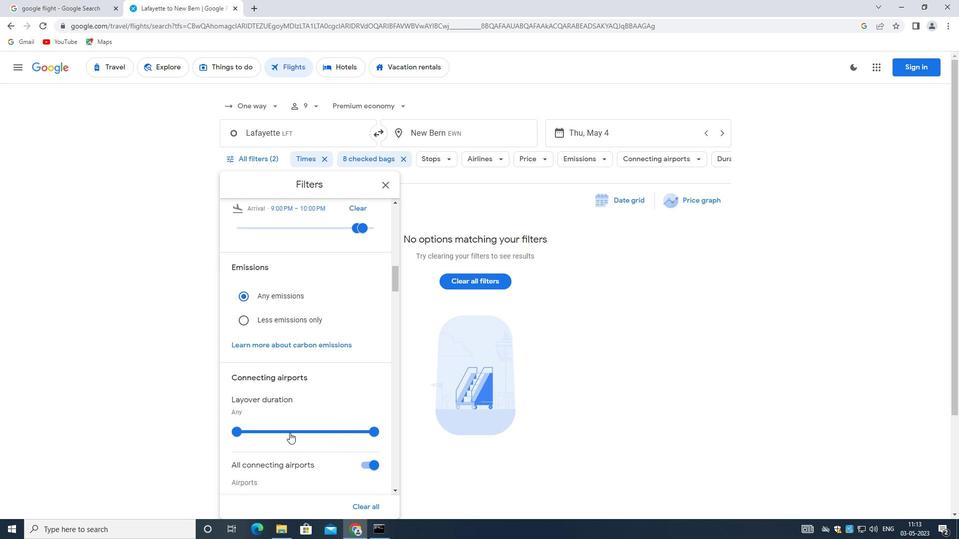 
Action: Mouse moved to (364, 365)
Screenshot: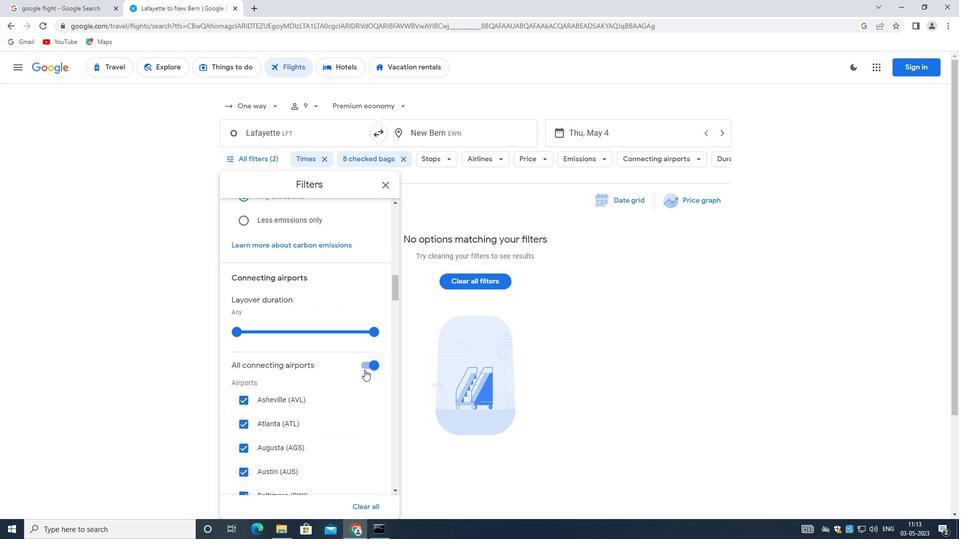 
Action: Mouse pressed left at (364, 365)
Screenshot: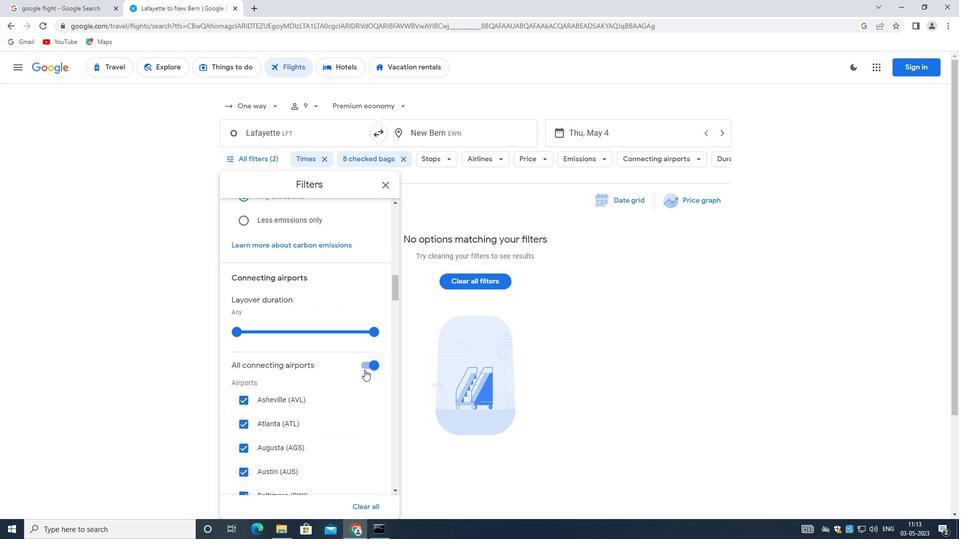 
Action: Mouse moved to (326, 357)
Screenshot: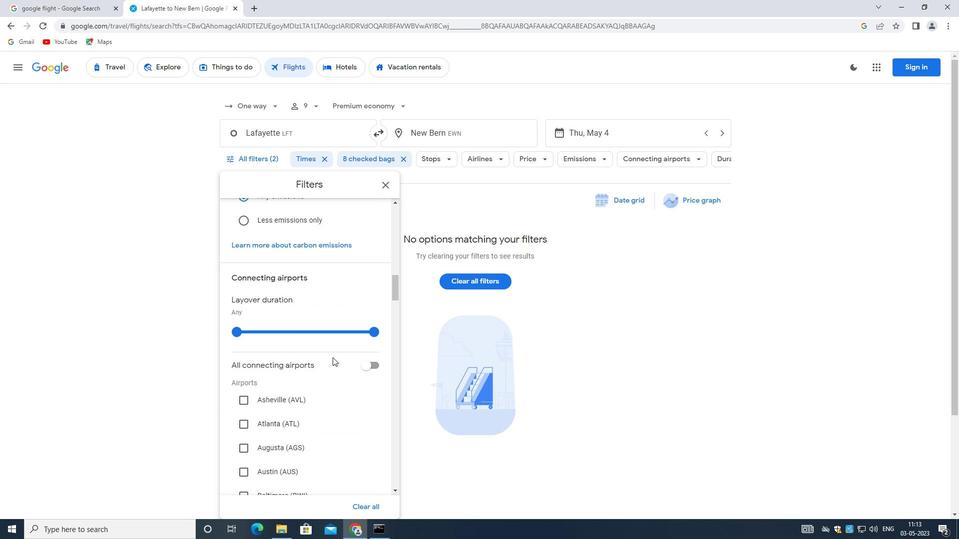 
Action: Mouse scrolled (326, 356) with delta (0, 0)
Screenshot: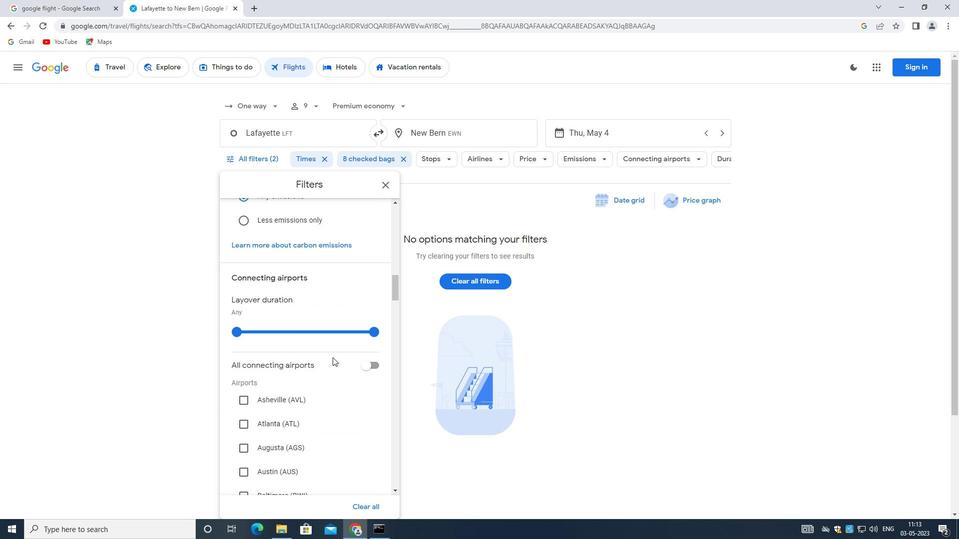 
Action: Mouse moved to (326, 357)
Screenshot: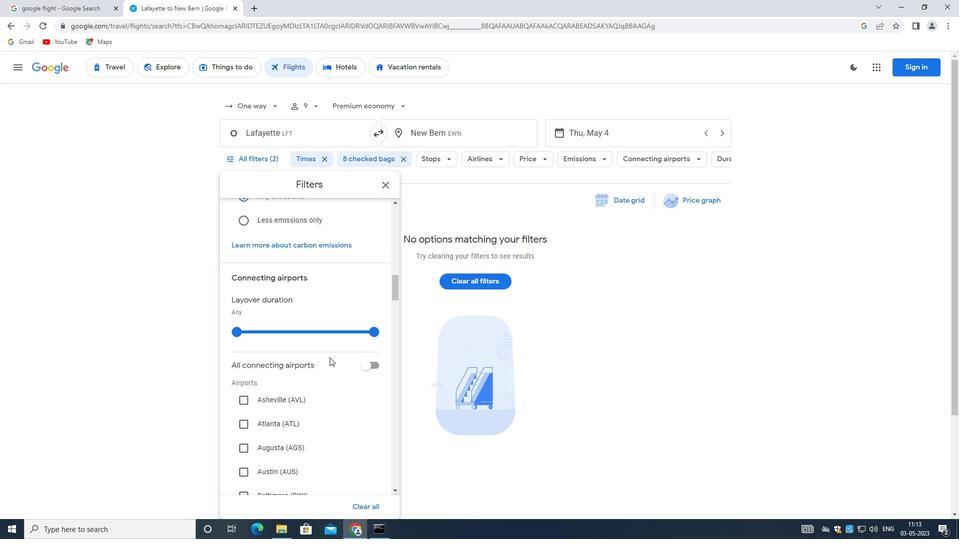 
Action: Mouse scrolled (326, 356) with delta (0, 0)
Screenshot: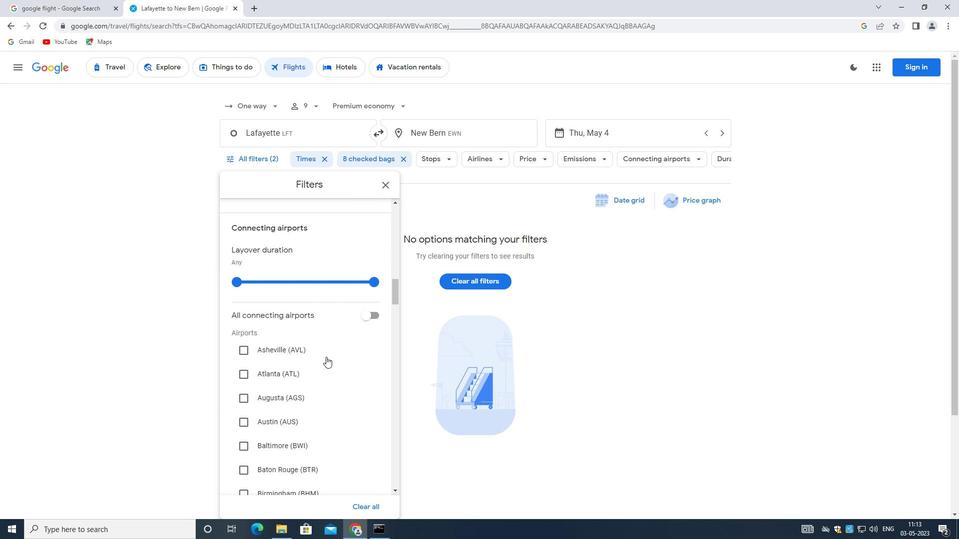 
Action: Mouse scrolled (326, 356) with delta (0, 0)
Screenshot: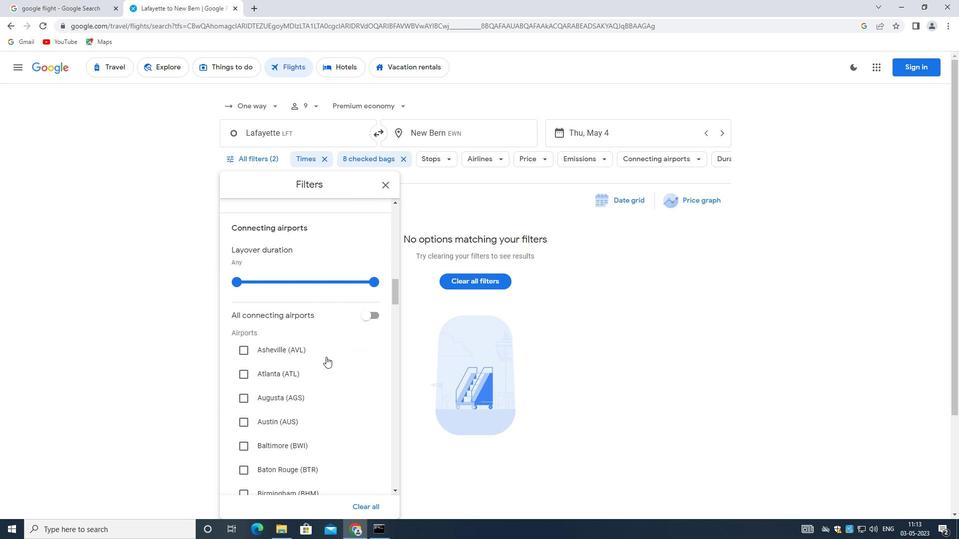 
Action: Mouse scrolled (326, 356) with delta (0, 0)
Screenshot: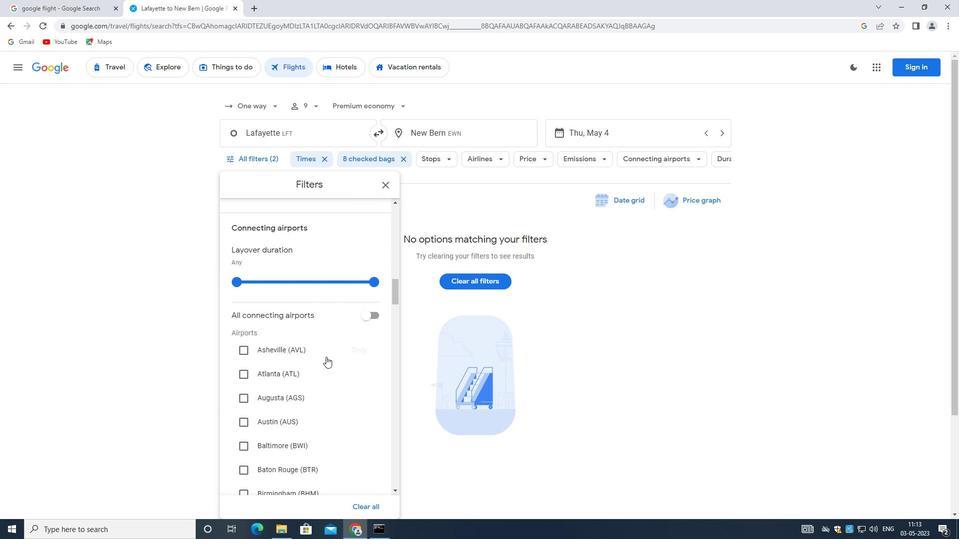 
Action: Mouse scrolled (326, 356) with delta (0, 0)
Screenshot: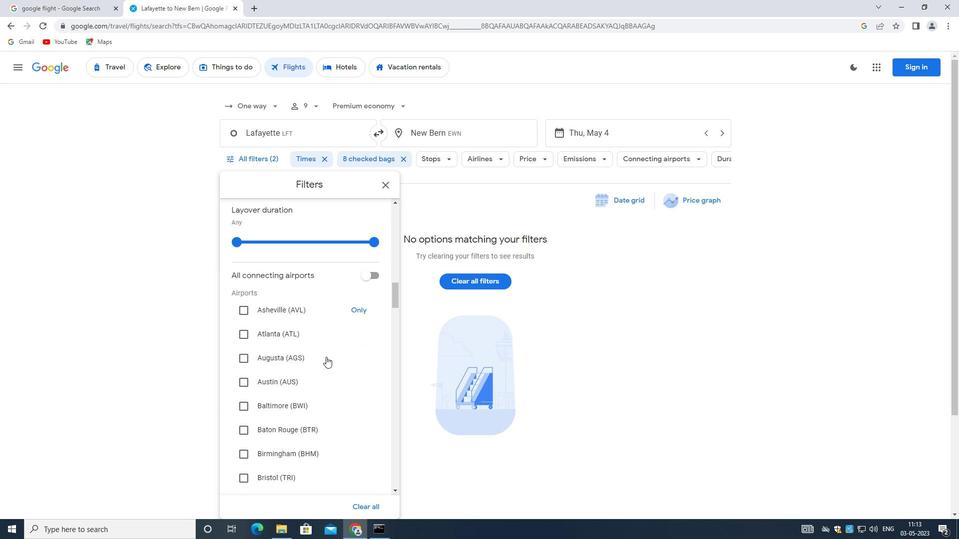 
Action: Mouse scrolled (326, 356) with delta (0, 0)
Screenshot: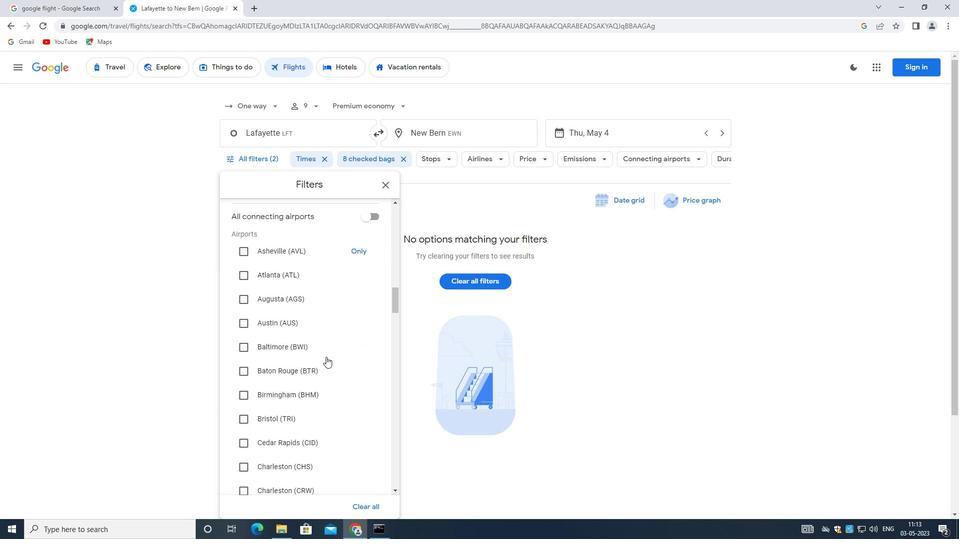 
Action: Mouse moved to (314, 357)
Screenshot: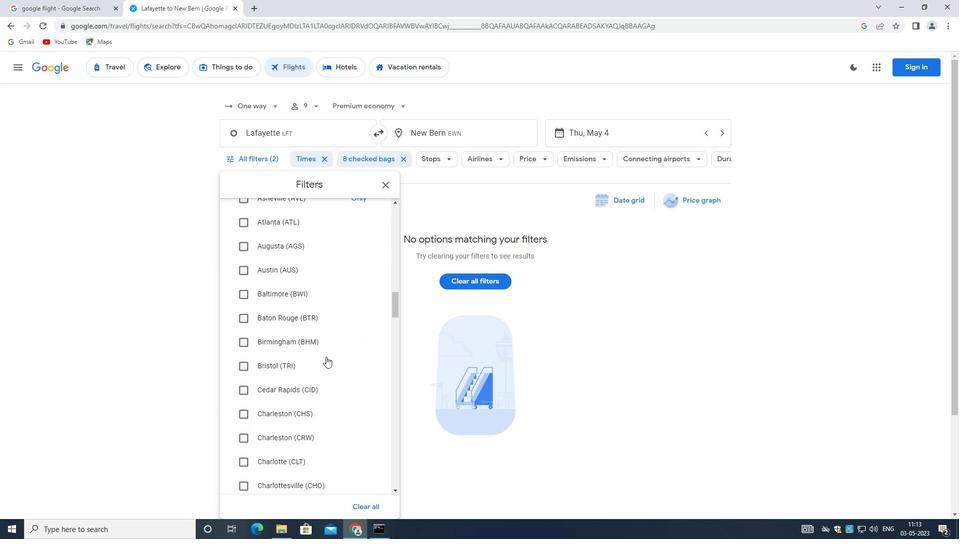 
Action: Mouse scrolled (314, 357) with delta (0, 0)
Screenshot: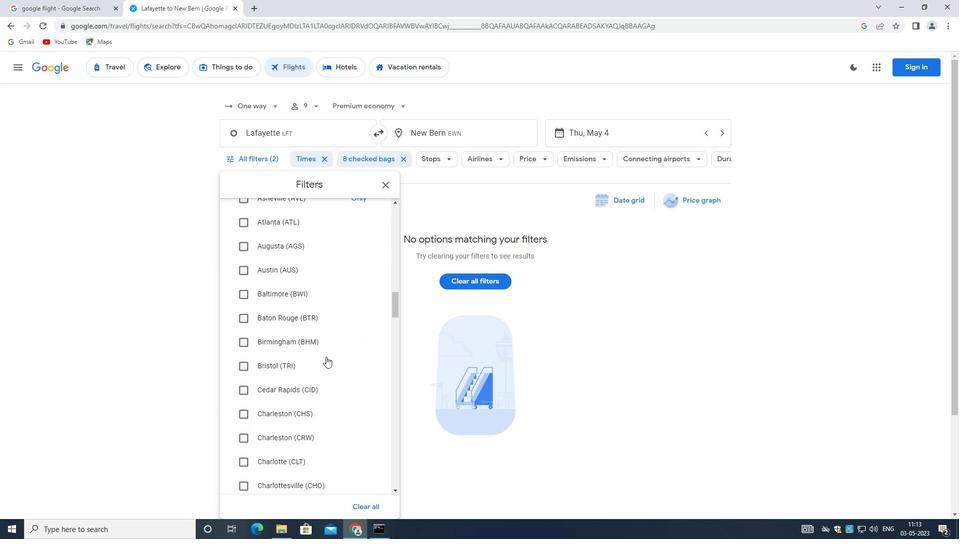 
Action: Mouse scrolled (314, 357) with delta (0, 0)
Screenshot: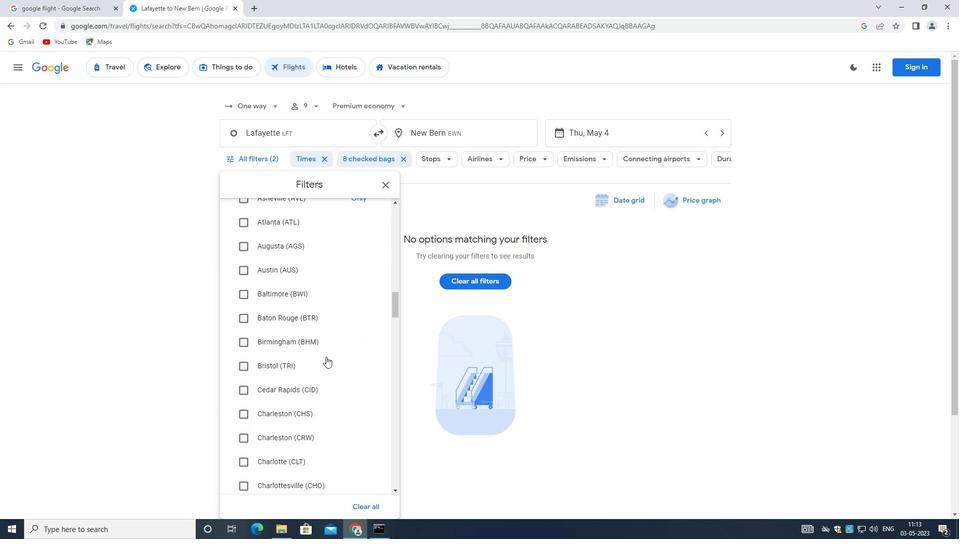 
Action: Mouse scrolled (314, 357) with delta (0, 0)
Screenshot: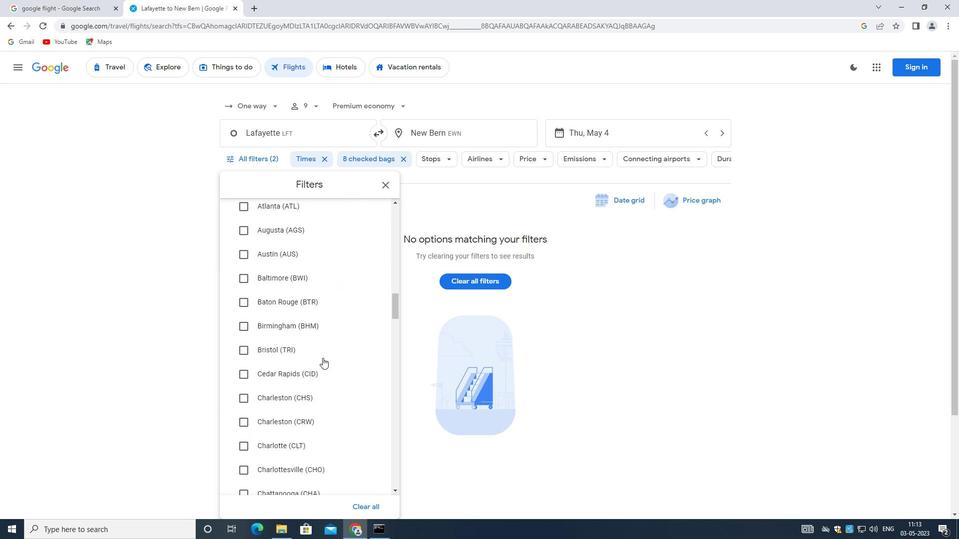 
Action: Mouse moved to (314, 356)
Screenshot: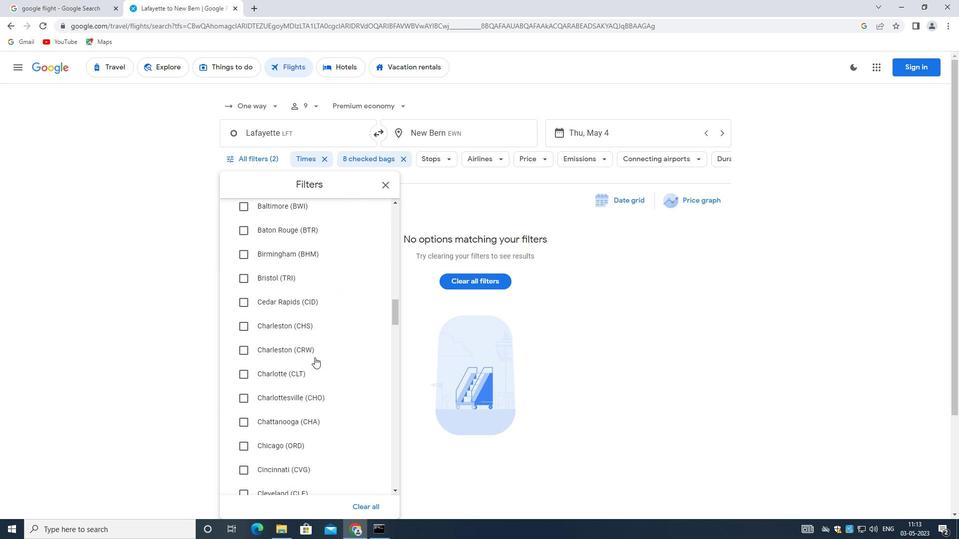
Action: Mouse scrolled (314, 356) with delta (0, 0)
Screenshot: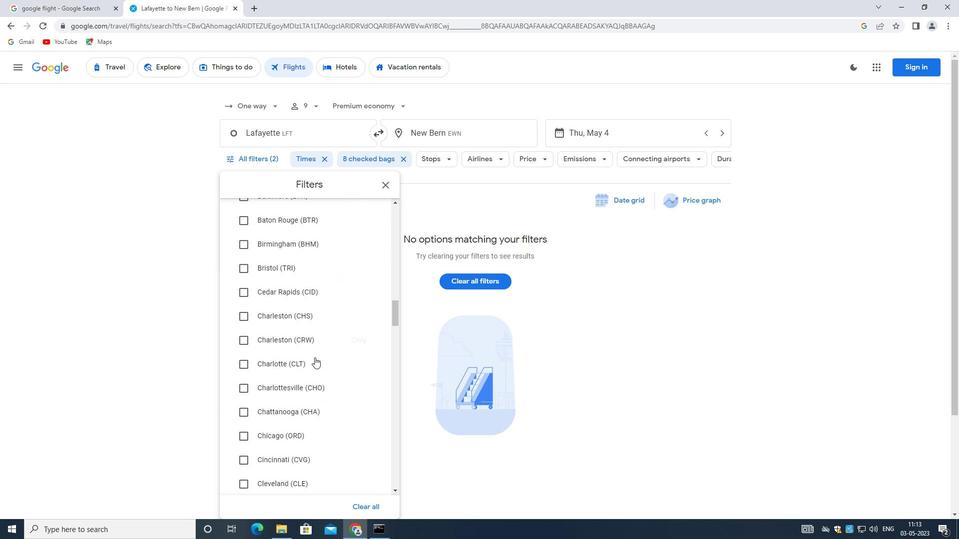 
Action: Mouse scrolled (314, 356) with delta (0, 0)
Screenshot: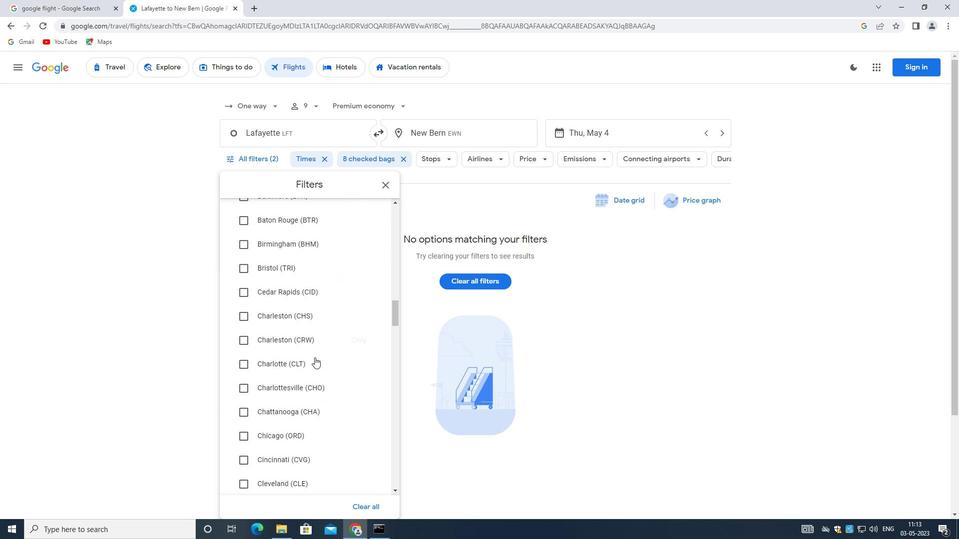 
Action: Mouse moved to (314, 356)
Screenshot: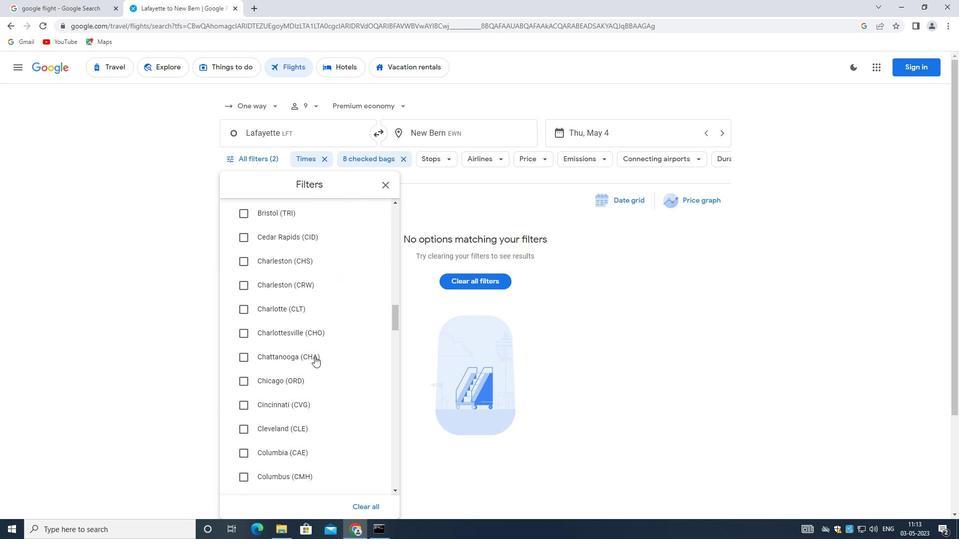 
Action: Mouse scrolled (314, 355) with delta (0, 0)
Screenshot: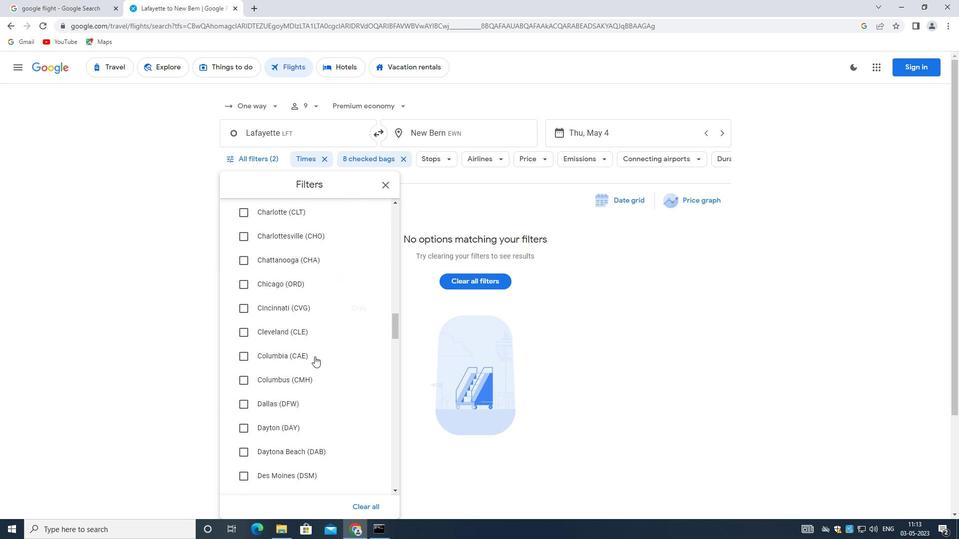 
Action: Mouse scrolled (314, 355) with delta (0, 0)
Screenshot: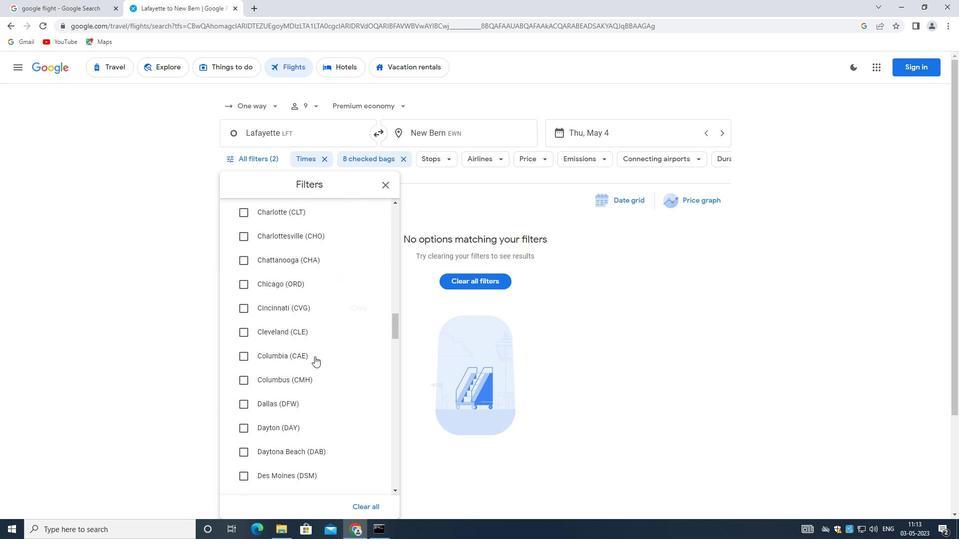 
Action: Mouse scrolled (314, 355) with delta (0, 0)
Screenshot: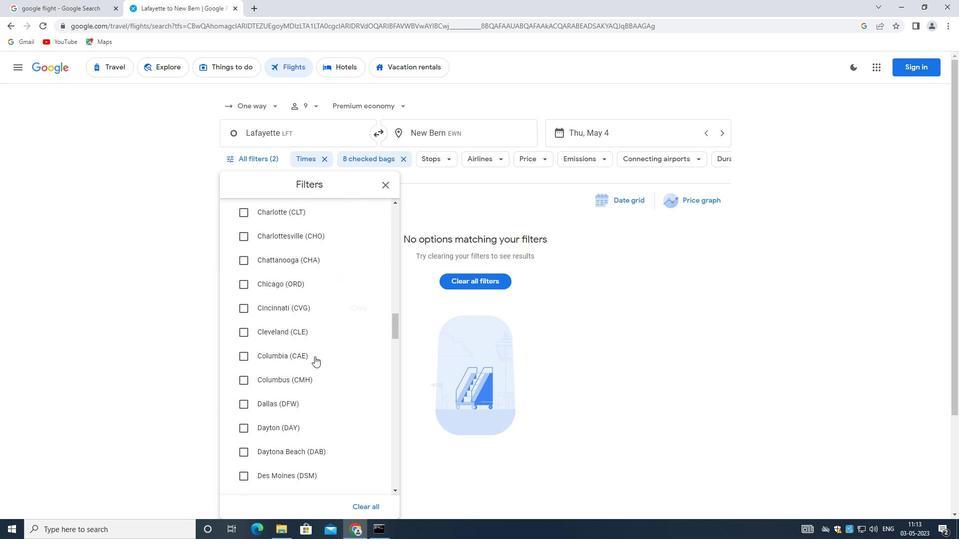 
Action: Mouse scrolled (314, 355) with delta (0, 0)
Screenshot: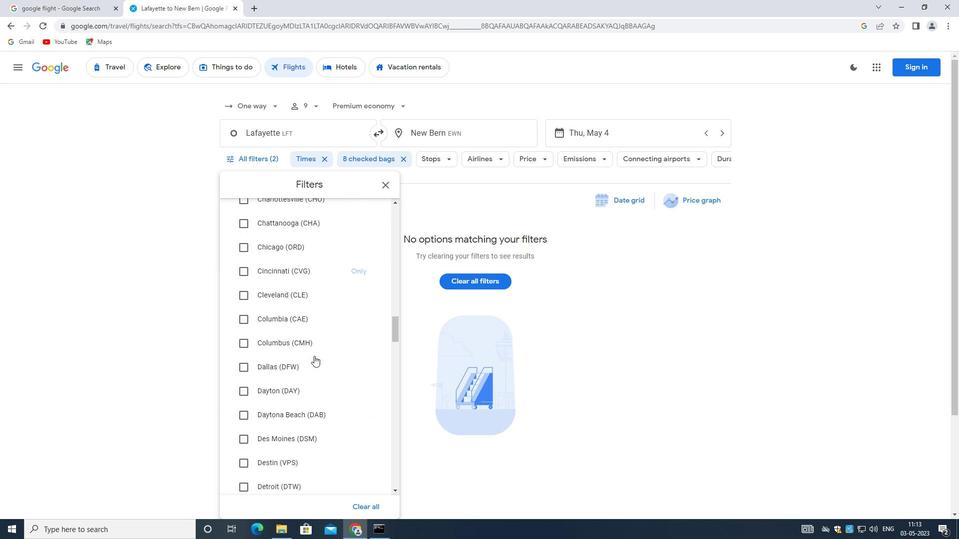
Action: Mouse moved to (314, 357)
Screenshot: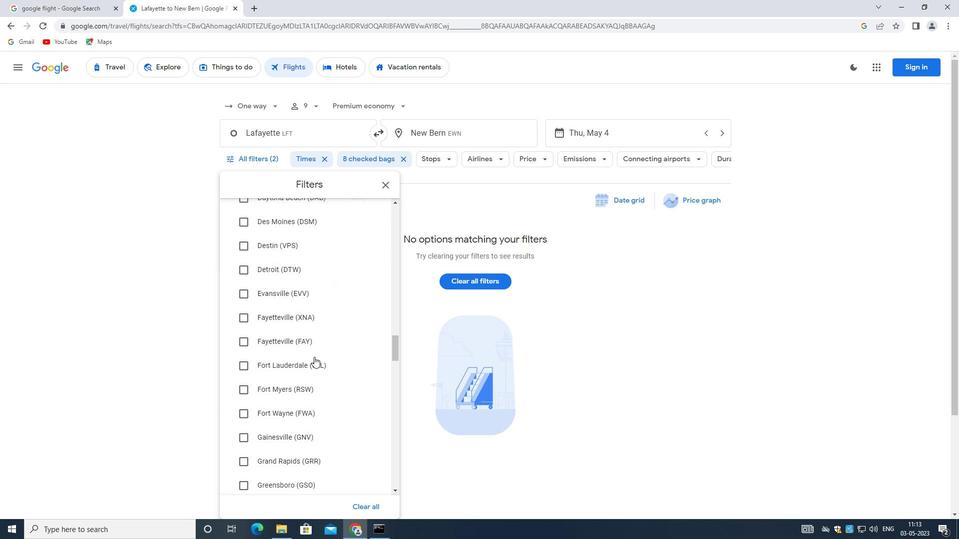 
Action: Mouse scrolled (314, 357) with delta (0, 0)
Screenshot: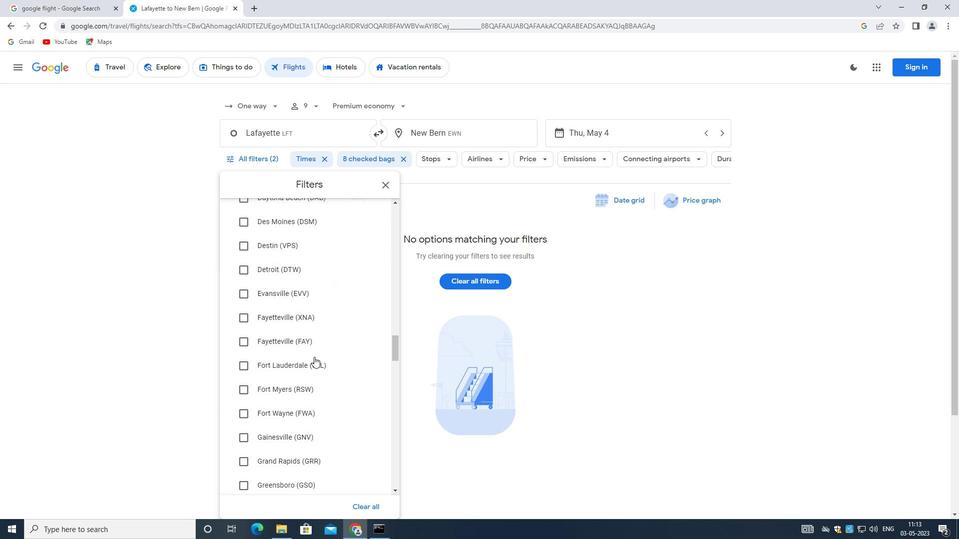 
Action: Mouse moved to (314, 360)
Screenshot: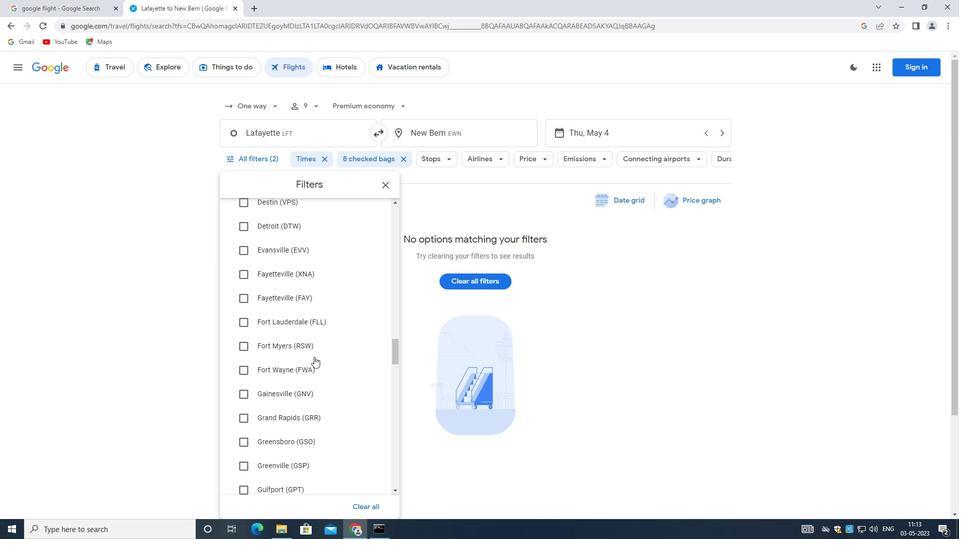 
Action: Mouse scrolled (314, 360) with delta (0, 0)
Screenshot: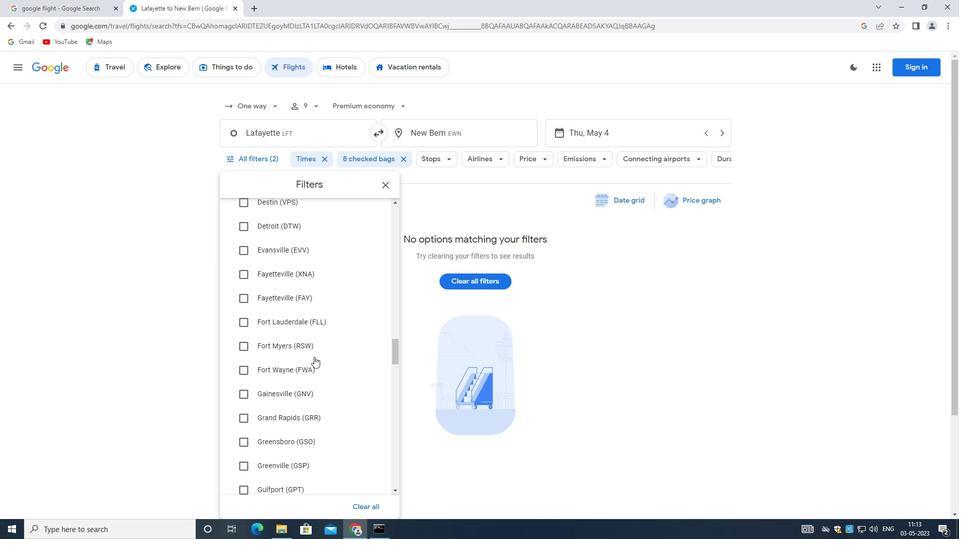 
Action: Mouse moved to (313, 363)
Screenshot: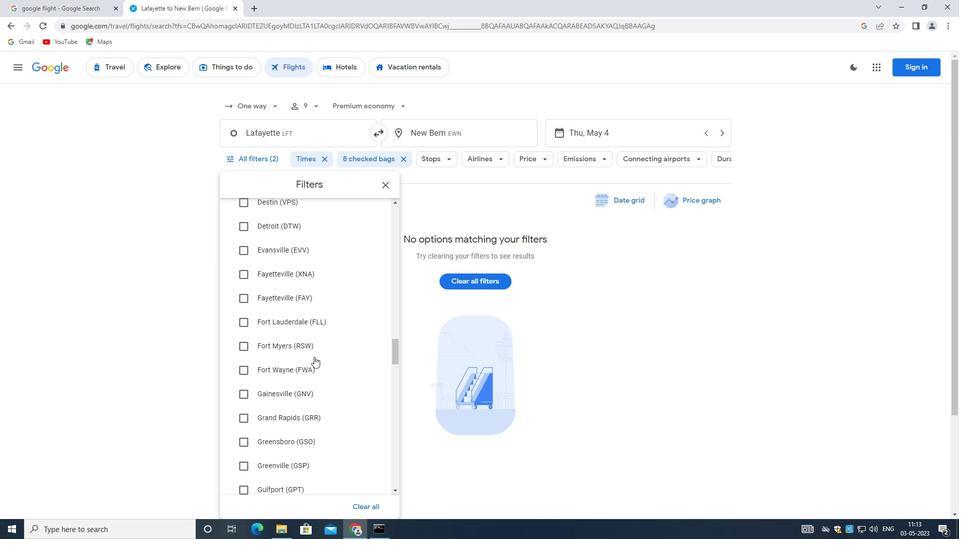 
Action: Mouse scrolled (313, 363) with delta (0, 0)
Screenshot: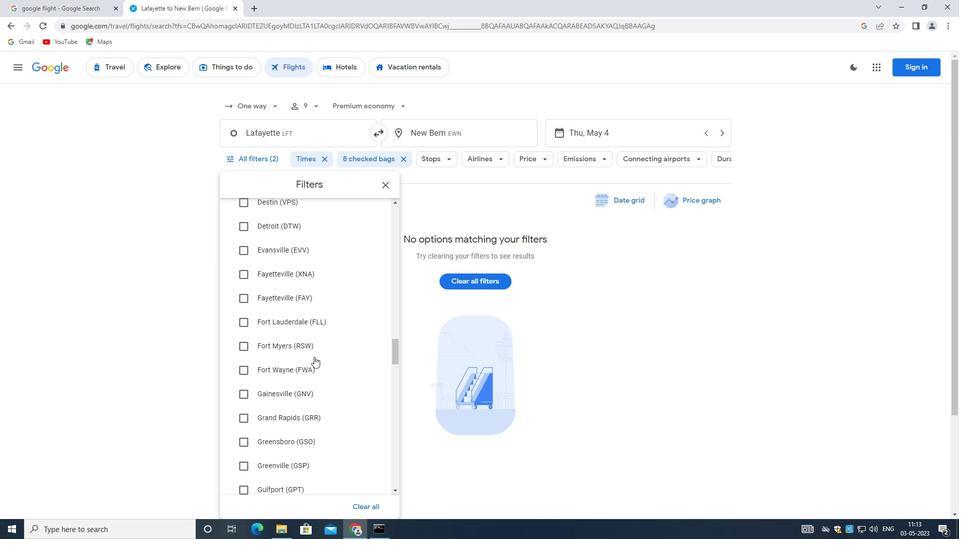 
Action: Mouse moved to (312, 366)
Screenshot: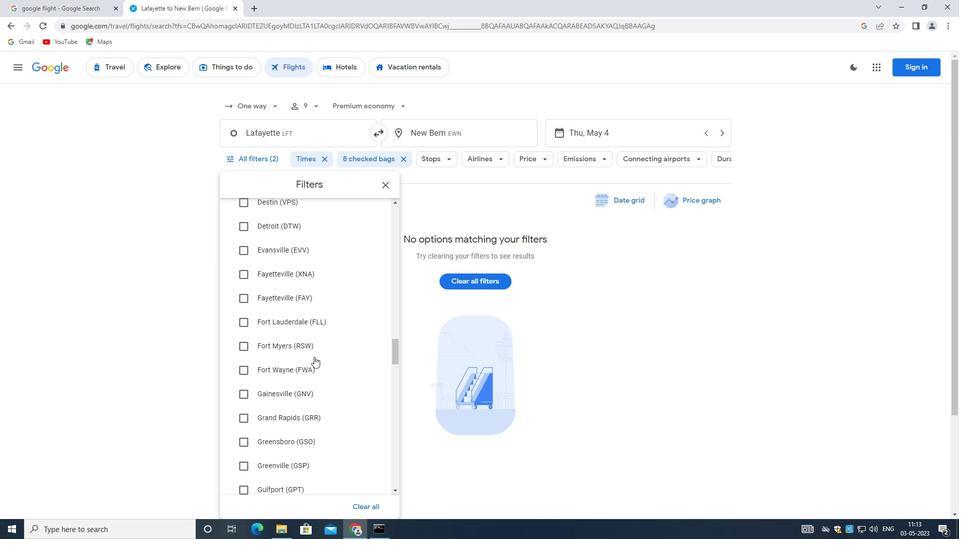 
Action: Mouse scrolled (312, 365) with delta (0, 0)
Screenshot: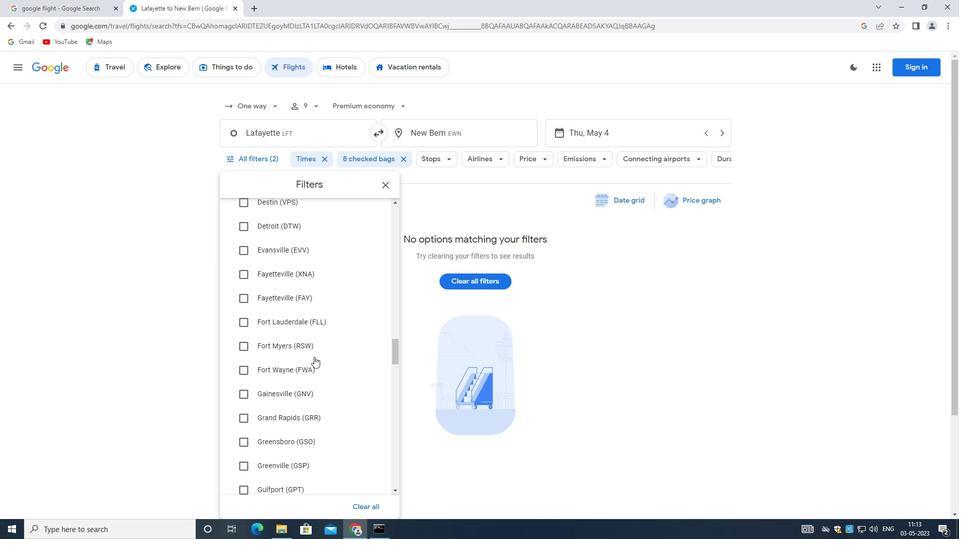 
Action: Mouse moved to (310, 366)
Screenshot: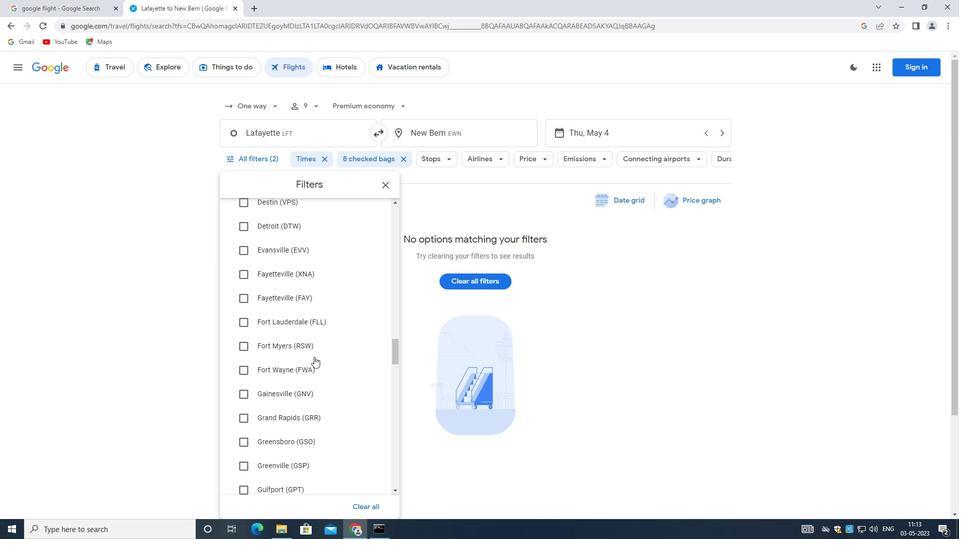 
Action: Mouse scrolled (310, 366) with delta (0, 0)
Screenshot: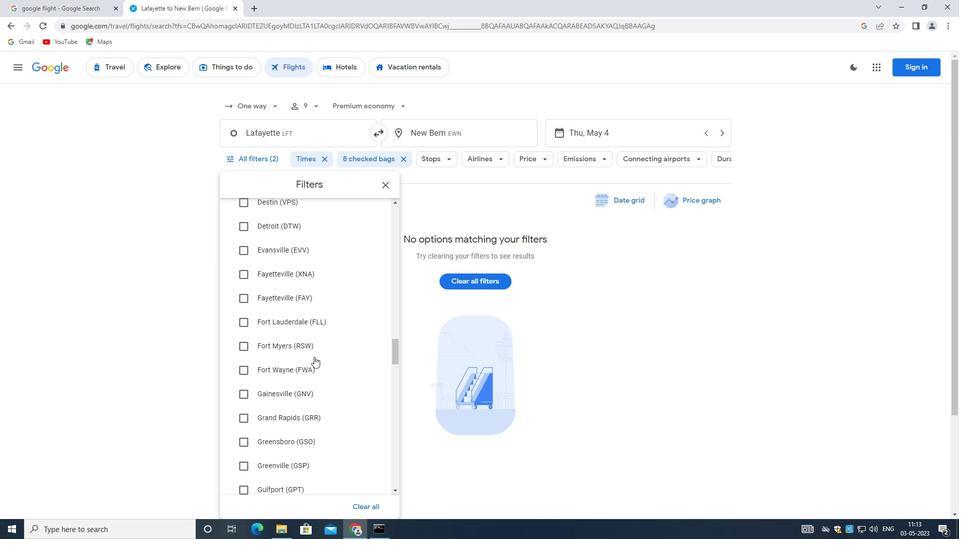 
Action: Mouse moved to (307, 368)
Screenshot: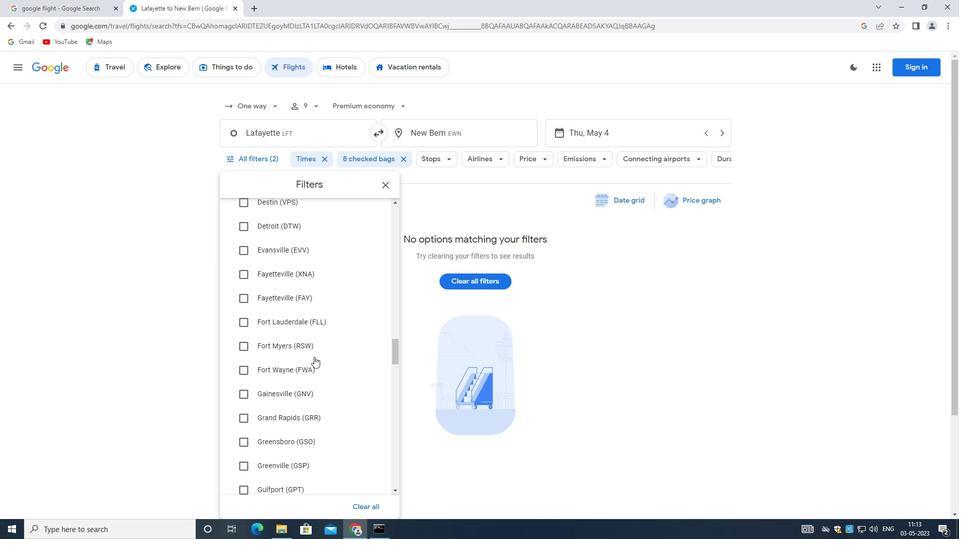 
Action: Mouse scrolled (307, 367) with delta (0, 0)
Screenshot: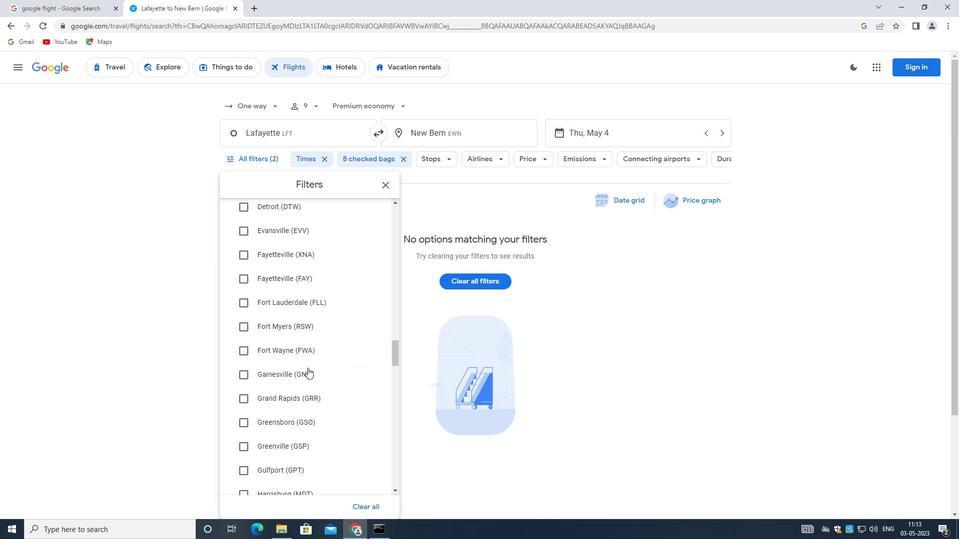 
Action: Mouse moved to (306, 369)
Screenshot: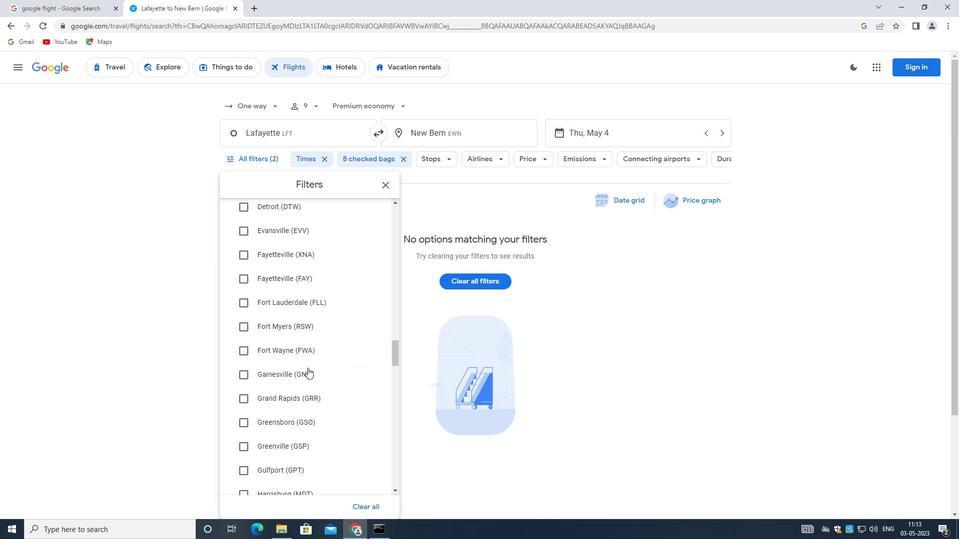 
Action: Mouse scrolled (306, 368) with delta (0, 0)
Screenshot: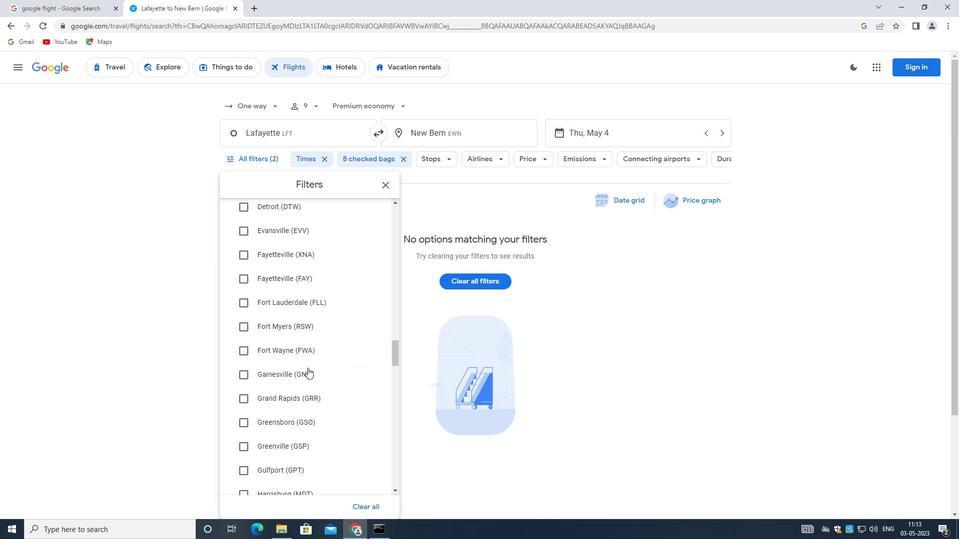
Action: Mouse moved to (301, 362)
Screenshot: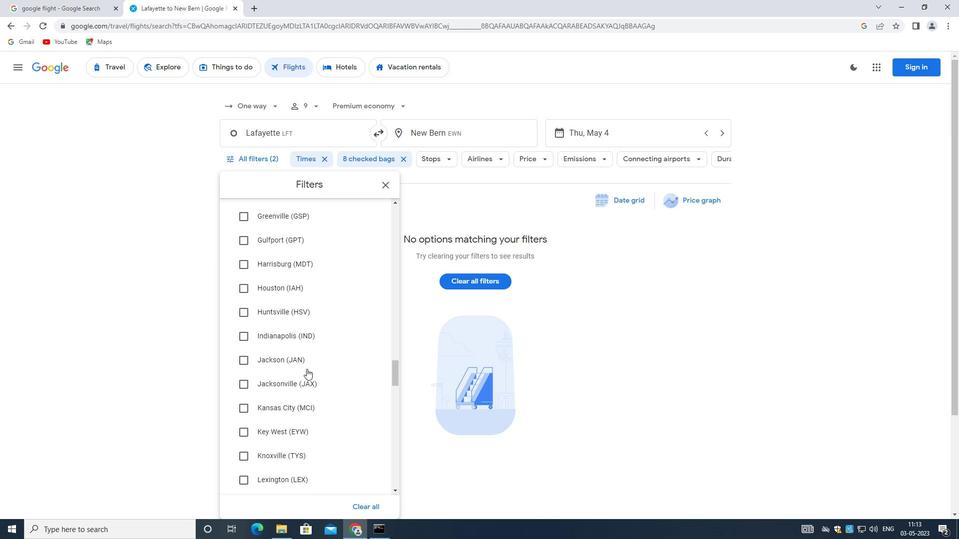 
Action: Mouse scrolled (301, 362) with delta (0, 0)
Screenshot: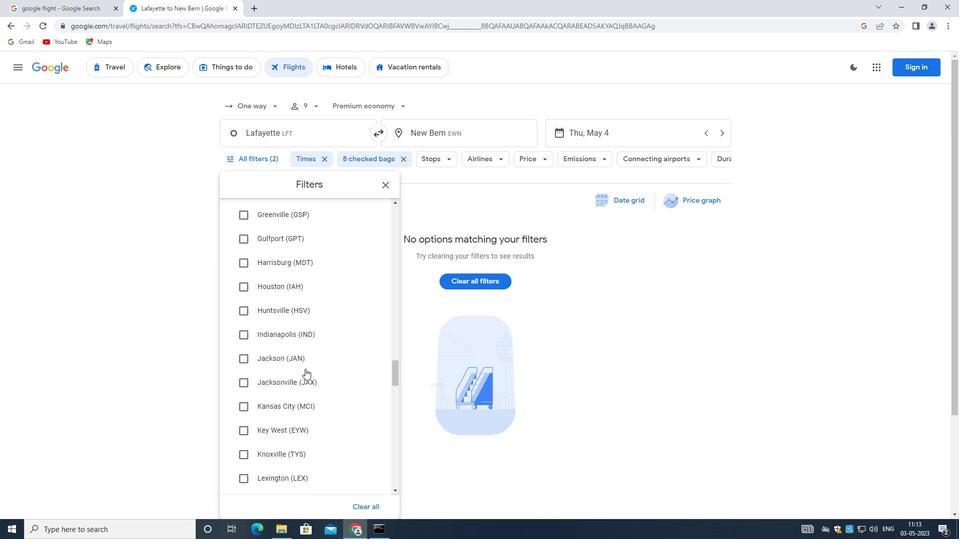 
Action: Mouse scrolled (301, 362) with delta (0, 0)
Screenshot: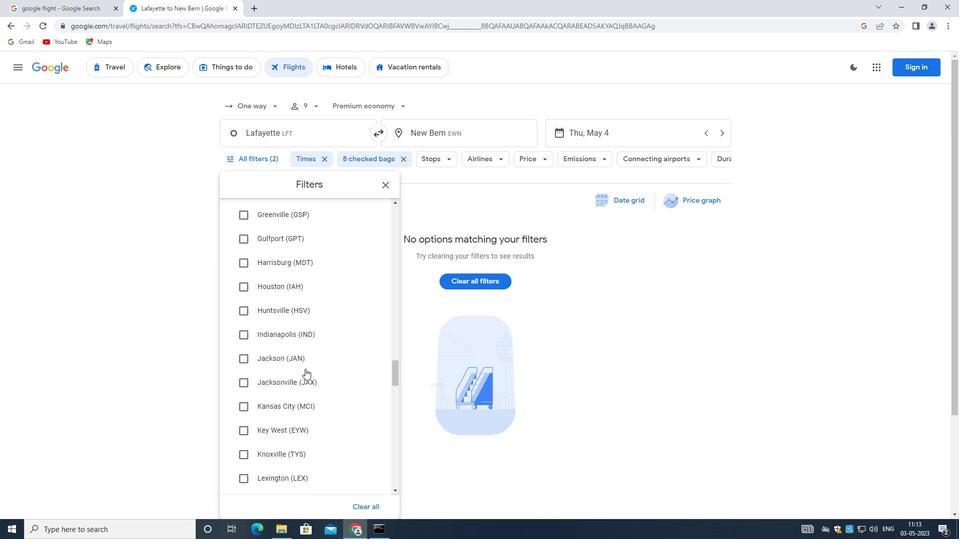 
Action: Mouse moved to (302, 361)
Screenshot: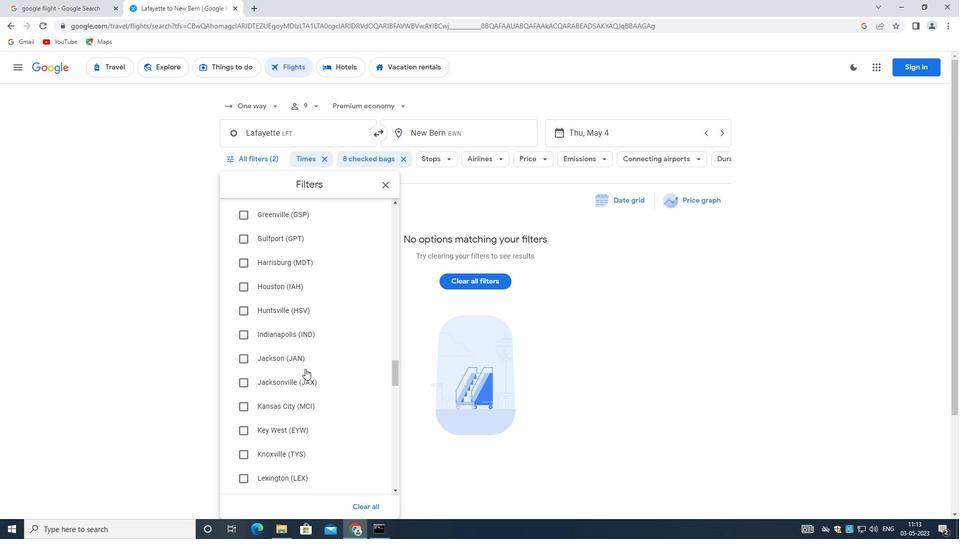 
Action: Mouse scrolled (302, 360) with delta (0, 0)
Screenshot: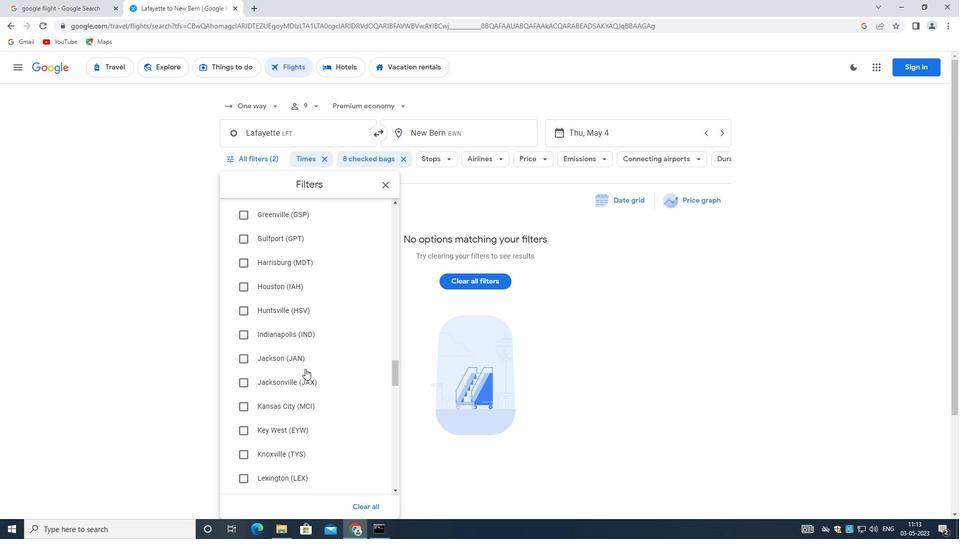 
Action: Mouse moved to (302, 360)
Screenshot: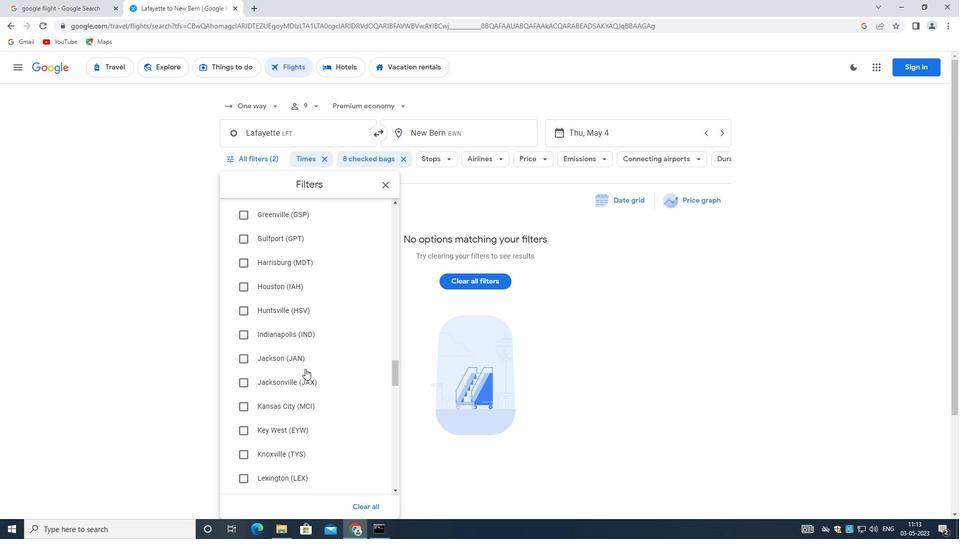 
Action: Mouse scrolled (302, 359) with delta (0, 0)
Screenshot: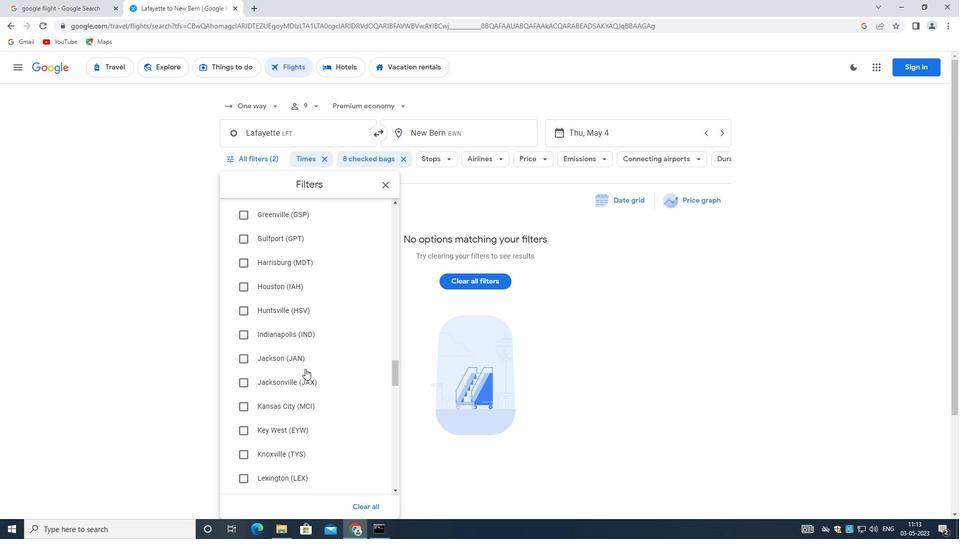 
Action: Mouse moved to (302, 355)
Screenshot: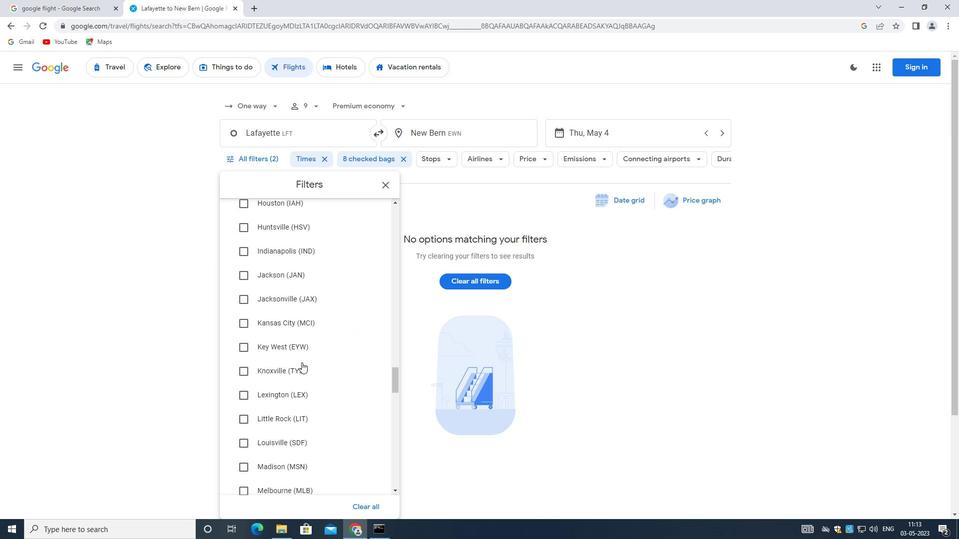 
Action: Mouse scrolled (302, 355) with delta (0, 0)
Screenshot: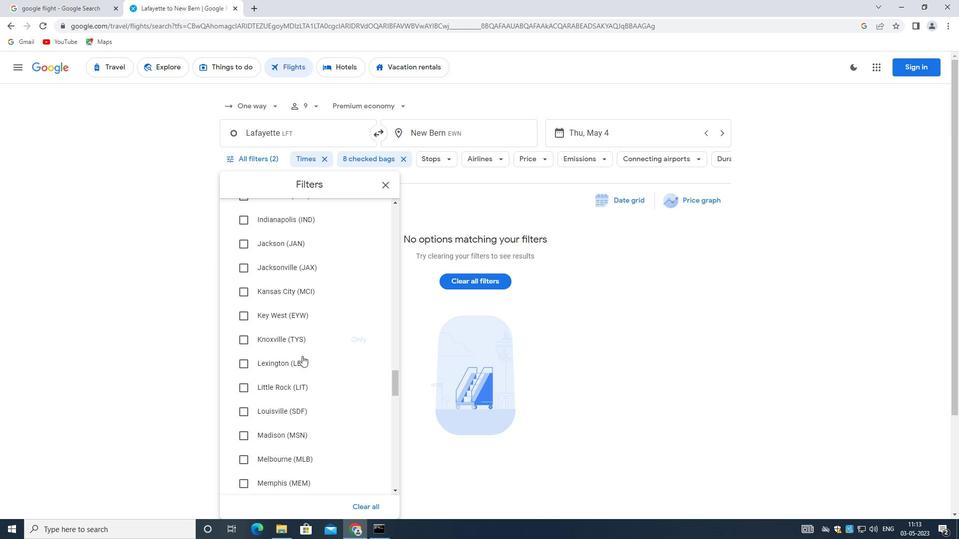 
Action: Mouse scrolled (302, 355) with delta (0, 0)
Screenshot: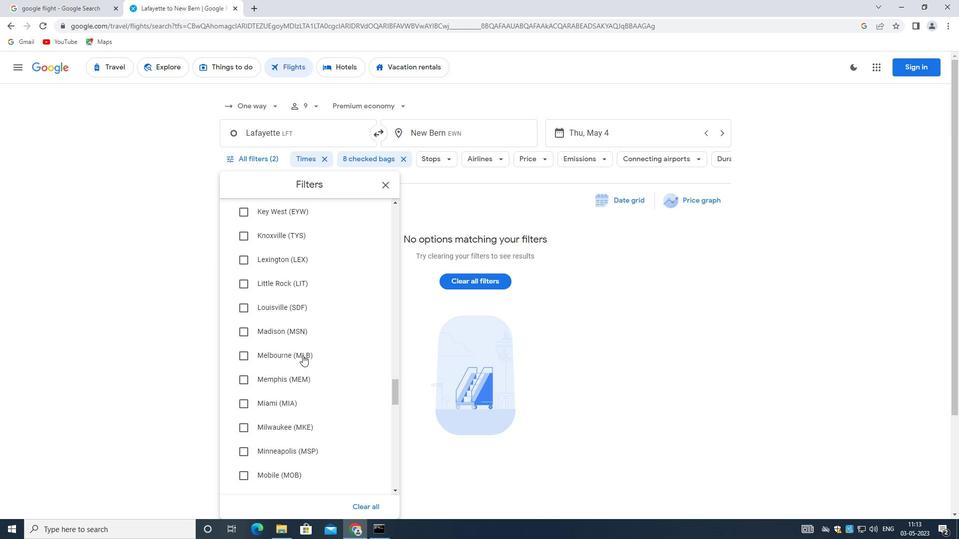 
Action: Mouse scrolled (302, 355) with delta (0, 0)
Screenshot: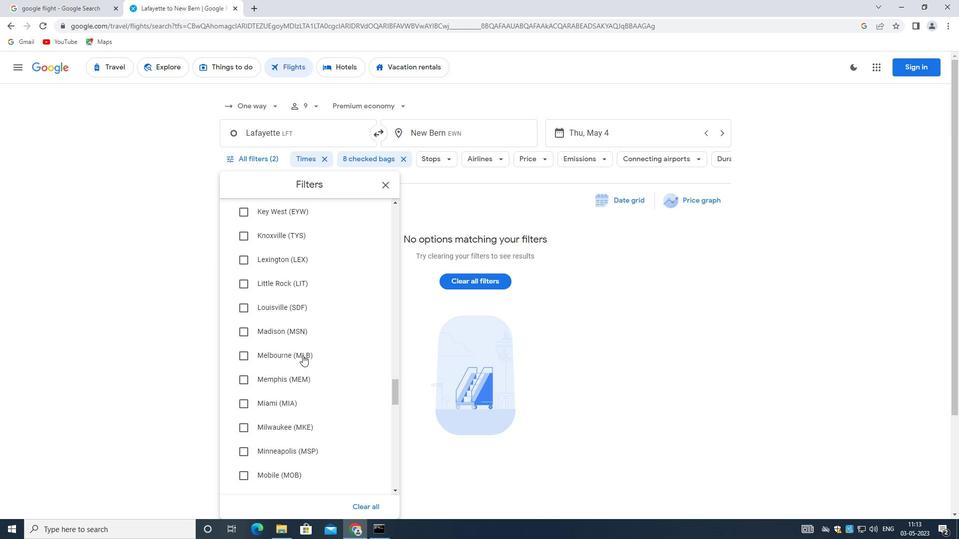 
Action: Mouse scrolled (302, 355) with delta (0, 0)
Screenshot: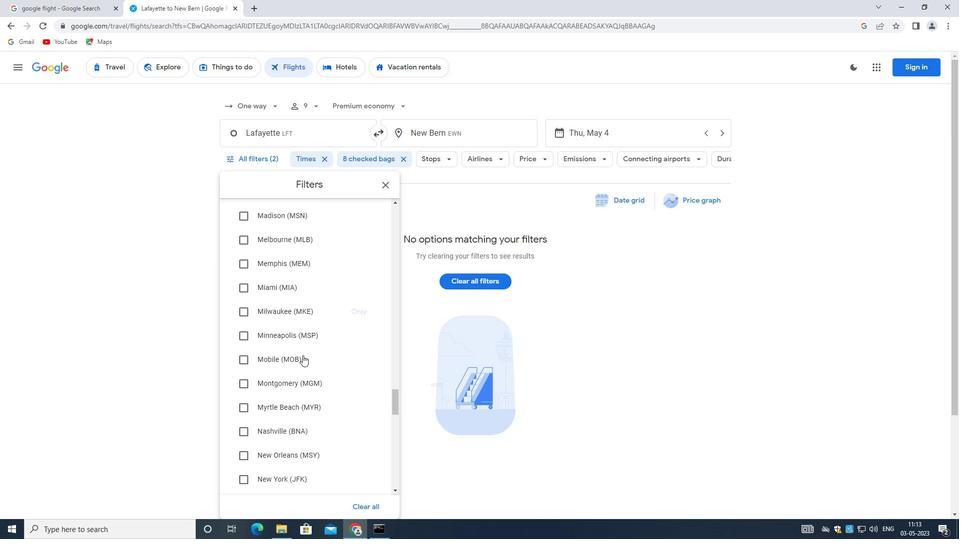 
Action: Mouse scrolled (302, 355) with delta (0, 0)
Screenshot: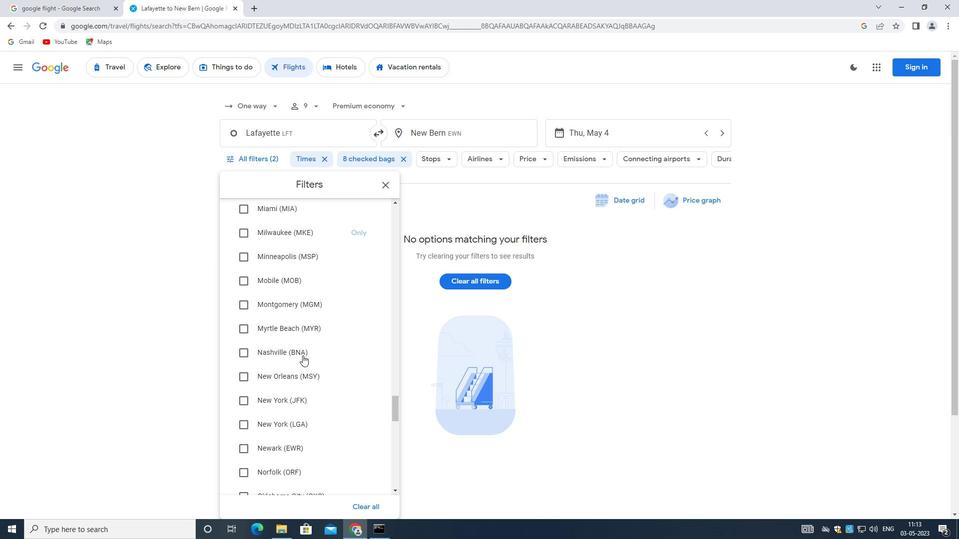 
Action: Mouse scrolled (302, 355) with delta (0, 0)
Screenshot: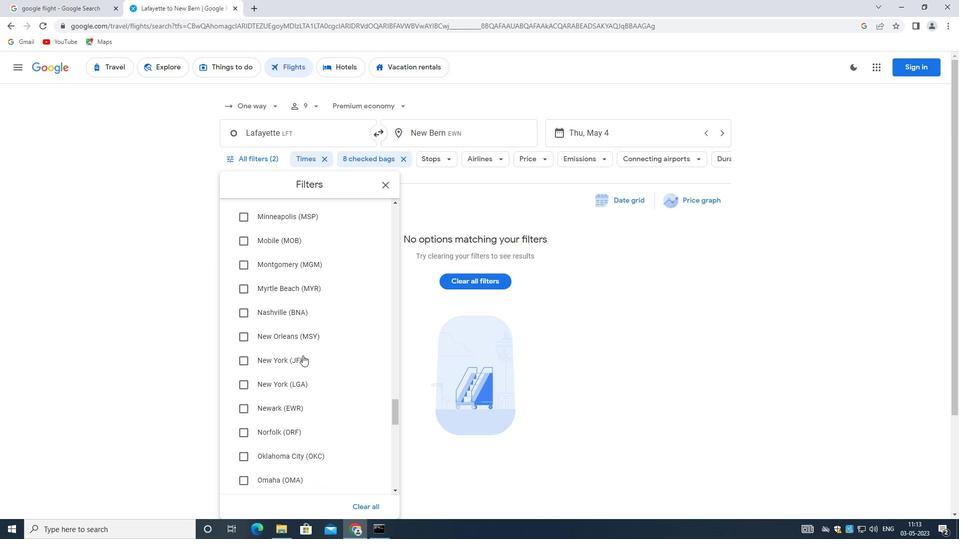 
Action: Mouse scrolled (302, 355) with delta (0, 0)
Screenshot: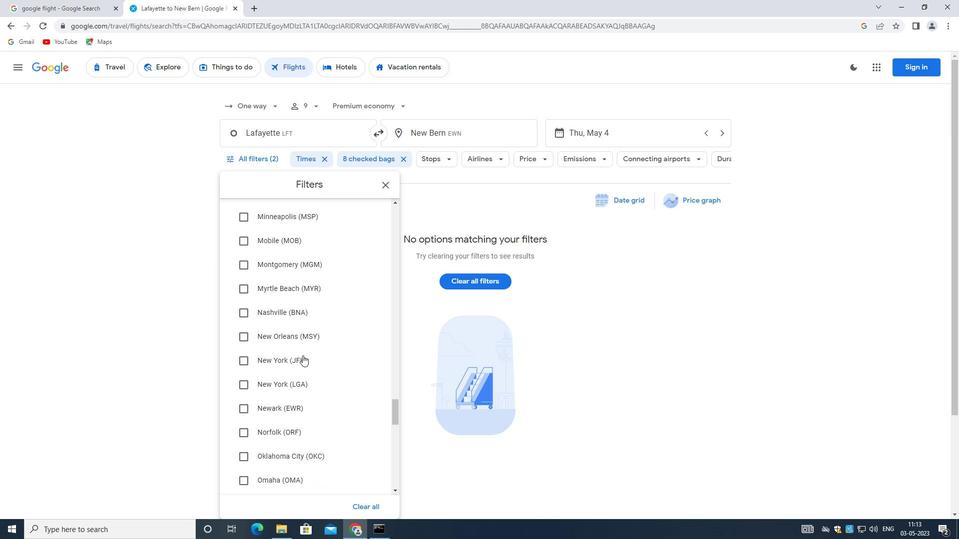 
Action: Mouse scrolled (302, 355) with delta (0, 0)
Screenshot: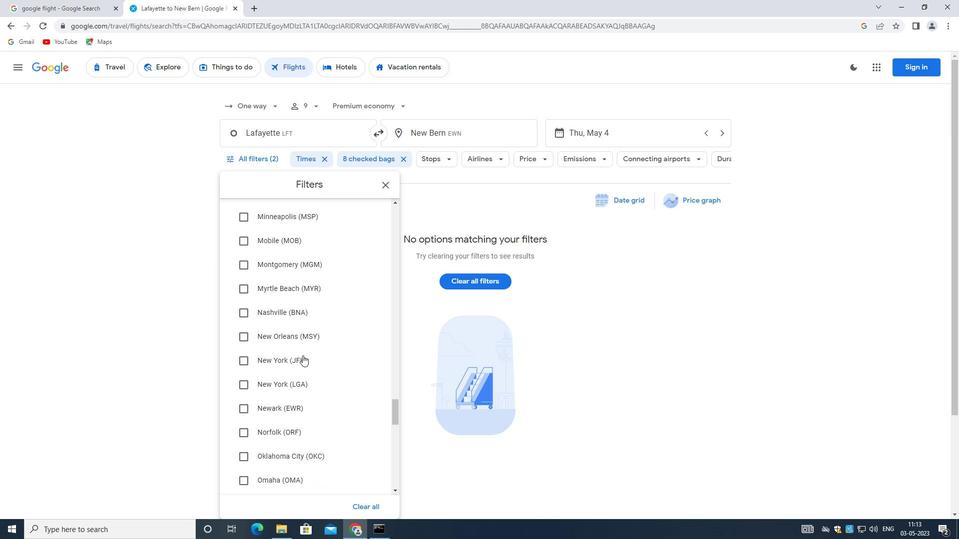 
Action: Mouse scrolled (302, 355) with delta (0, 0)
Screenshot: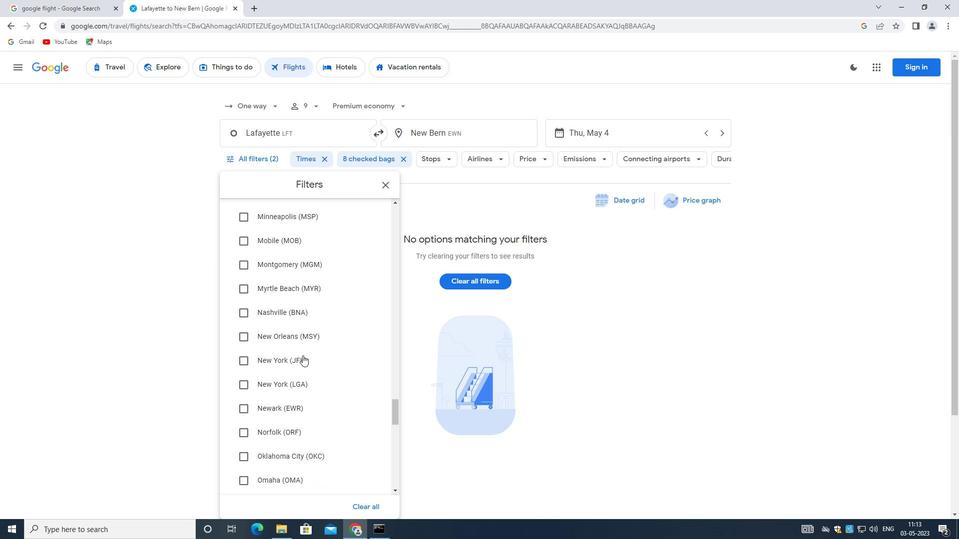 
Action: Mouse scrolled (302, 355) with delta (0, 0)
Screenshot: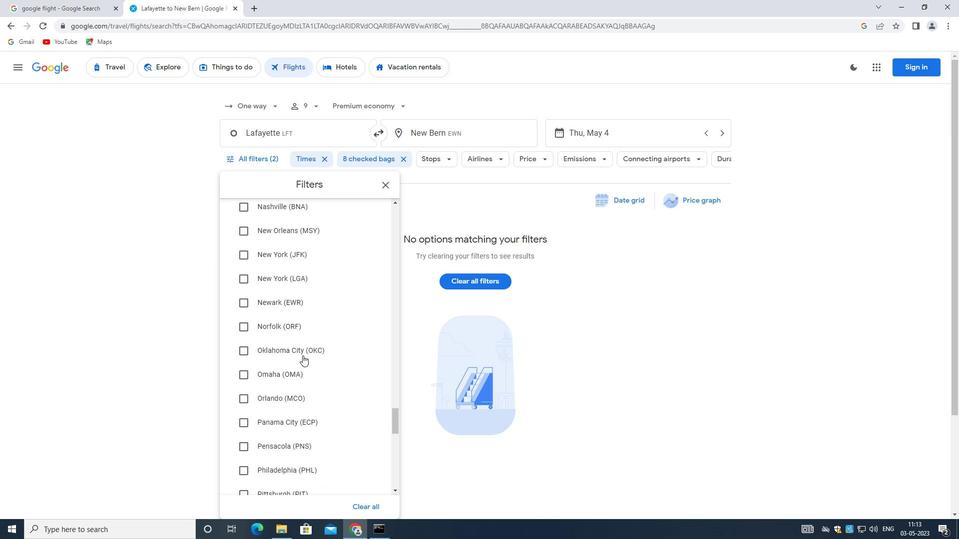 
Action: Mouse scrolled (302, 355) with delta (0, 0)
Screenshot: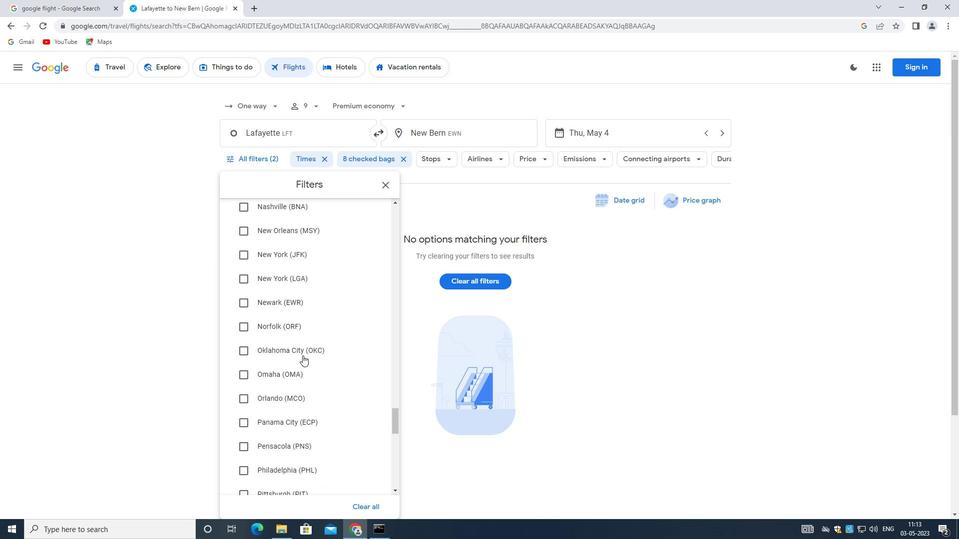 
Action: Mouse scrolled (302, 355) with delta (0, 0)
Screenshot: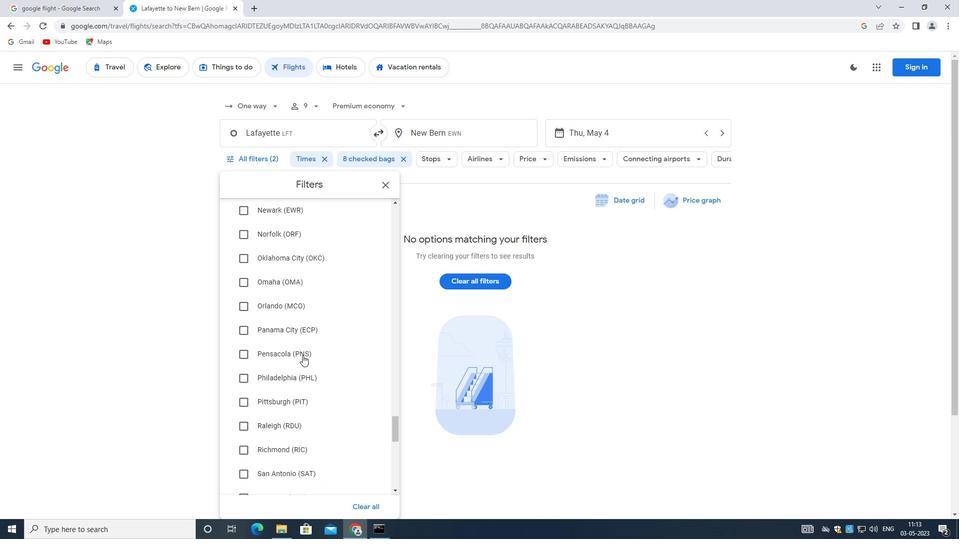 
Action: Mouse moved to (302, 355)
Screenshot: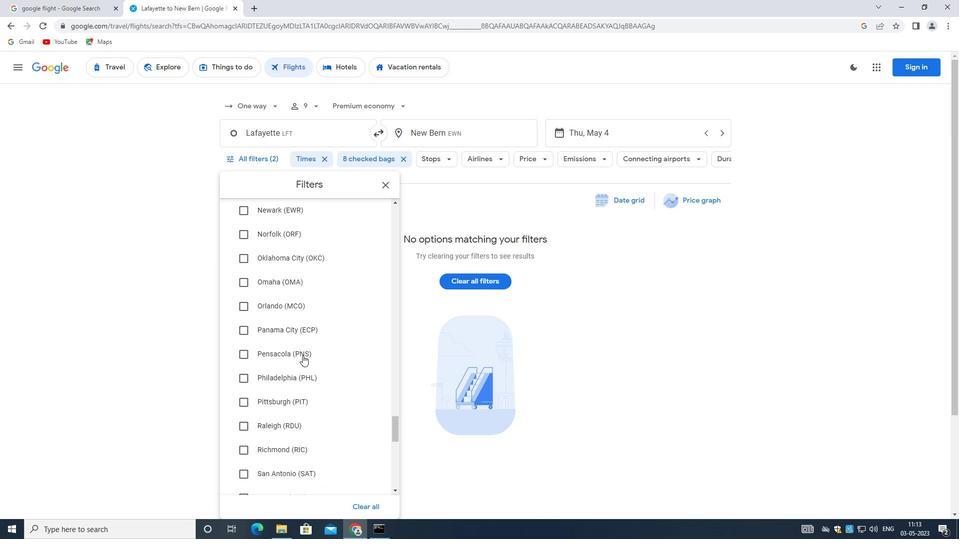 
Action: Mouse scrolled (302, 355) with delta (0, 0)
Screenshot: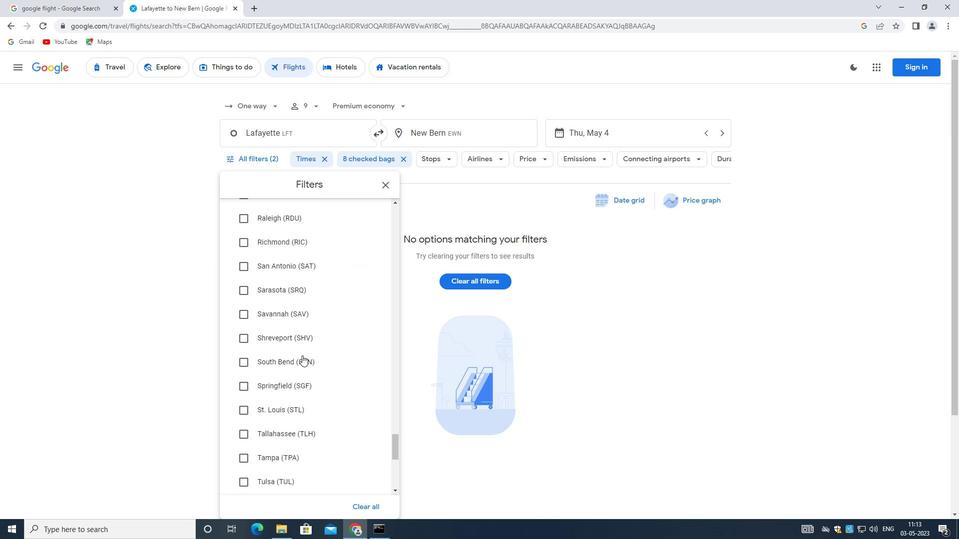 
Action: Mouse moved to (302, 355)
Screenshot: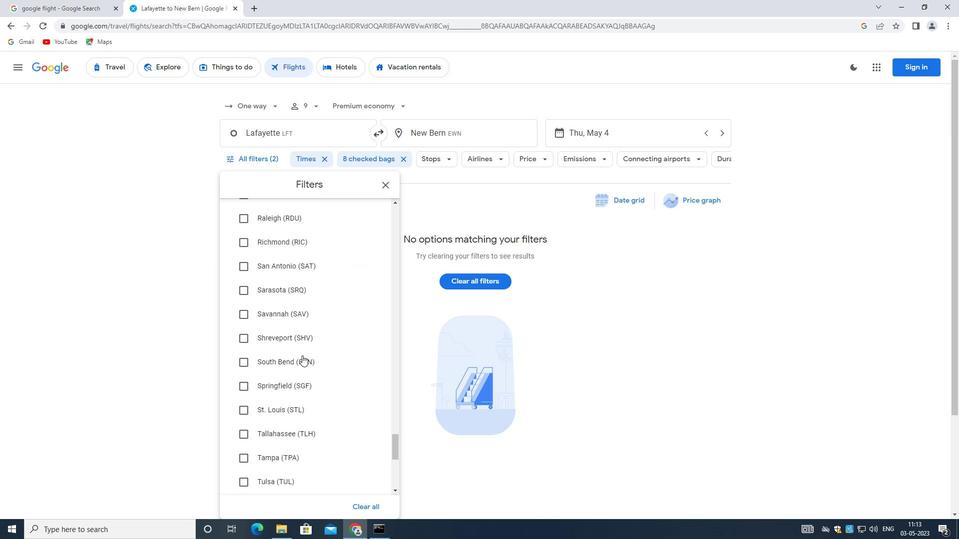 
Action: Mouse scrolled (302, 355) with delta (0, 0)
Screenshot: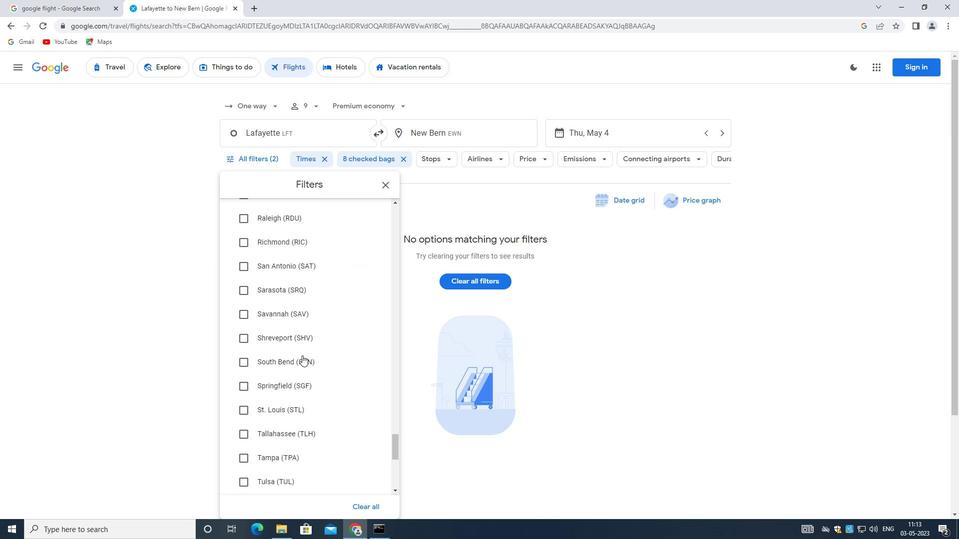 
Action: Mouse scrolled (302, 355) with delta (0, 0)
Screenshot: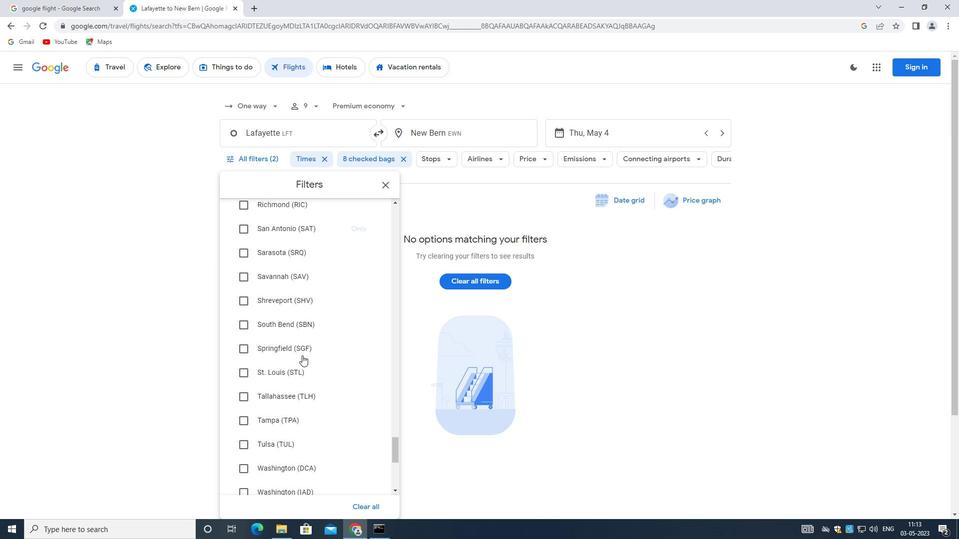
Action: Mouse scrolled (302, 355) with delta (0, 0)
Screenshot: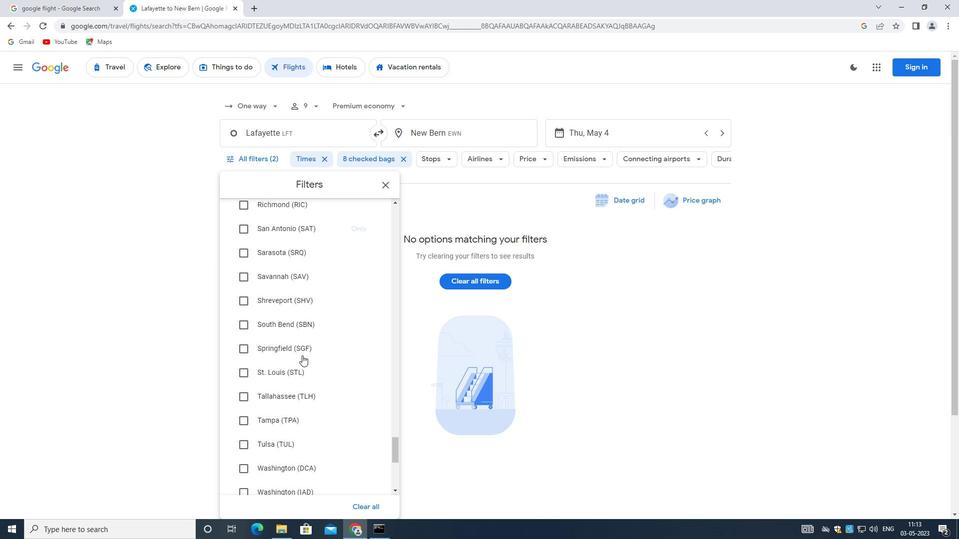 
Action: Mouse scrolled (302, 355) with delta (0, 0)
Screenshot: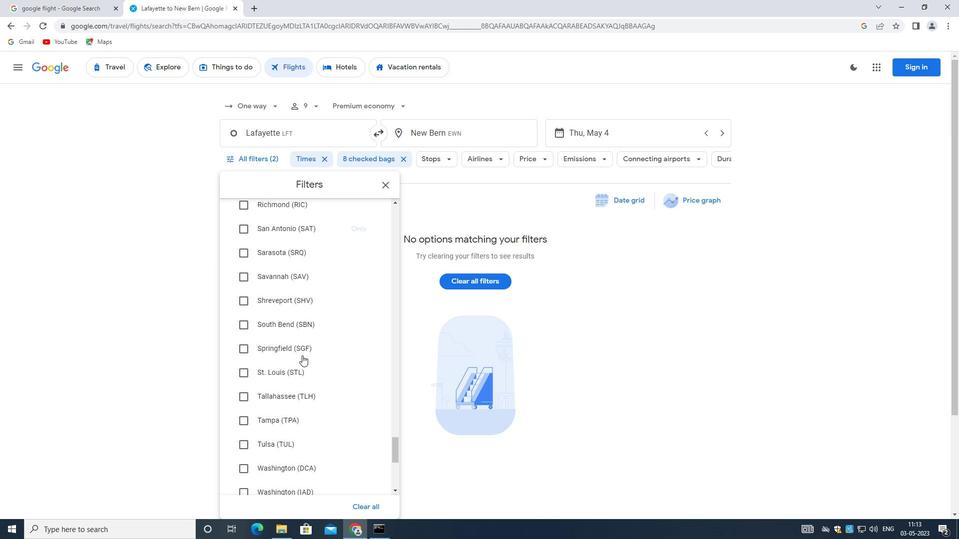 
Action: Mouse scrolled (302, 355) with delta (0, 0)
Screenshot: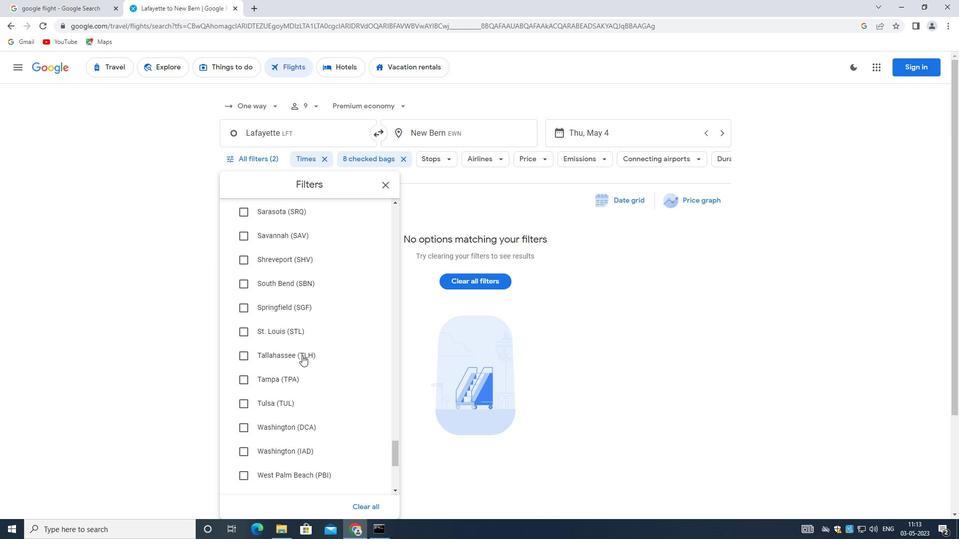 
Action: Mouse scrolled (302, 355) with delta (0, 0)
Screenshot: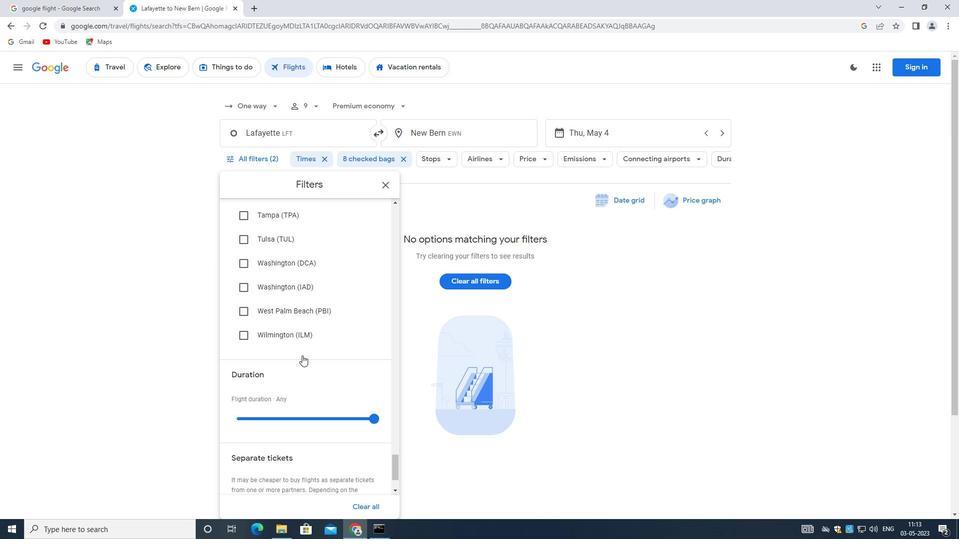 
Action: Mouse moved to (301, 355)
Screenshot: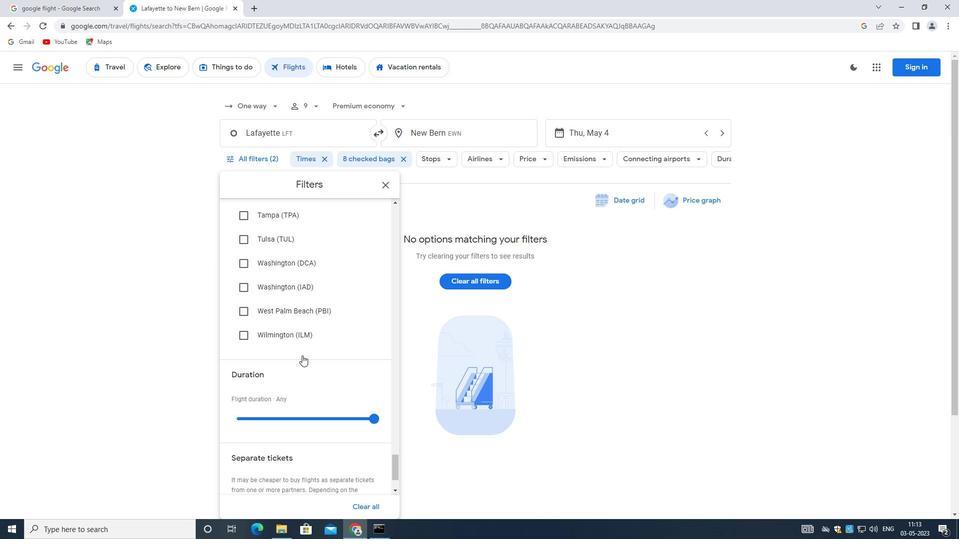 
Action: Mouse scrolled (301, 355) with delta (0, 0)
Screenshot: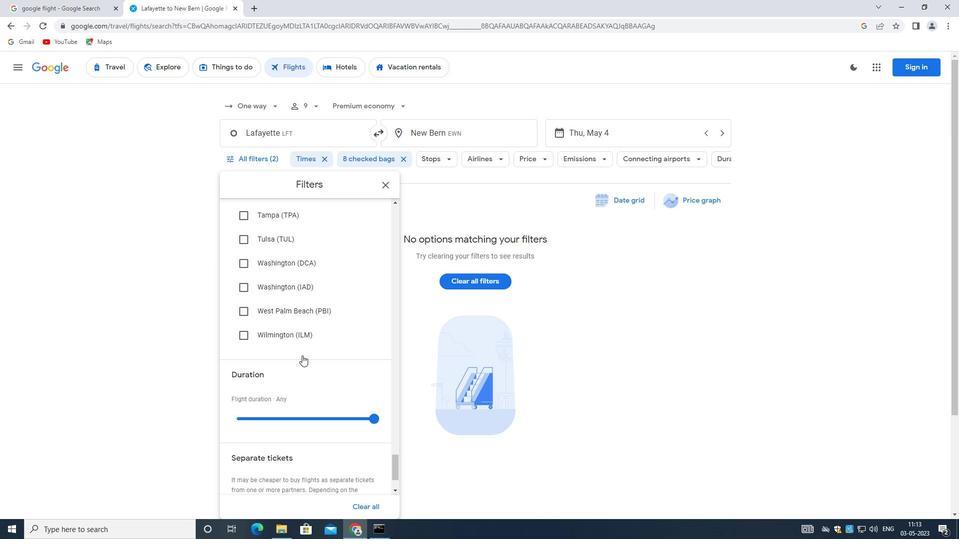 
Action: Mouse scrolled (301, 355) with delta (0, 0)
Screenshot: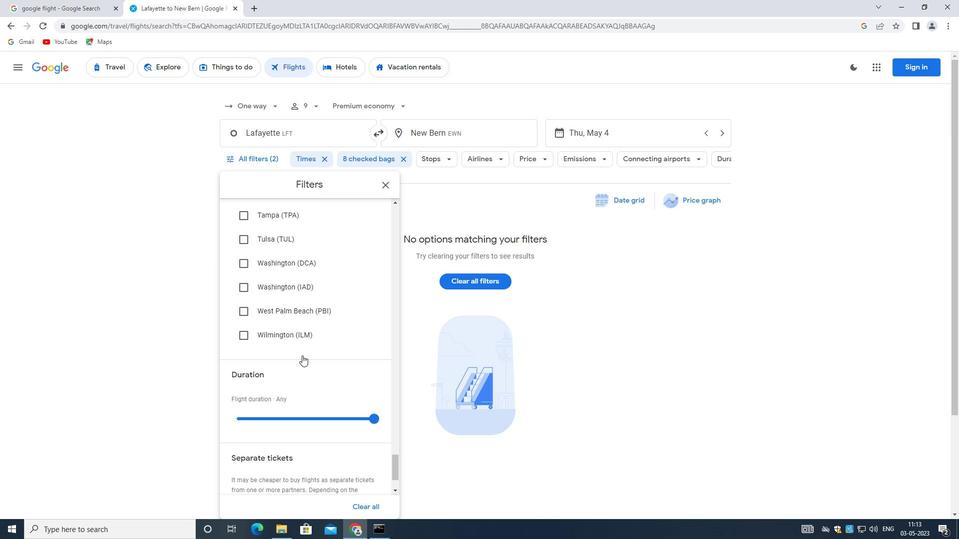 
Action: Mouse moved to (301, 355)
Screenshot: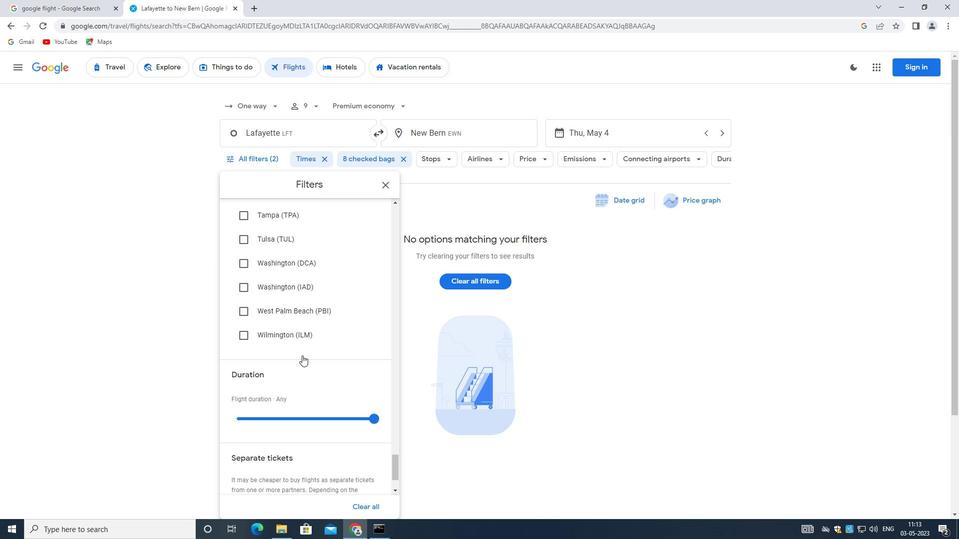 
Action: Mouse scrolled (301, 355) with delta (0, 0)
Screenshot: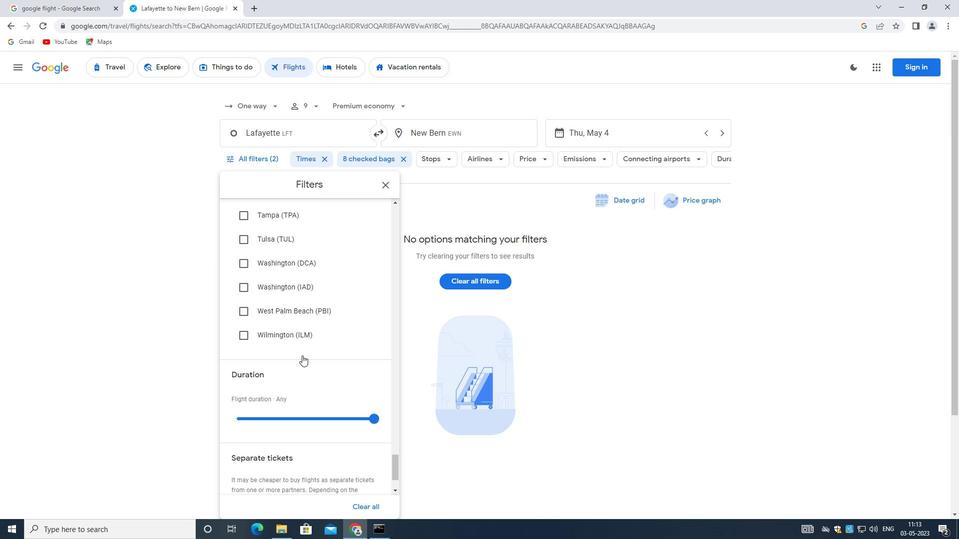 
Action: Mouse moved to (300, 357)
Screenshot: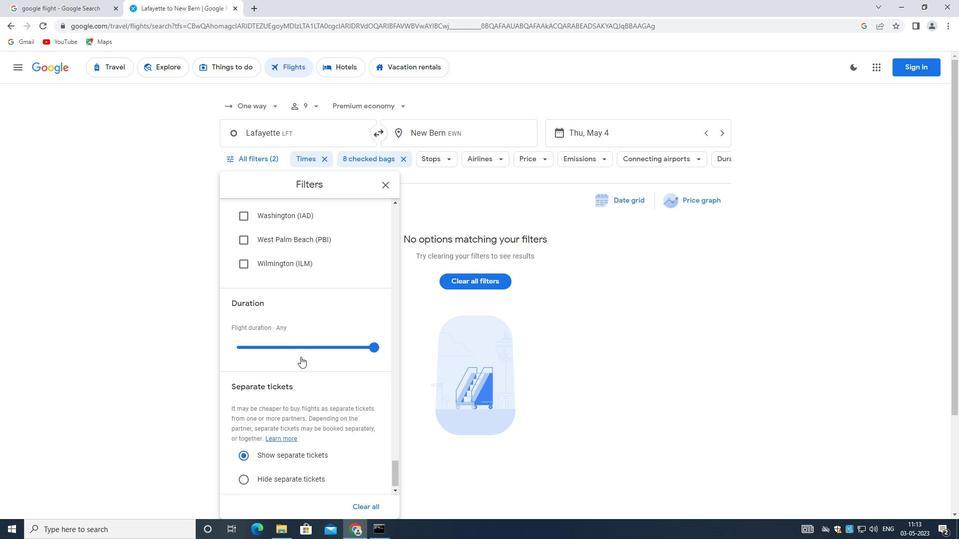 
Action: Mouse scrolled (300, 357) with delta (0, 0)
Screenshot: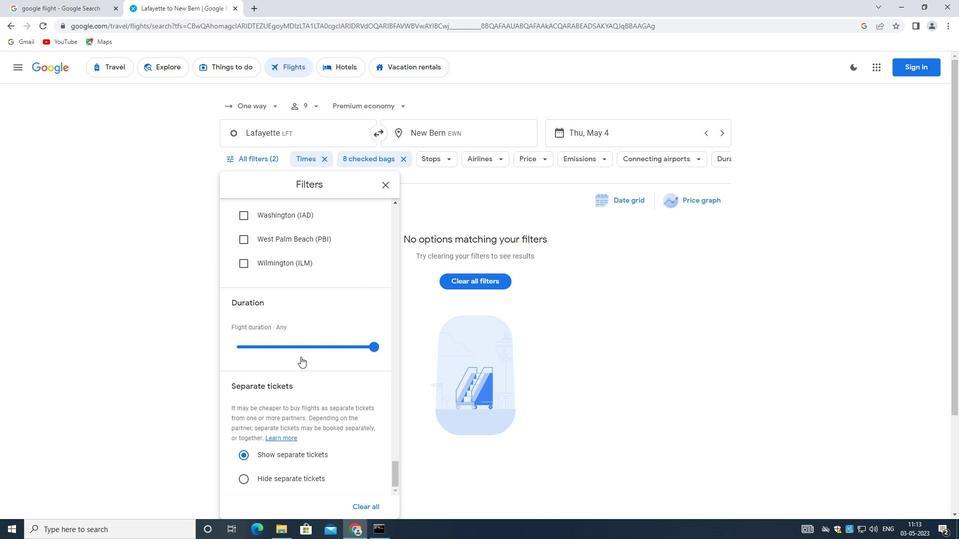 
Action: Mouse scrolled (300, 357) with delta (0, 0)
Screenshot: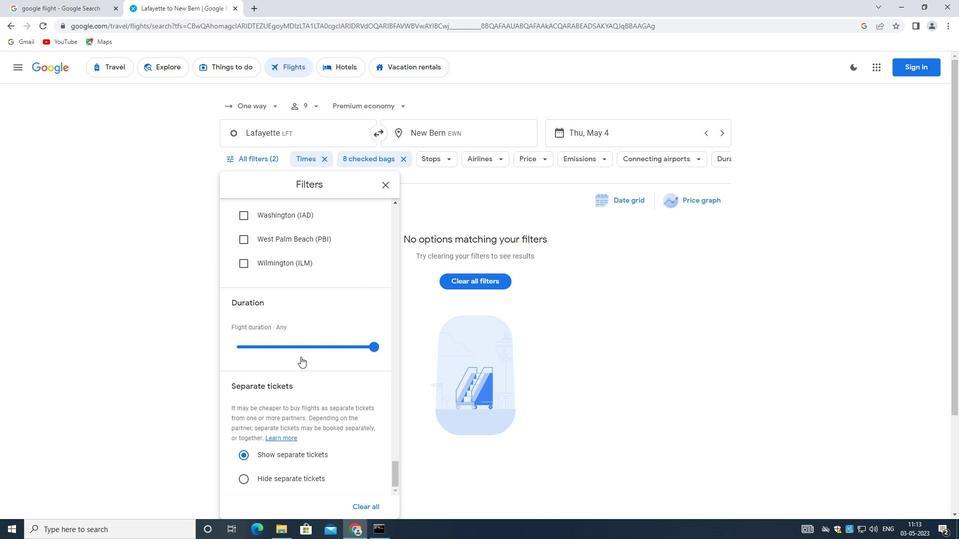 
Action: Mouse scrolled (300, 357) with delta (0, 0)
Screenshot: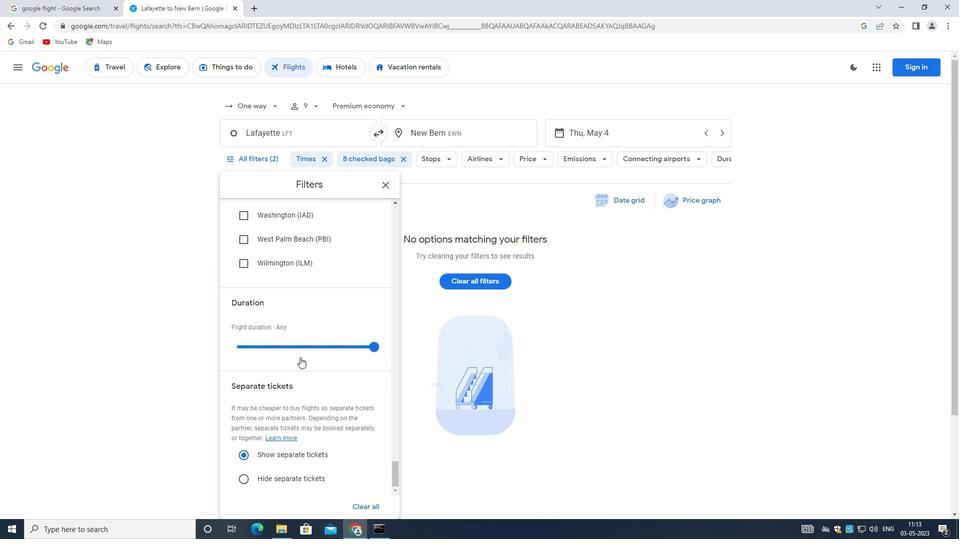 
Action: Mouse moved to (292, 355)
Screenshot: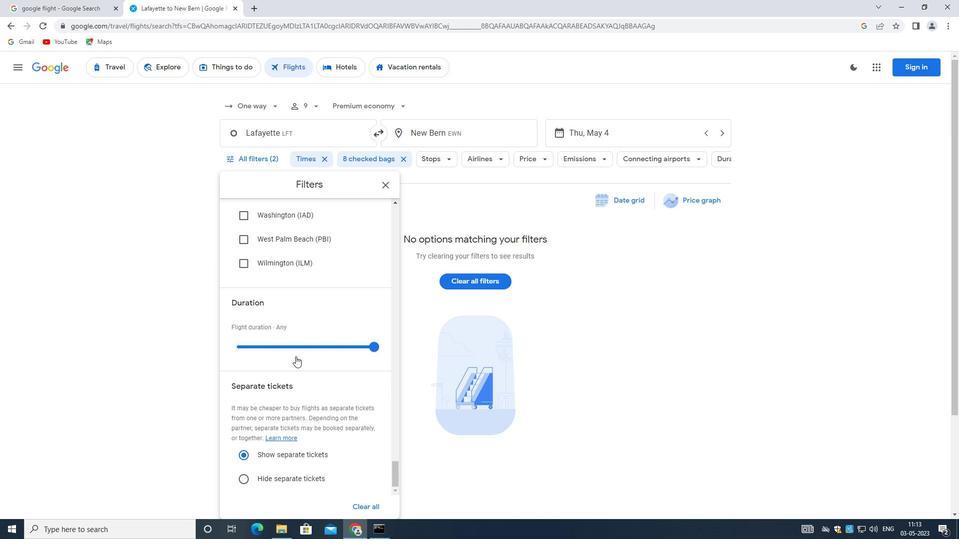 
